 Task: Find connections with filter location Bayamo with filter topic #entrepreneurwith filter profile language Potuguese with filter current company Hindustan Times with filter school NIT Jalandhar with filter industry Photography with filter service category Financial Planning with filter keywords title Plumber
Action: Mouse moved to (612, 84)
Screenshot: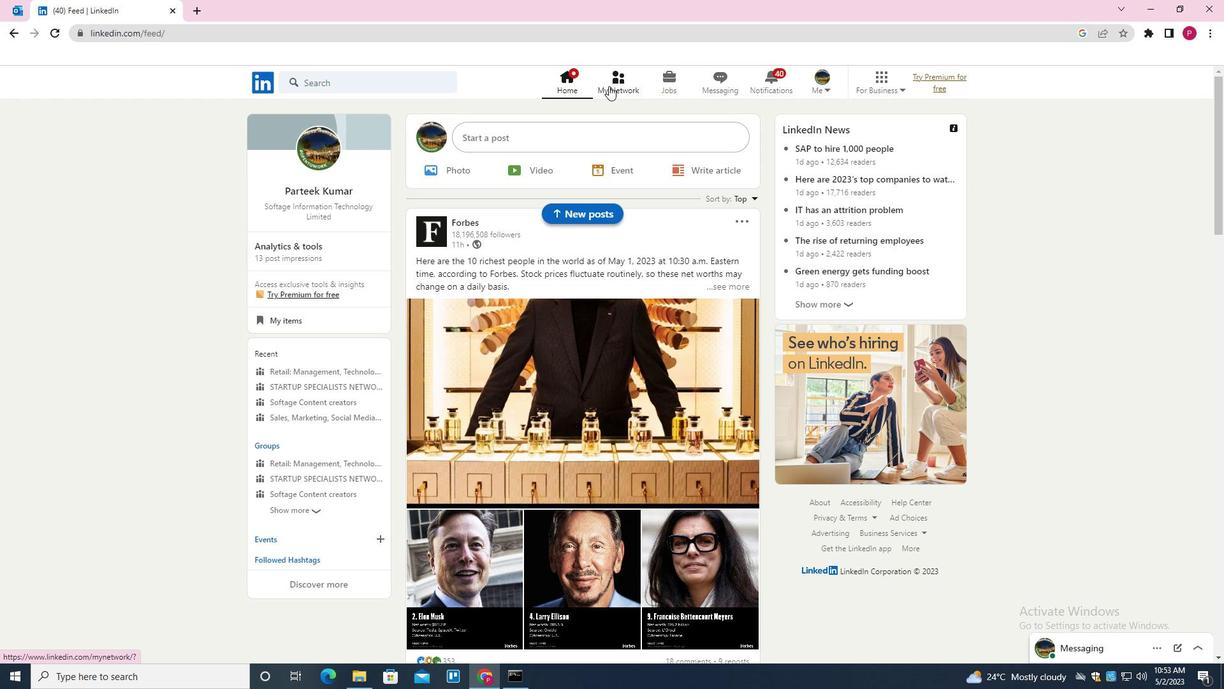 
Action: Mouse pressed left at (612, 84)
Screenshot: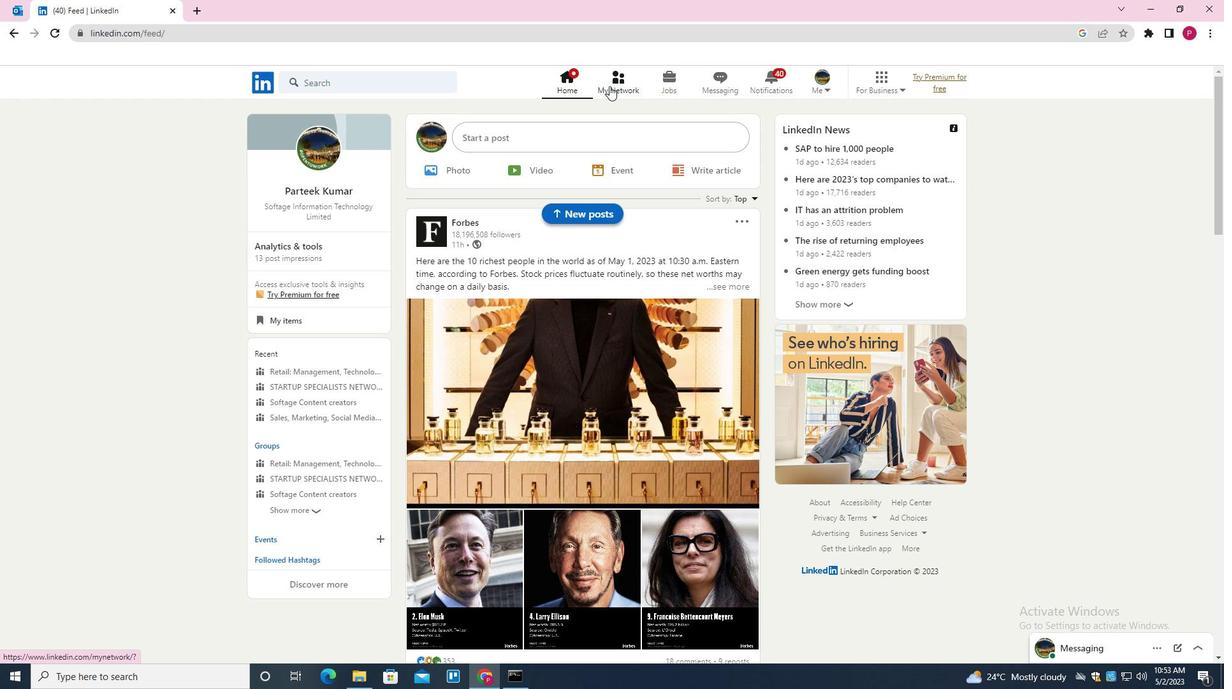 
Action: Mouse moved to (378, 151)
Screenshot: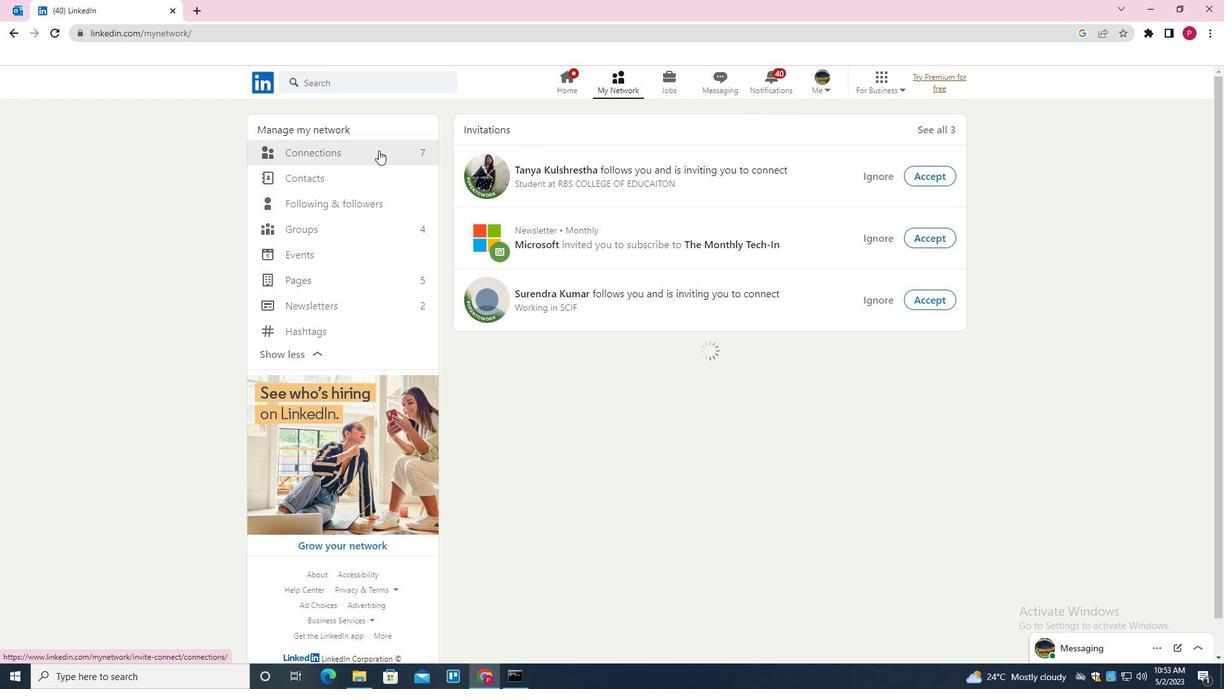 
Action: Mouse pressed left at (378, 151)
Screenshot: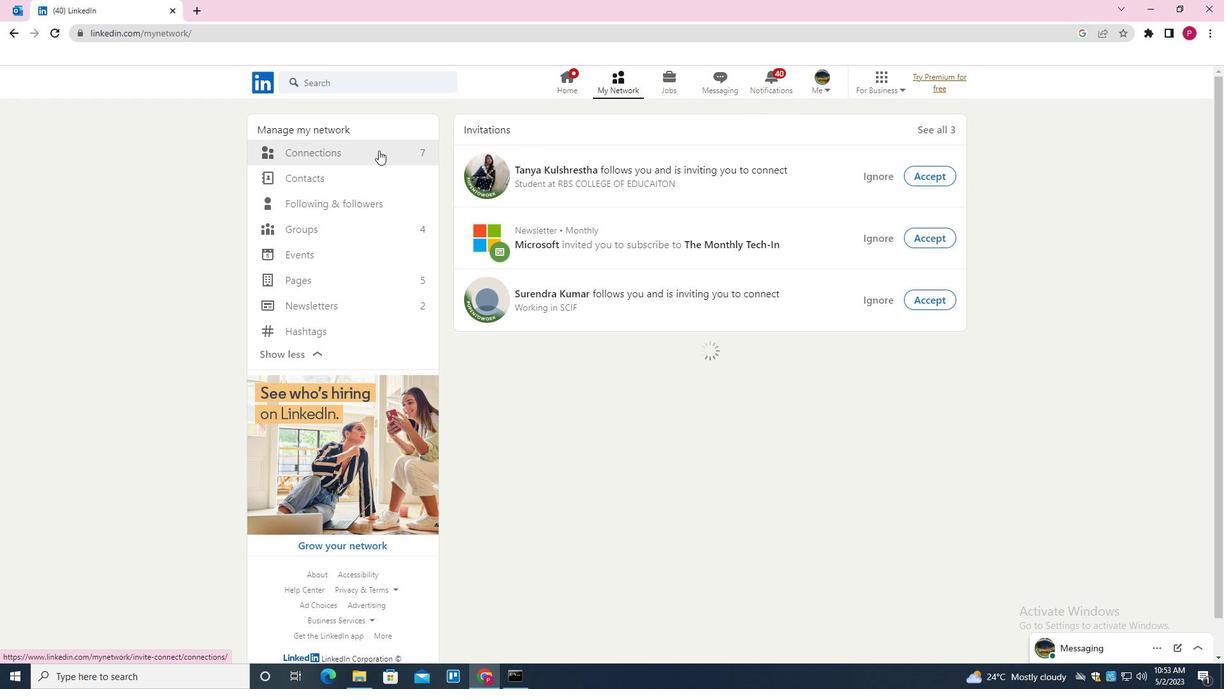 
Action: Mouse moved to (690, 156)
Screenshot: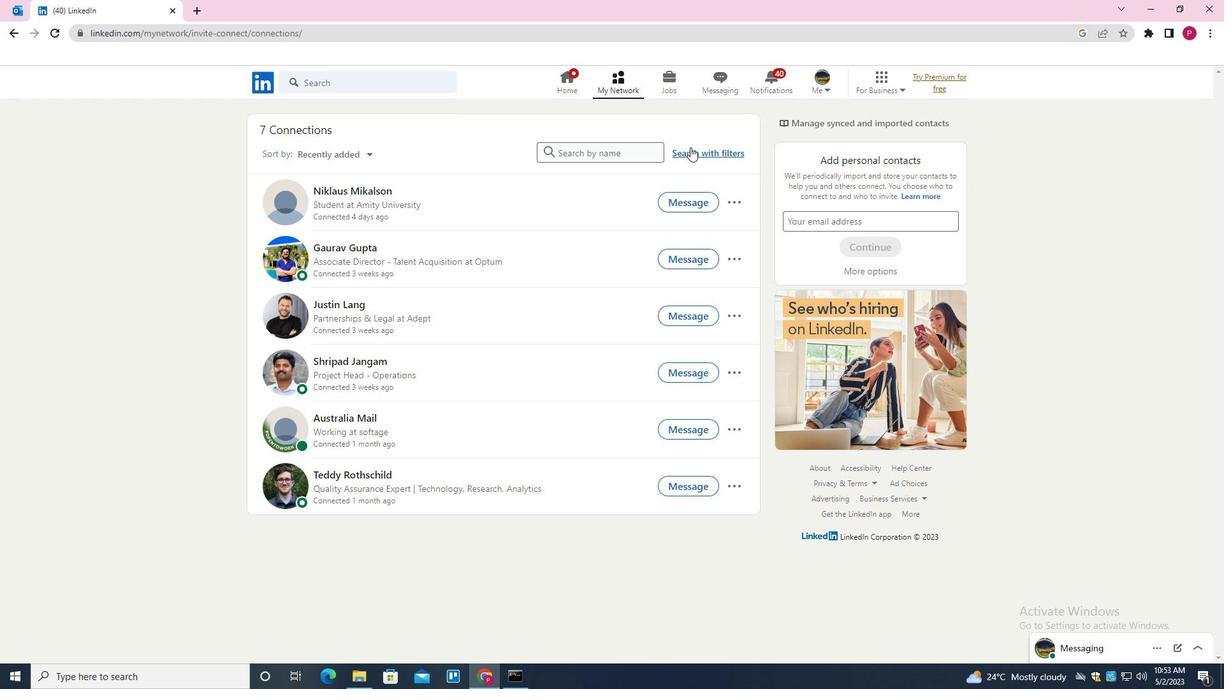 
Action: Mouse pressed left at (690, 156)
Screenshot: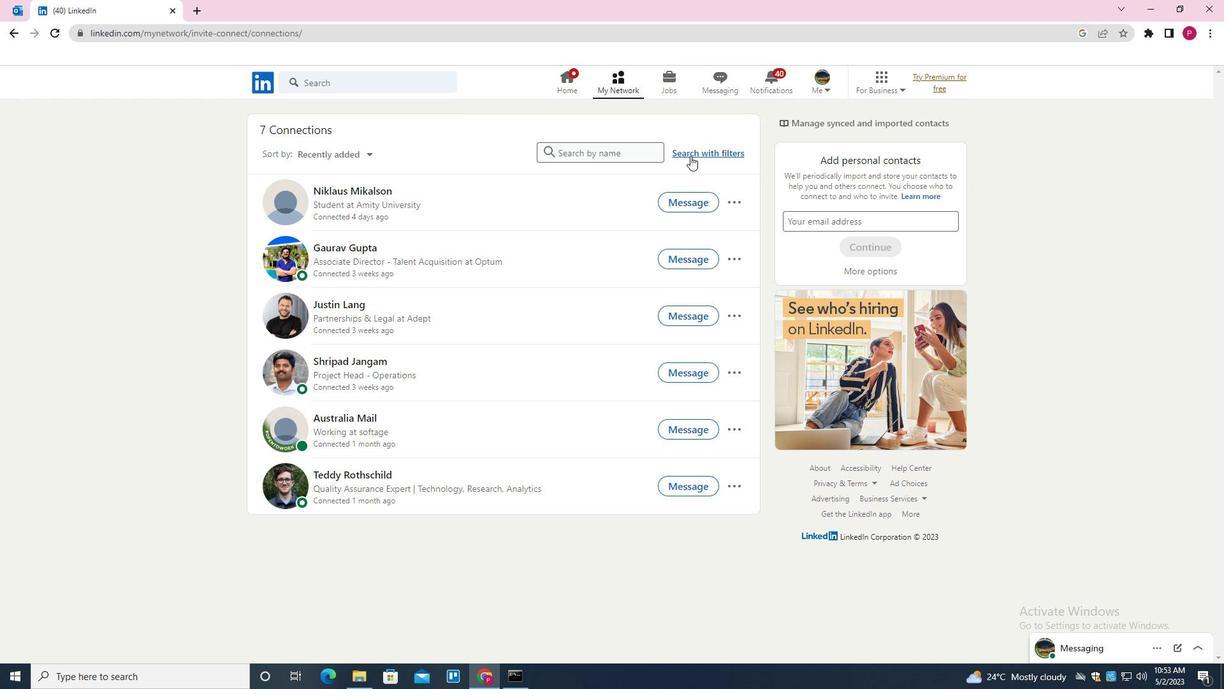 
Action: Mouse moved to (660, 118)
Screenshot: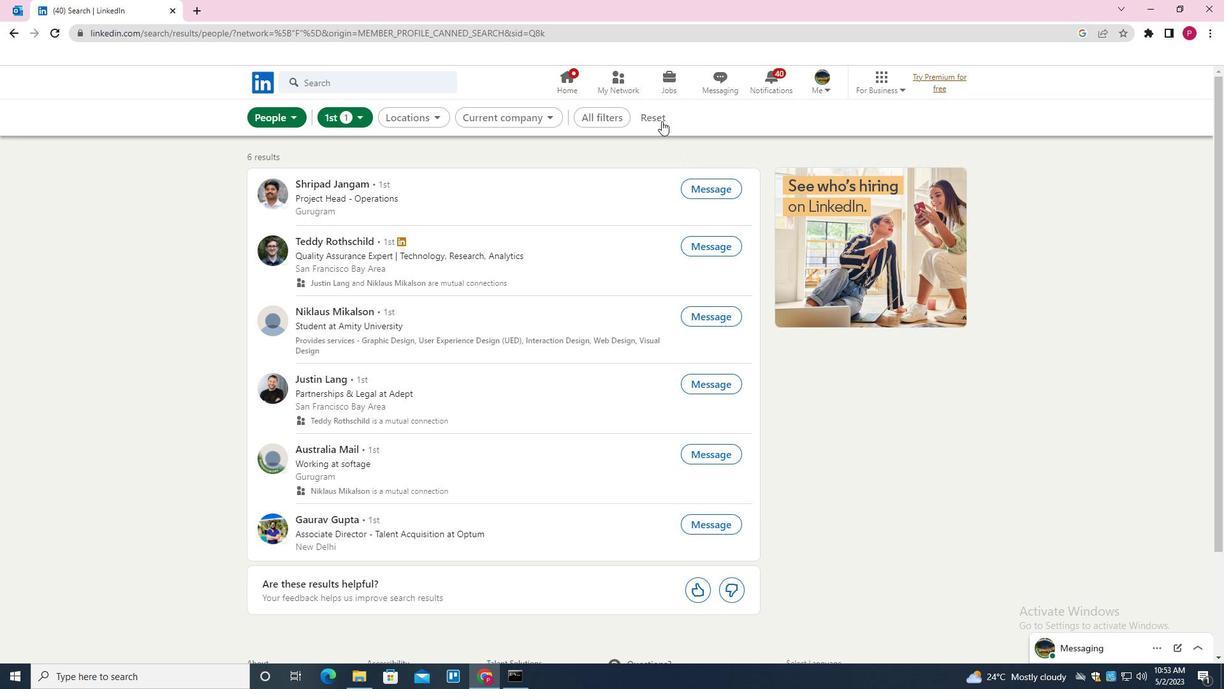 
Action: Mouse pressed left at (660, 118)
Screenshot: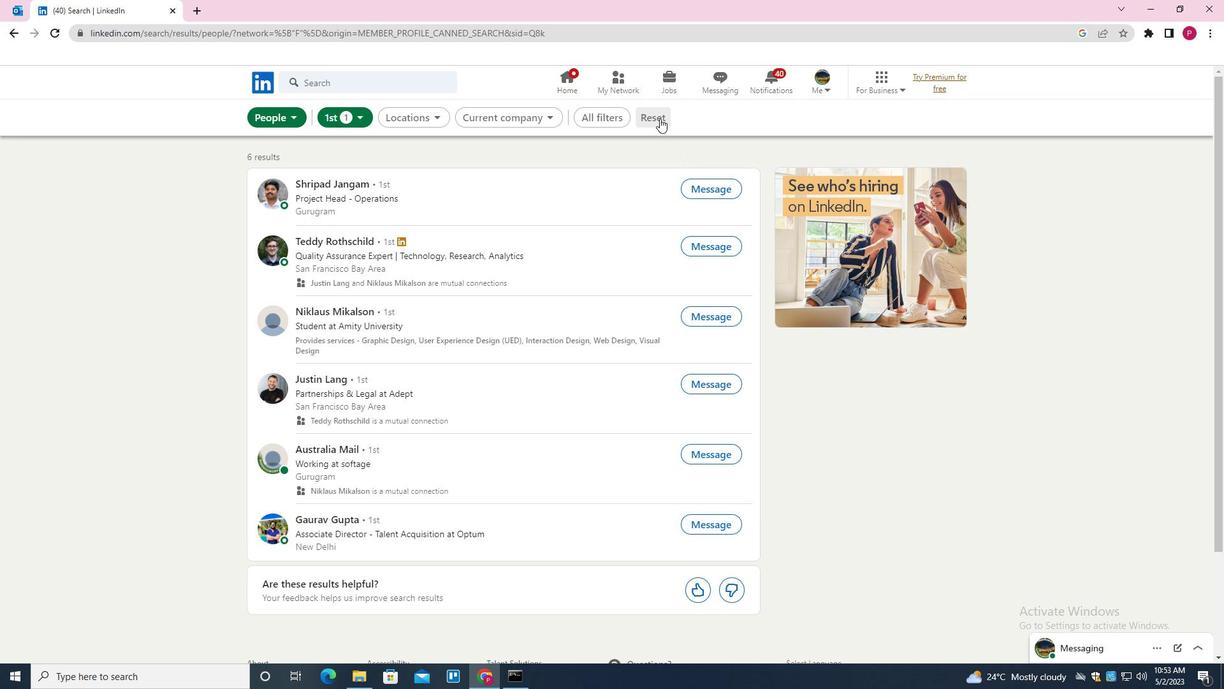 
Action: Mouse moved to (637, 119)
Screenshot: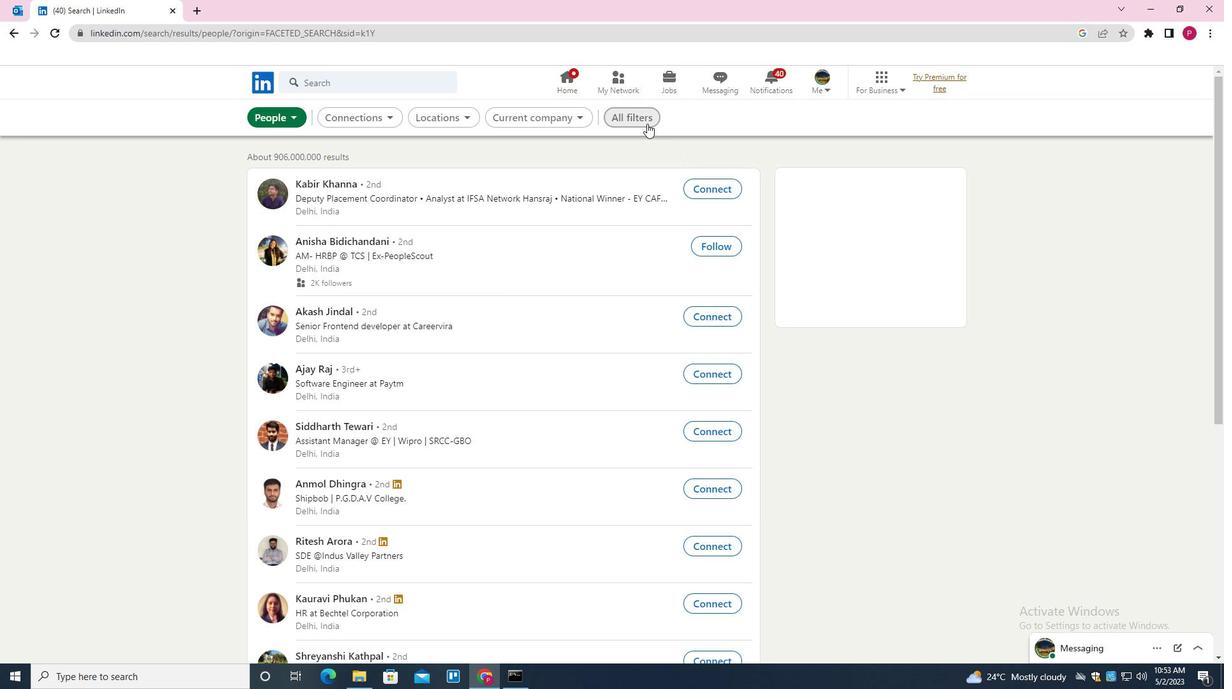 
Action: Mouse pressed left at (637, 119)
Screenshot: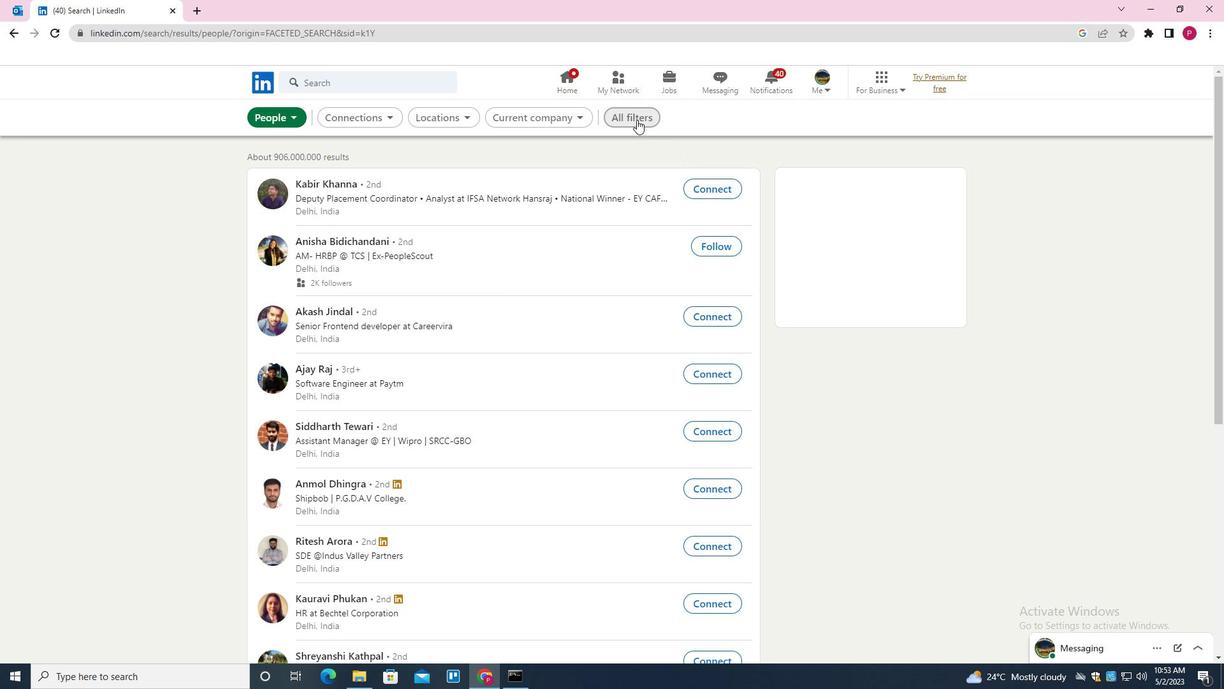 
Action: Mouse moved to (933, 359)
Screenshot: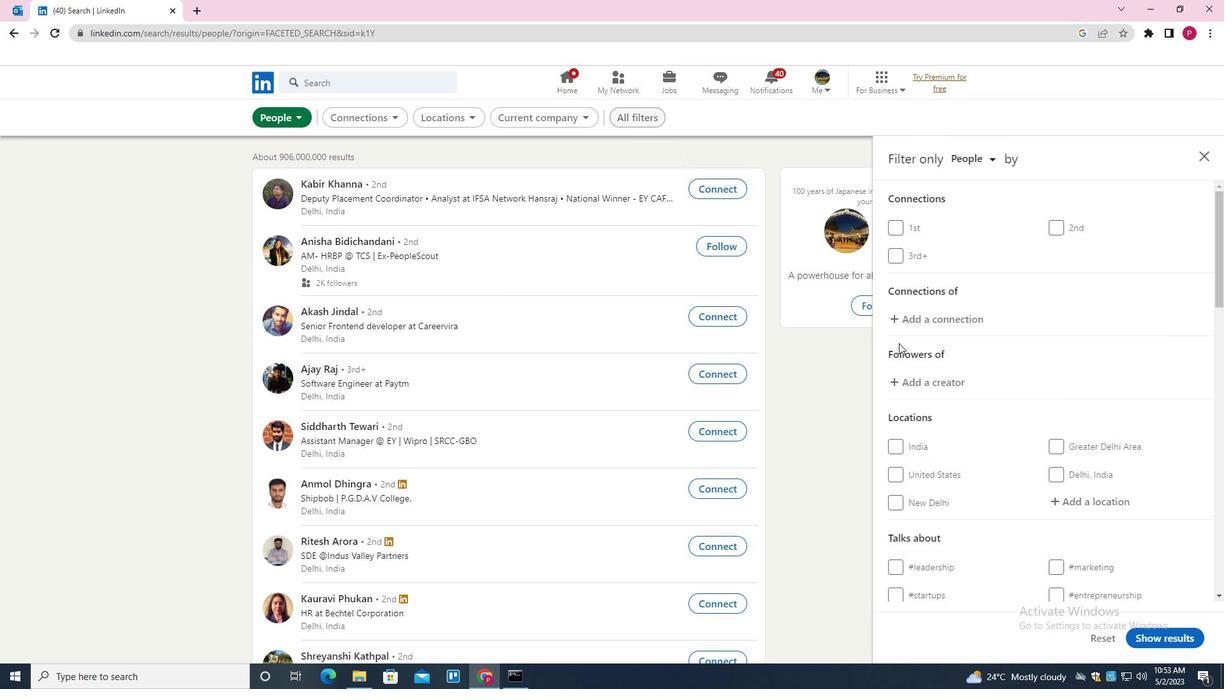 
Action: Mouse scrolled (933, 359) with delta (0, 0)
Screenshot: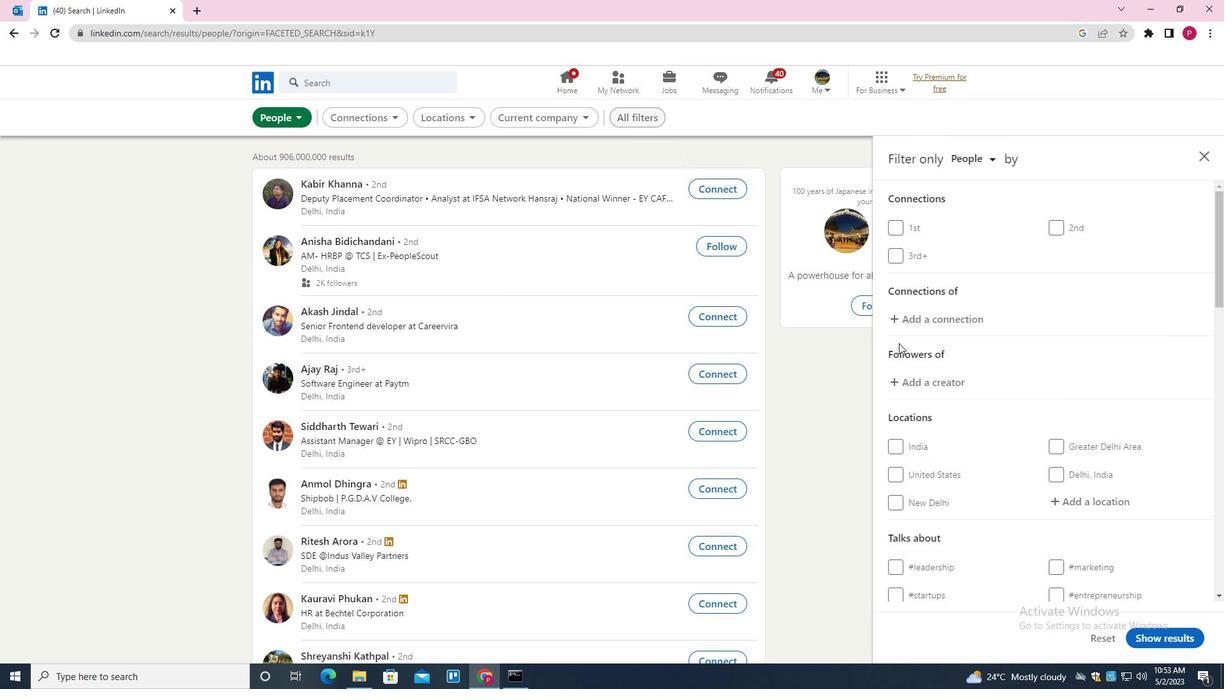 
Action: Mouse moved to (945, 366)
Screenshot: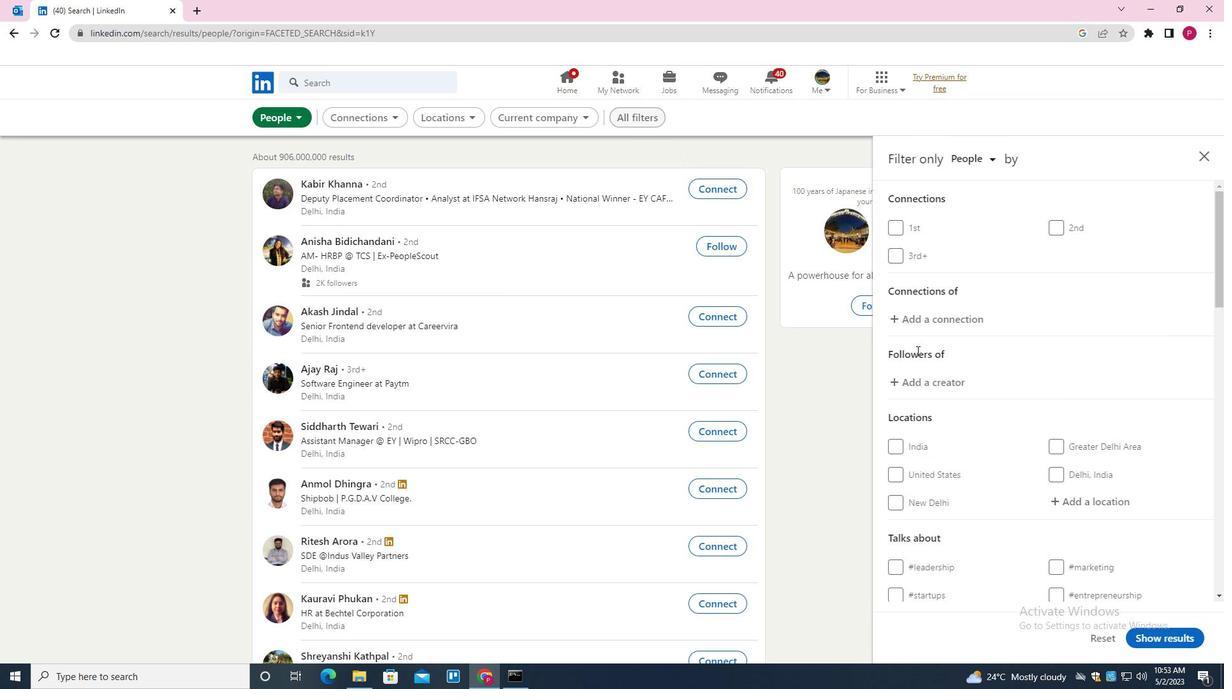 
Action: Mouse scrolled (945, 366) with delta (0, 0)
Screenshot: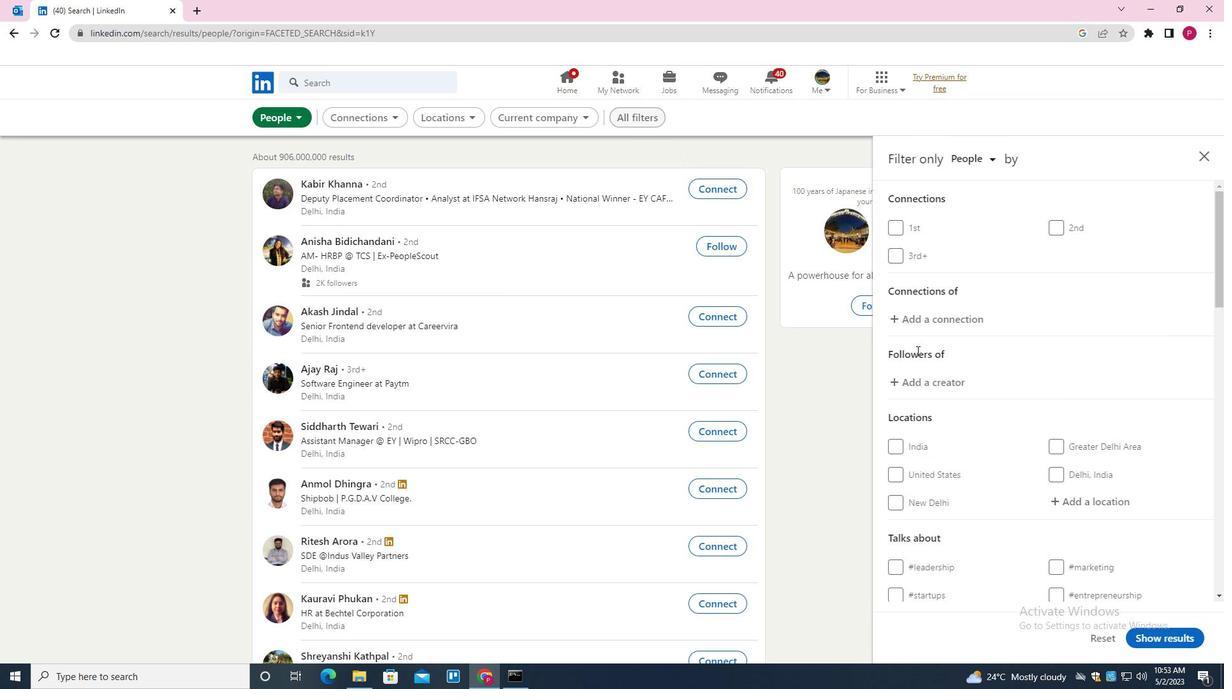 
Action: Mouse moved to (1069, 378)
Screenshot: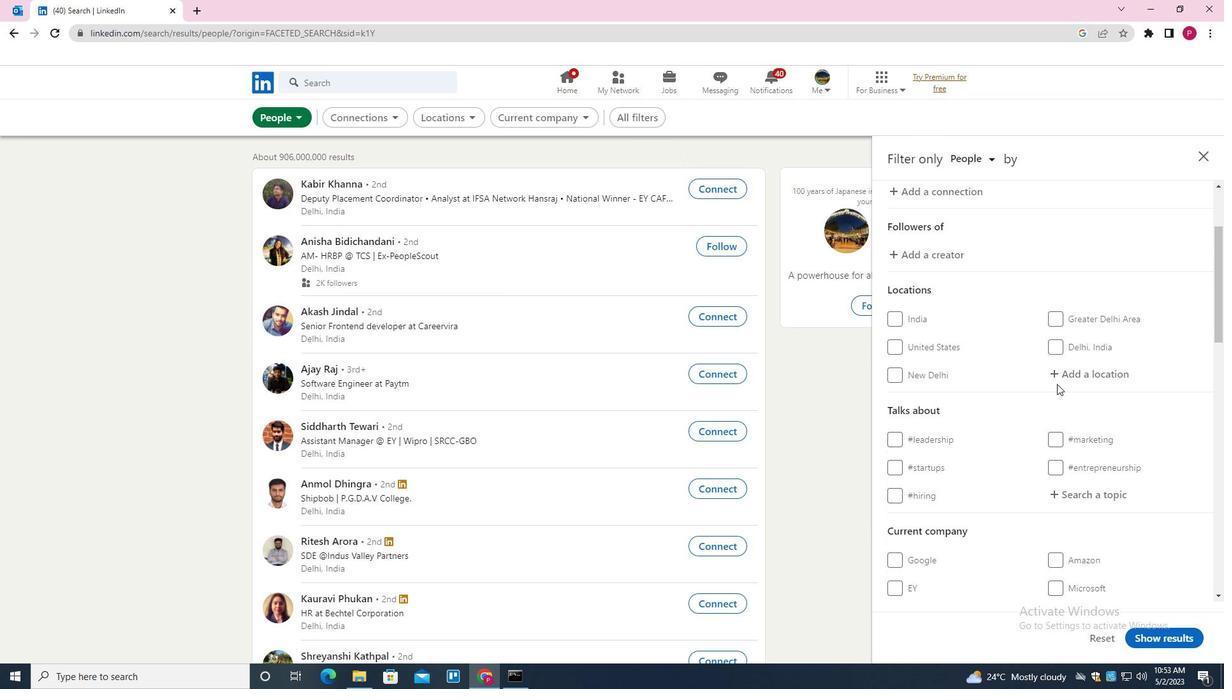 
Action: Mouse pressed left at (1069, 378)
Screenshot: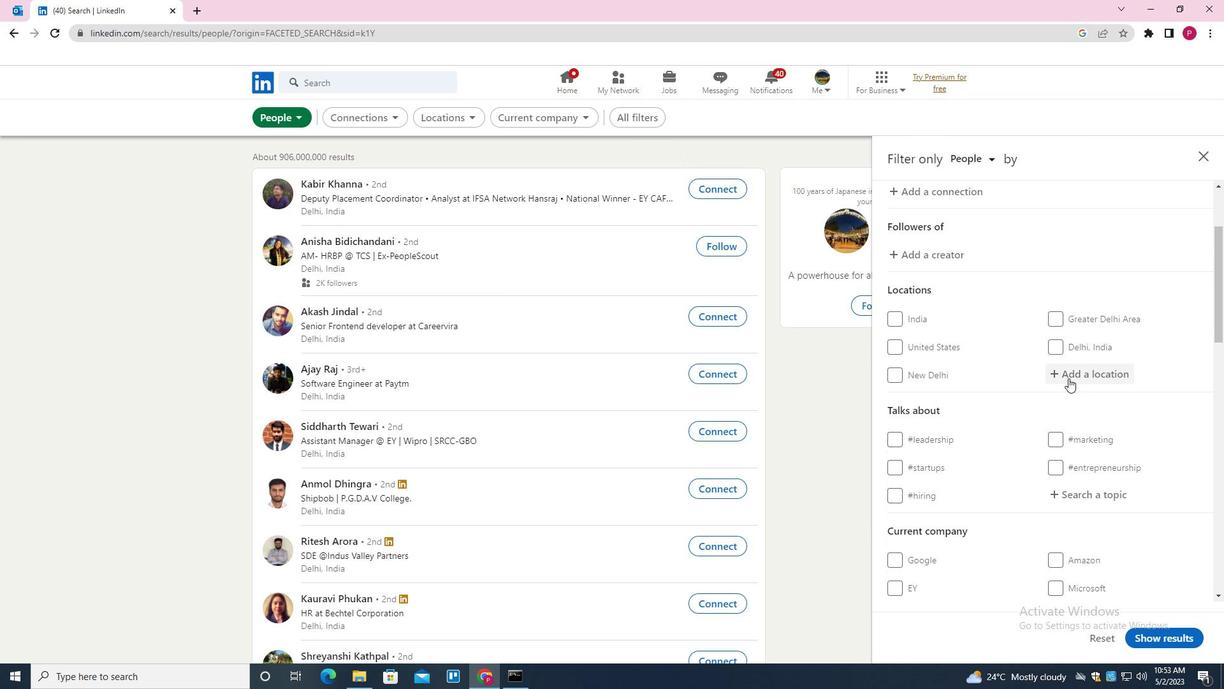 
Action: Mouse moved to (828, 424)
Screenshot: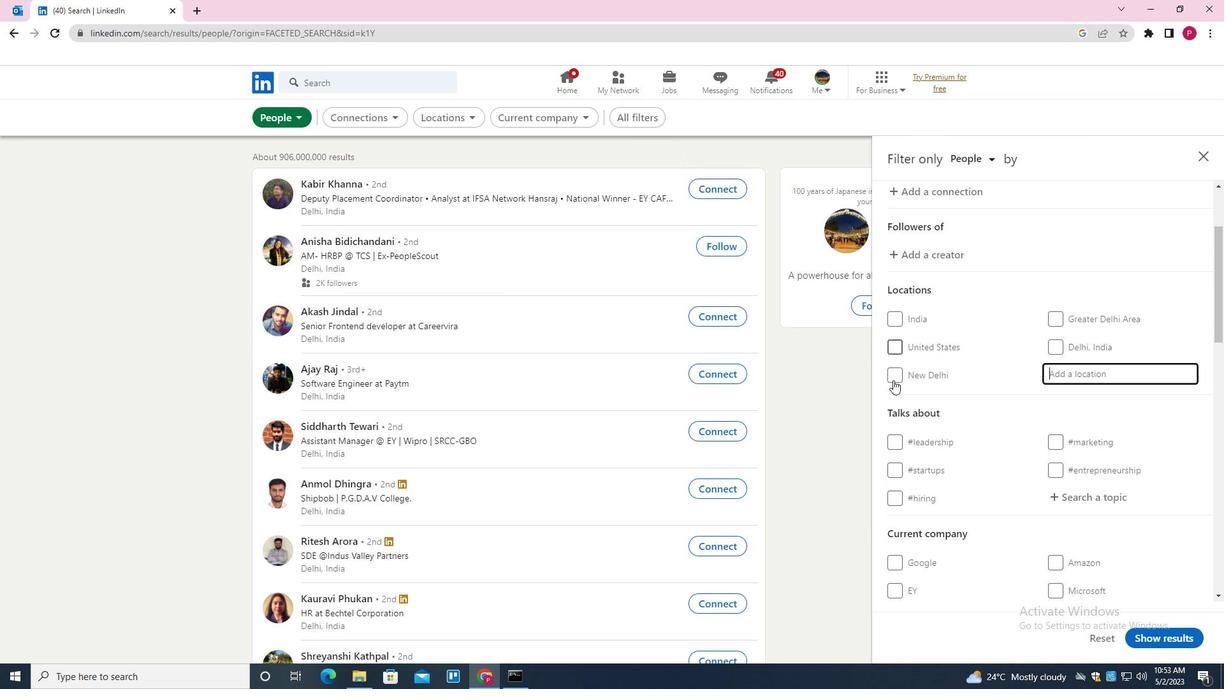 
Action: Key pressed <Key.shift>BAYAMO<Key.down><Key.down><Key.enter>
Screenshot: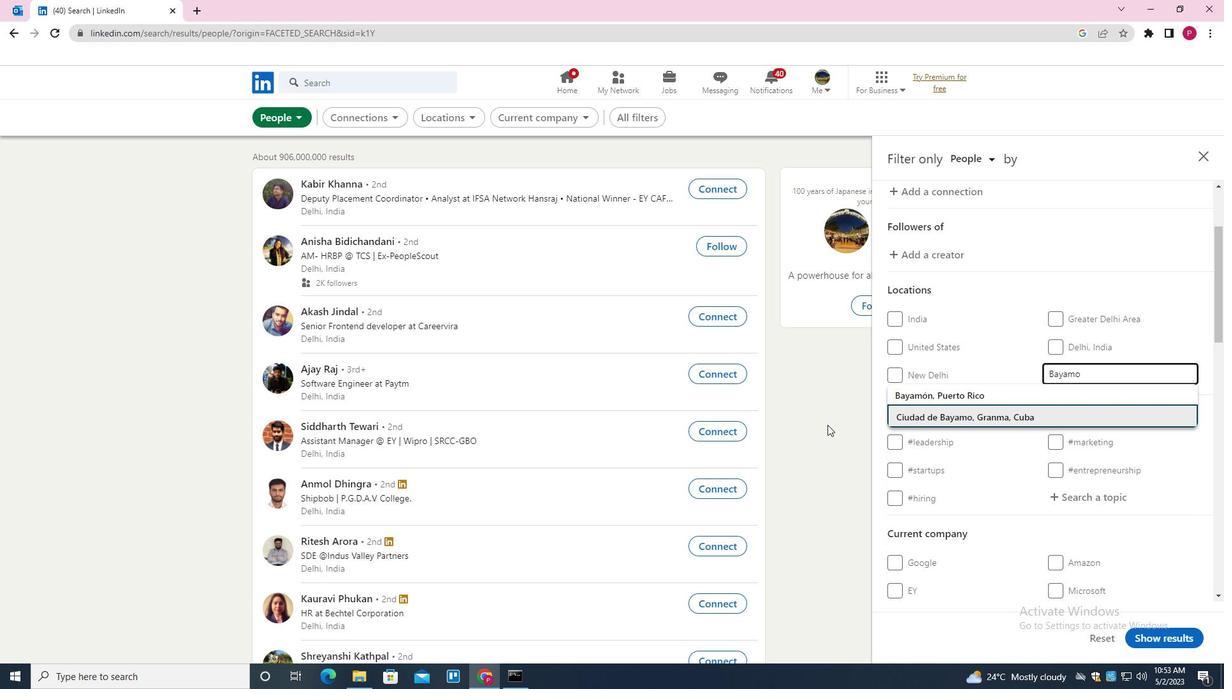 
Action: Mouse moved to (826, 426)
Screenshot: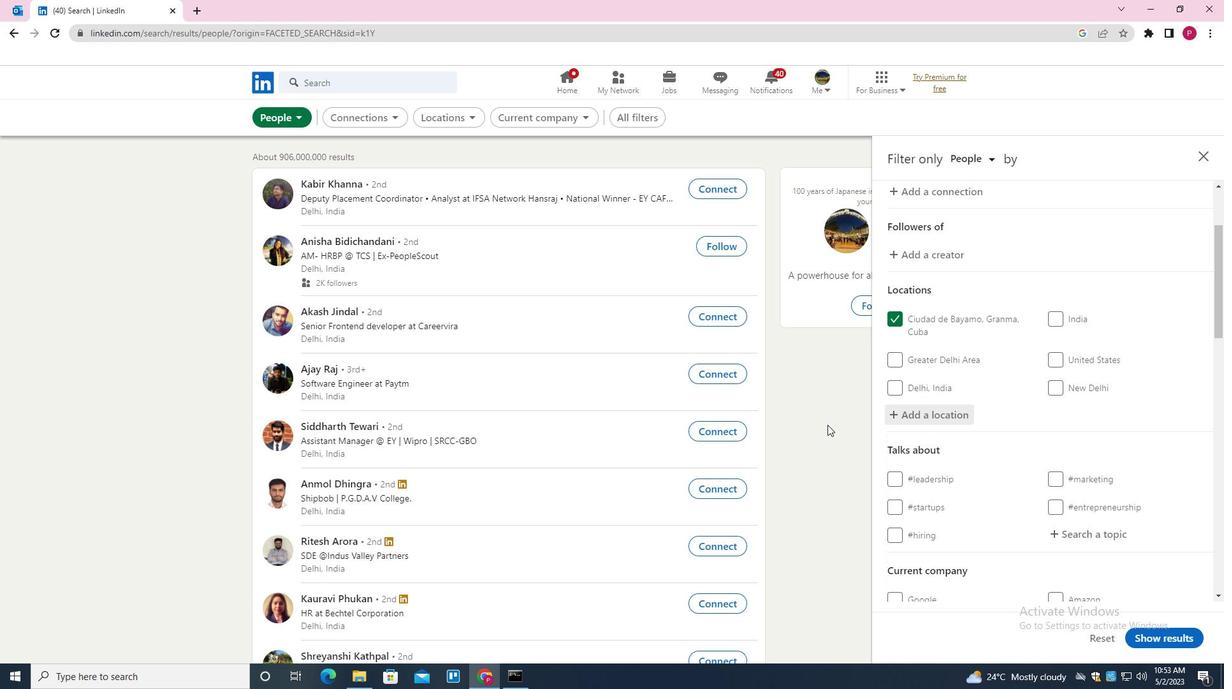 
Action: Mouse scrolled (826, 426) with delta (0, 0)
Screenshot: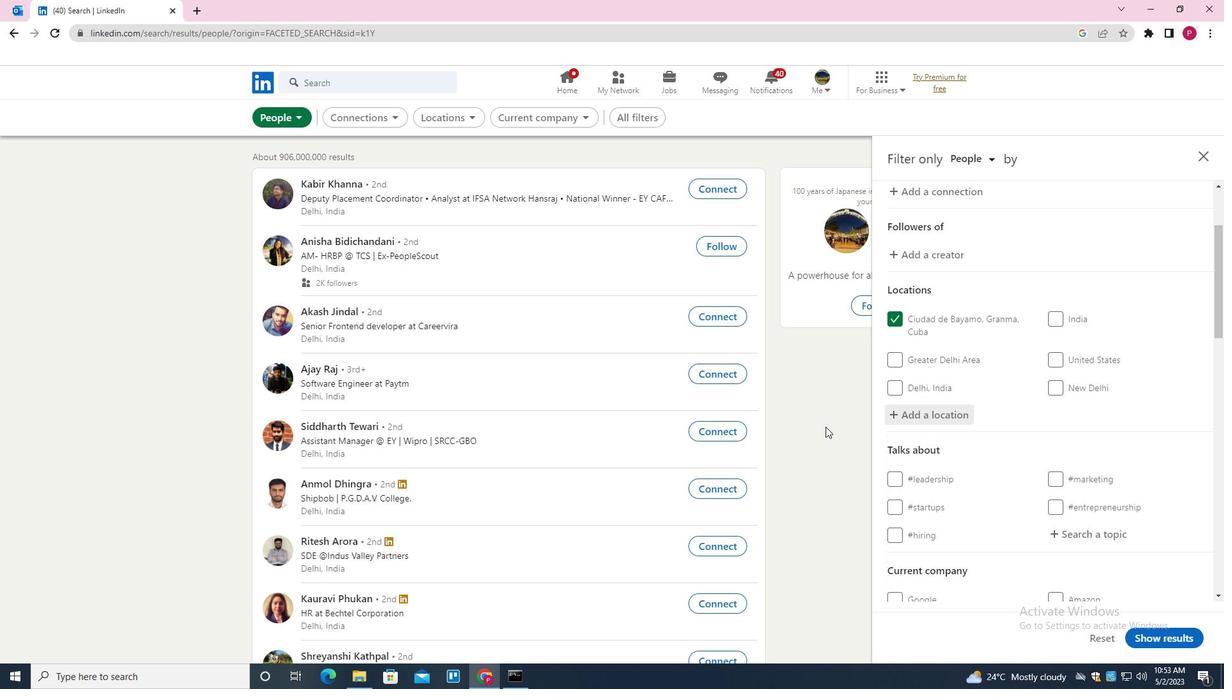 
Action: Mouse moved to (827, 426)
Screenshot: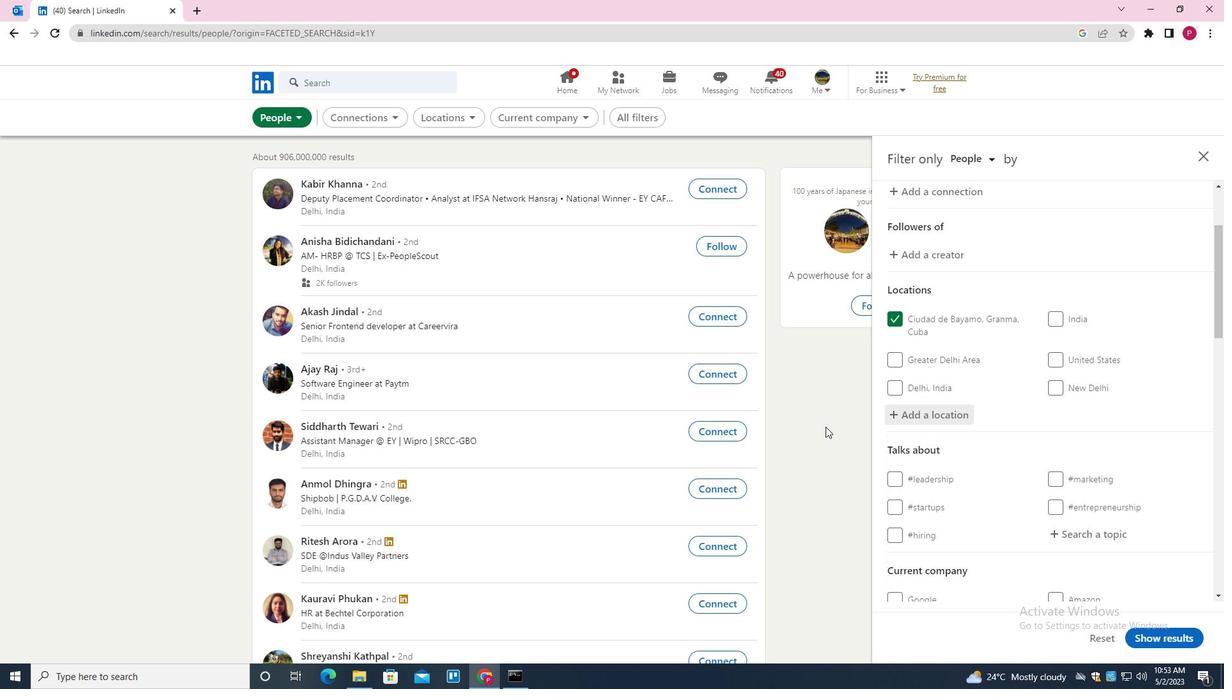 
Action: Mouse scrolled (827, 425) with delta (0, 0)
Screenshot: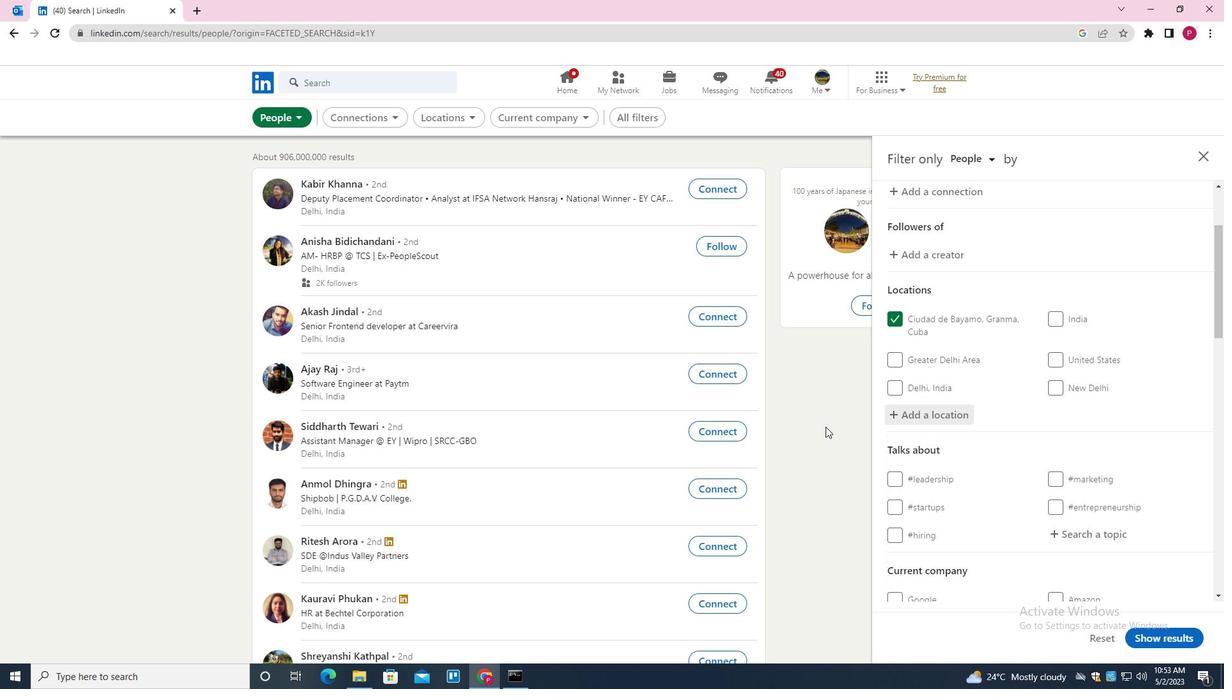 
Action: Mouse moved to (863, 422)
Screenshot: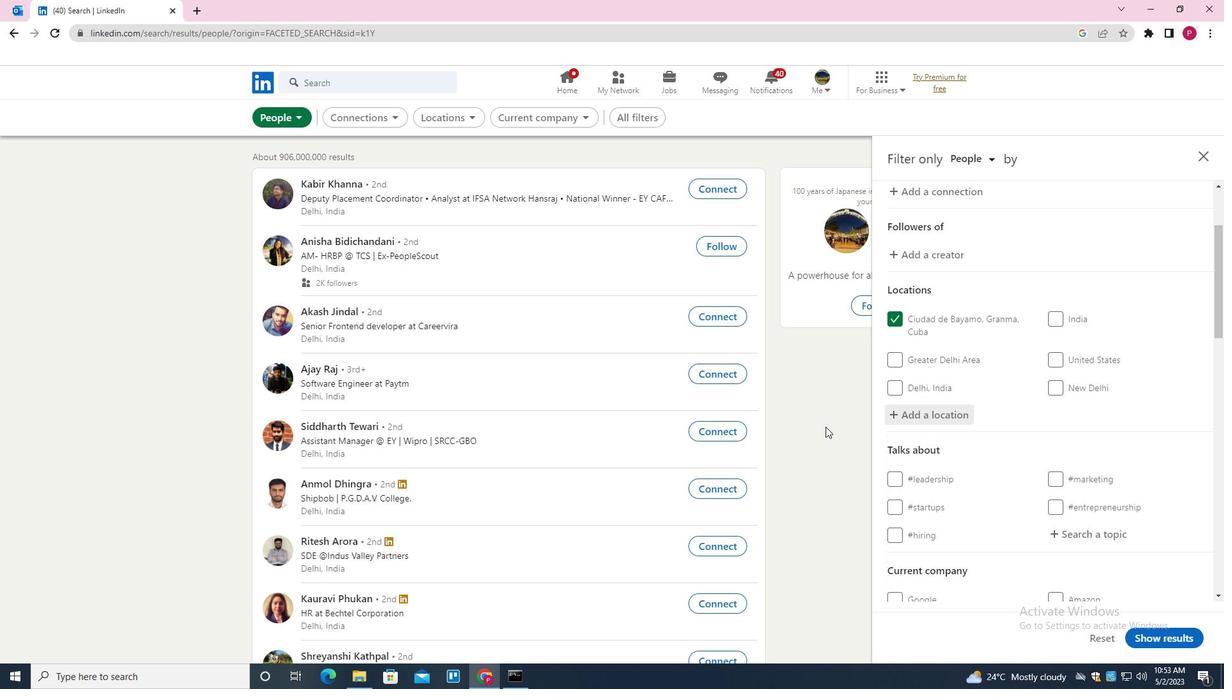 
Action: Mouse scrolled (863, 421) with delta (0, 0)
Screenshot: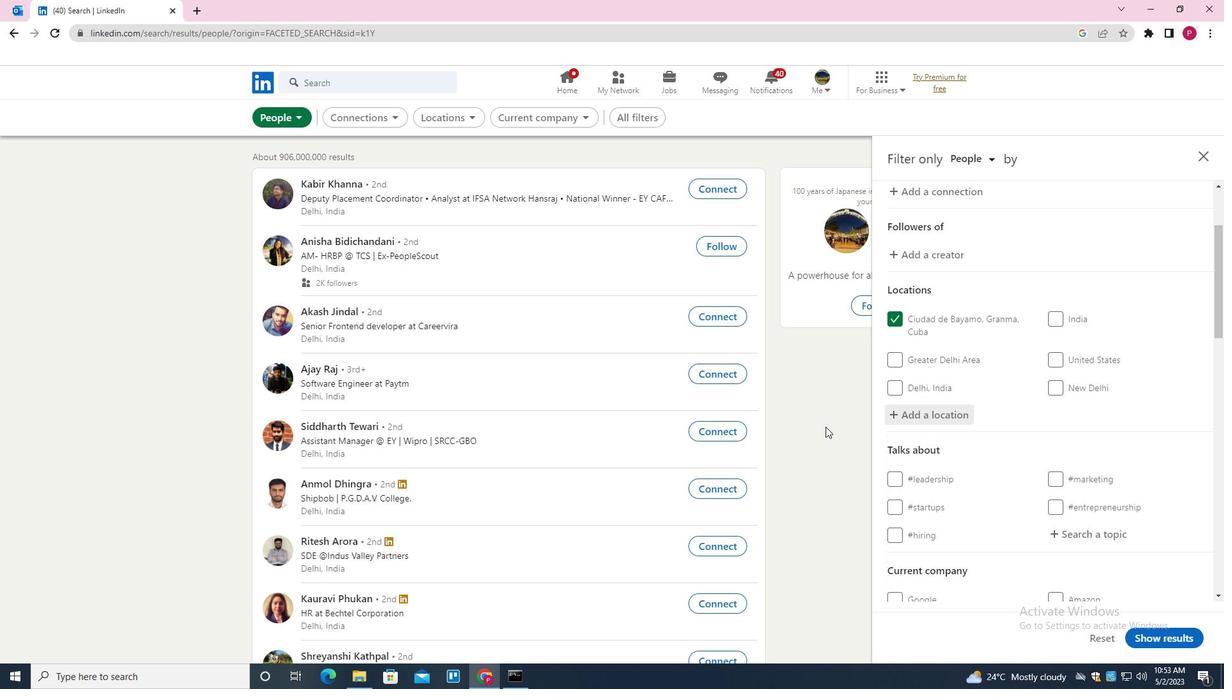 
Action: Mouse moved to (881, 425)
Screenshot: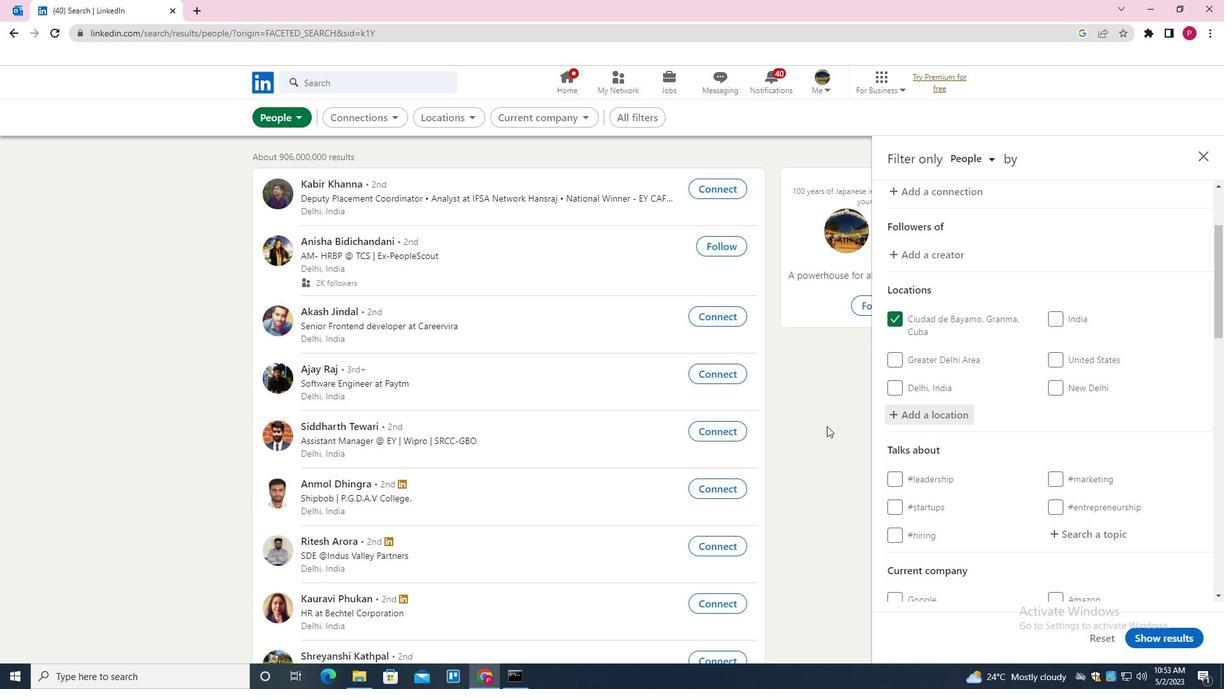 
Action: Mouse scrolled (881, 424) with delta (0, 0)
Screenshot: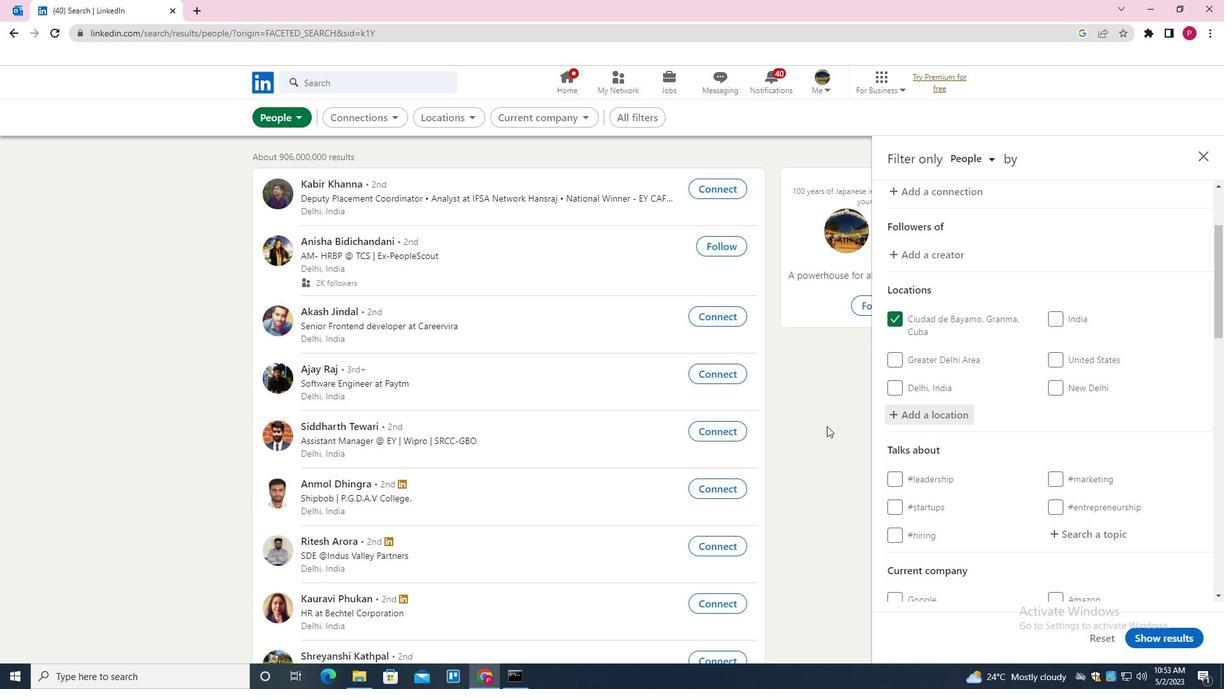 
Action: Mouse moved to (1072, 469)
Screenshot: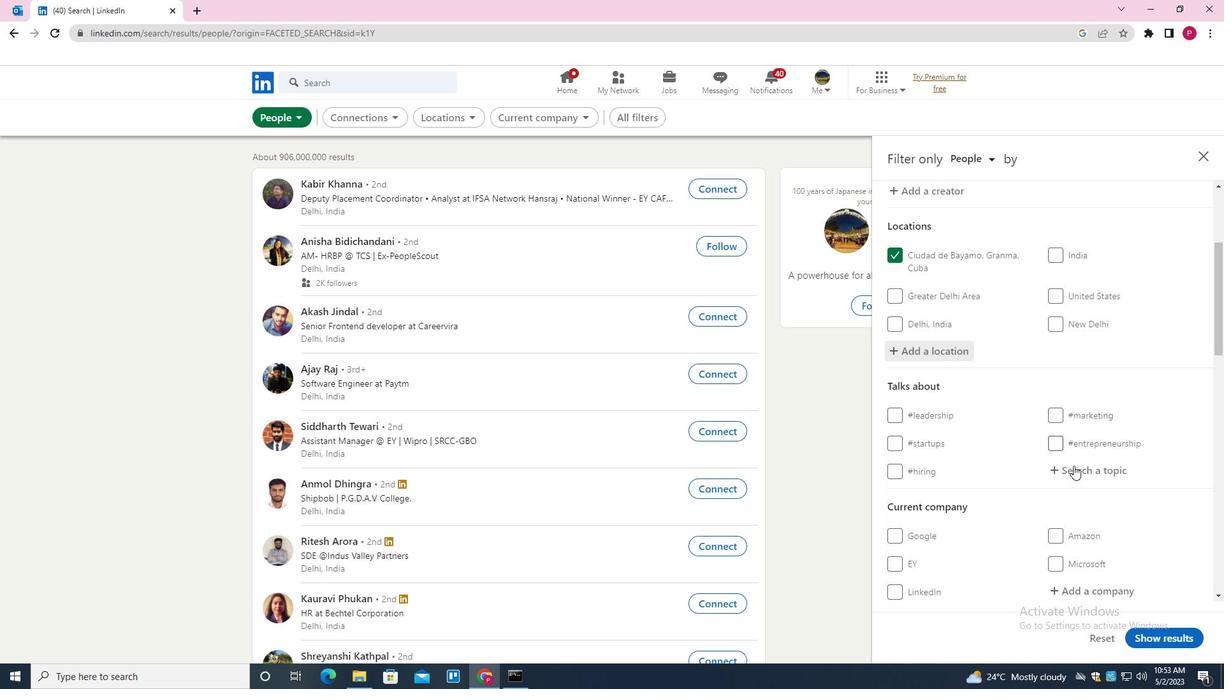 
Action: Mouse pressed left at (1072, 469)
Screenshot: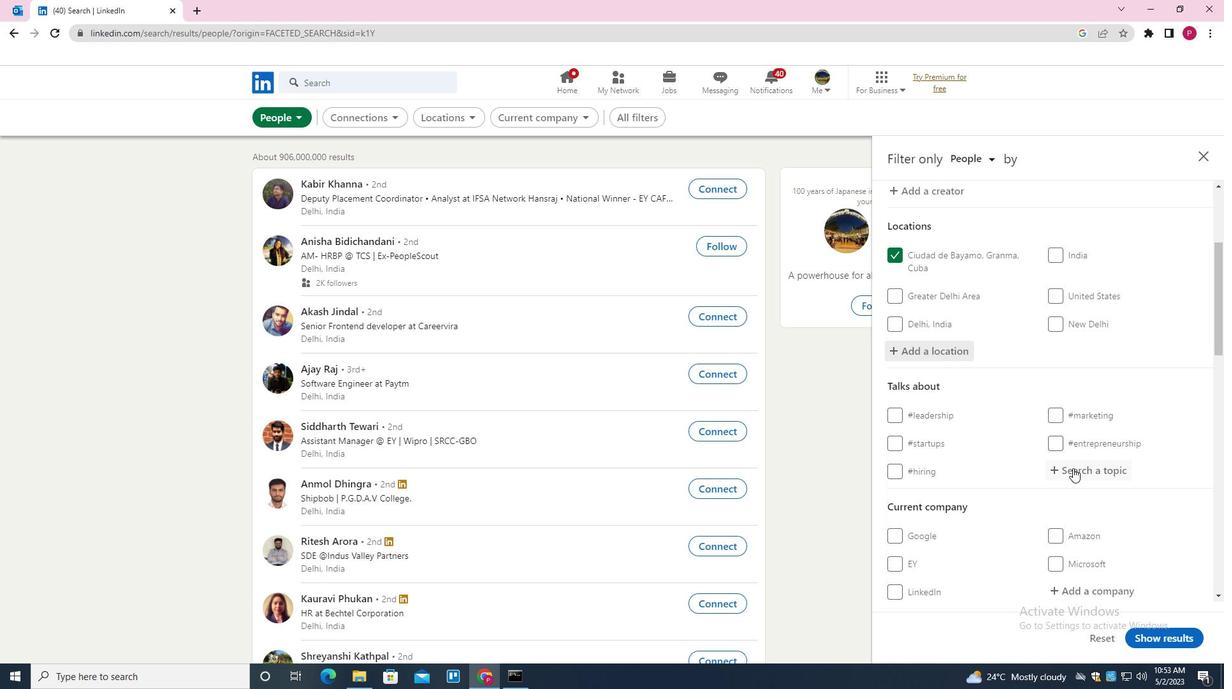 
Action: Mouse moved to (1053, 463)
Screenshot: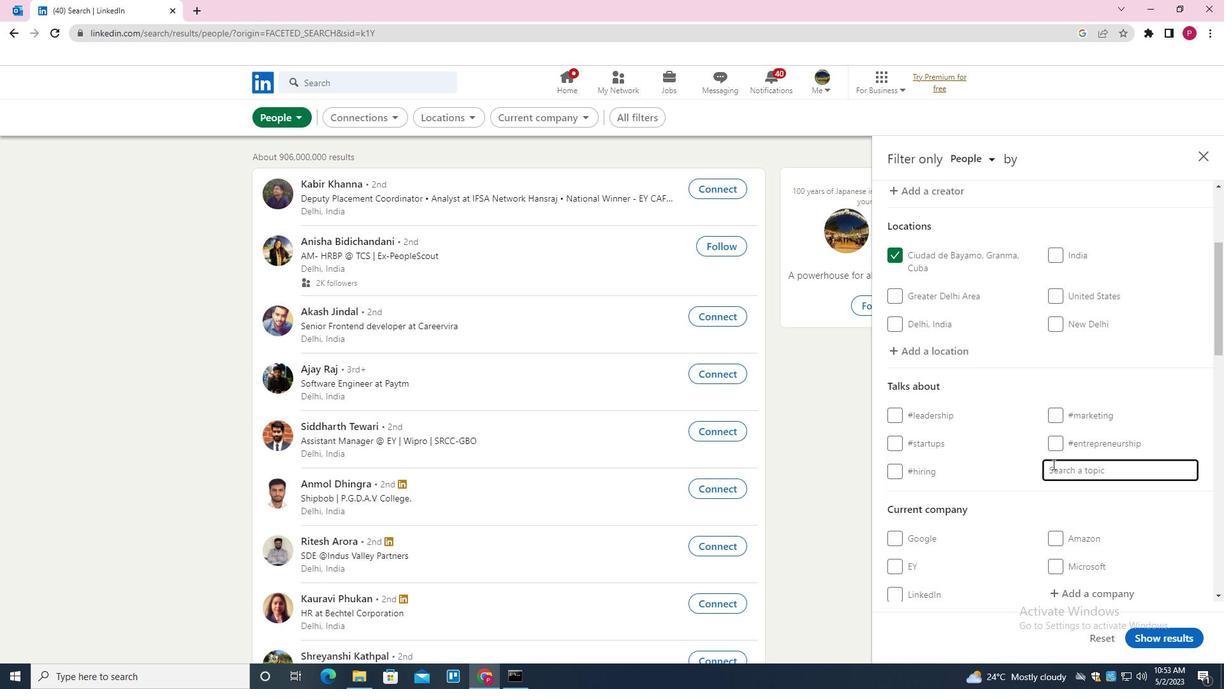 
Action: Key pressed ENTRE<Key.backspace><Key.backspace>ERPRENEUR<Key.down><Key.down><Key.enter>
Screenshot: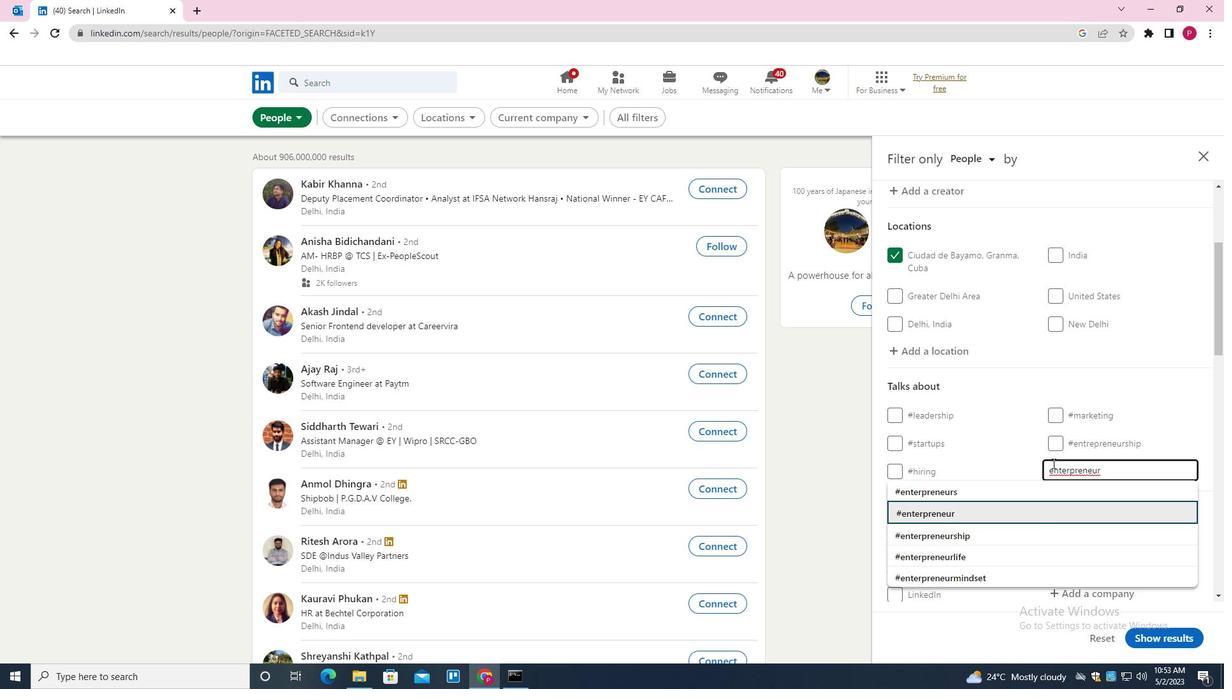 
Action: Mouse moved to (1044, 479)
Screenshot: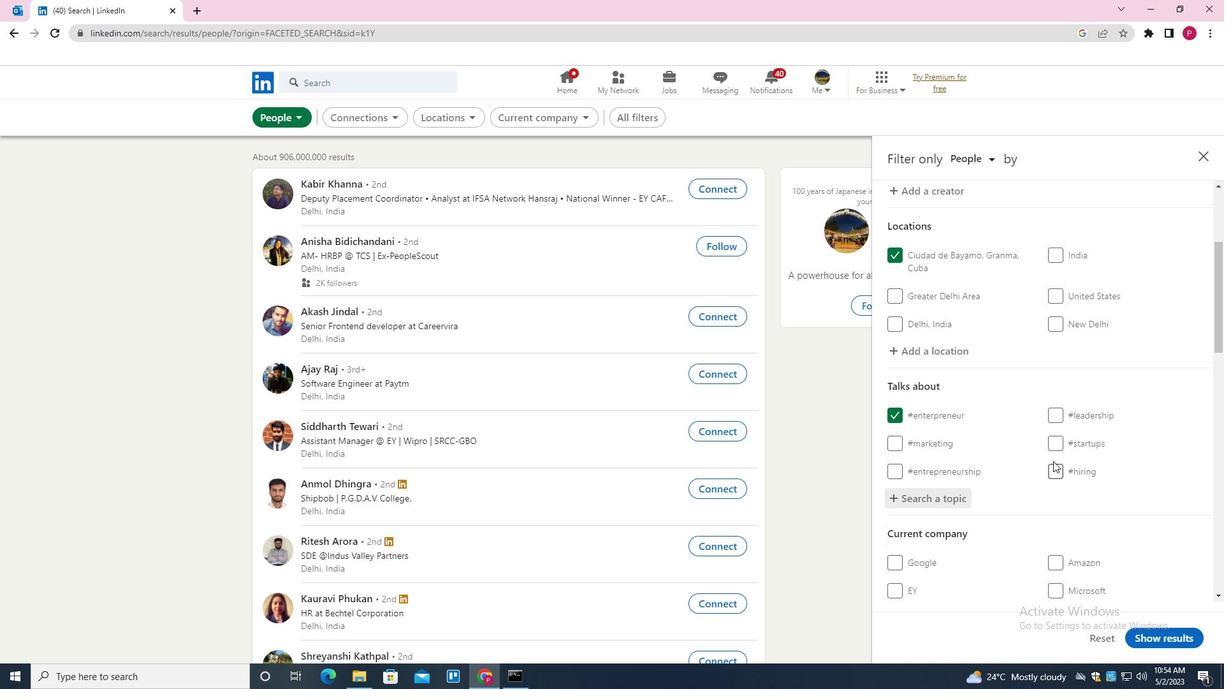 
Action: Mouse scrolled (1044, 479) with delta (0, 0)
Screenshot: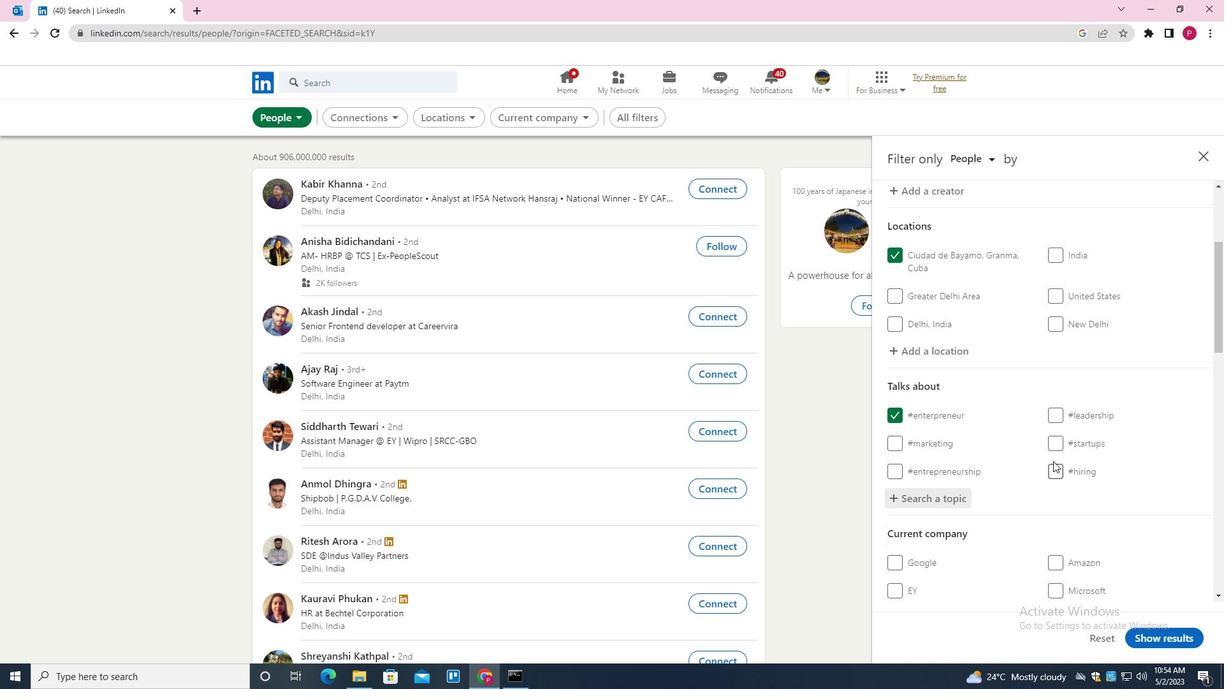 
Action: Mouse moved to (1041, 480)
Screenshot: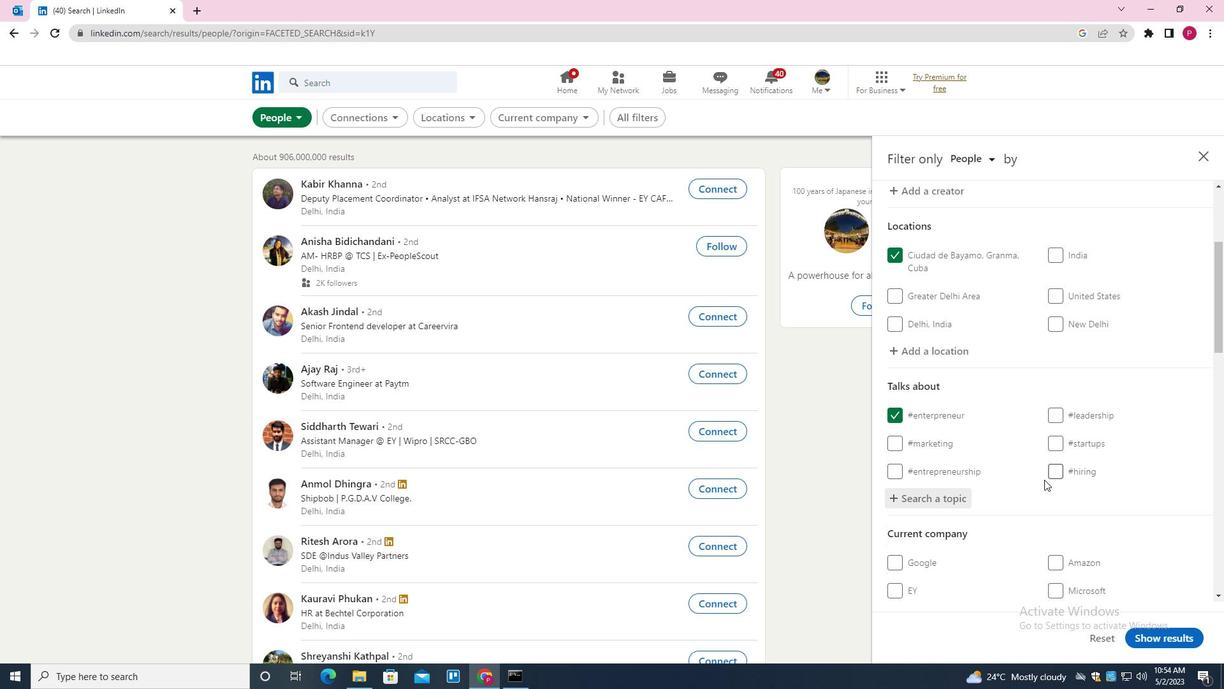 
Action: Mouse scrolled (1041, 479) with delta (0, 0)
Screenshot: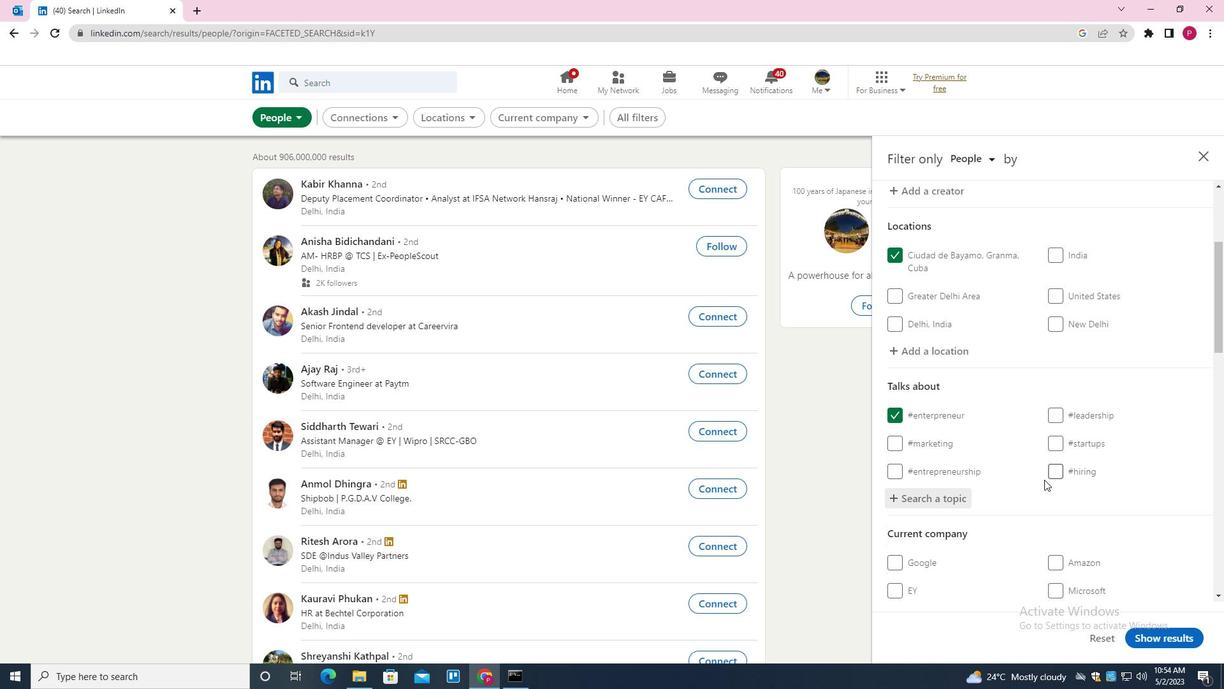 
Action: Mouse moved to (1040, 480)
Screenshot: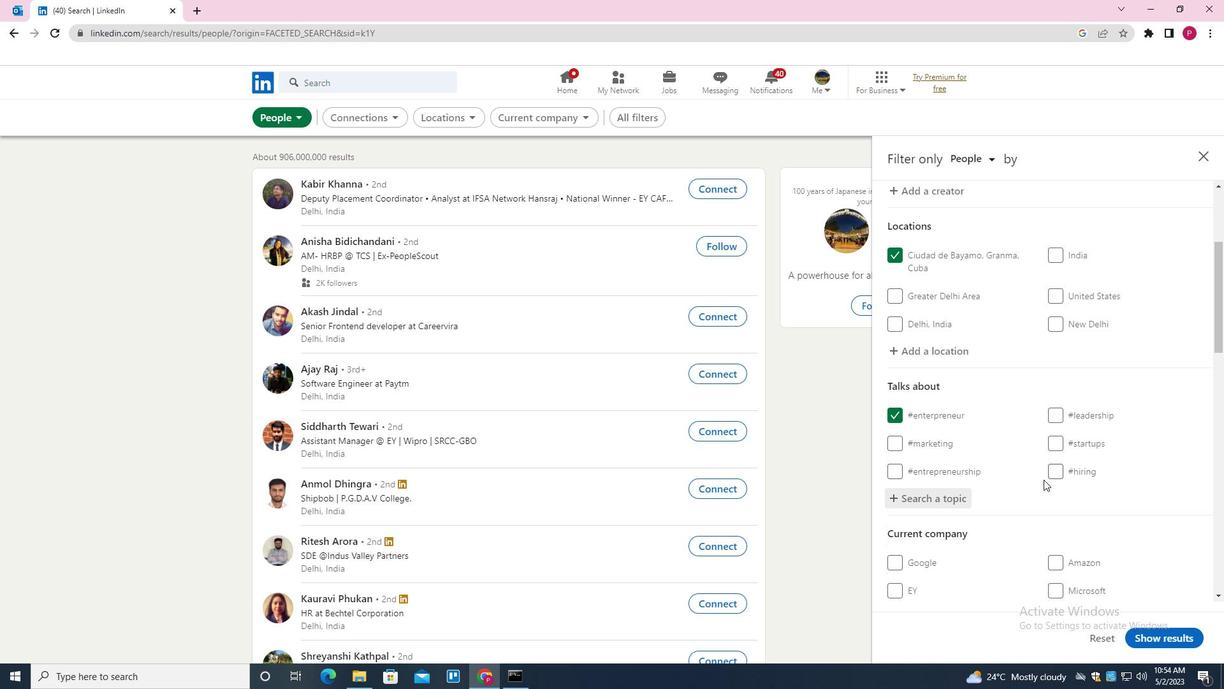 
Action: Mouse scrolled (1040, 479) with delta (0, 0)
Screenshot: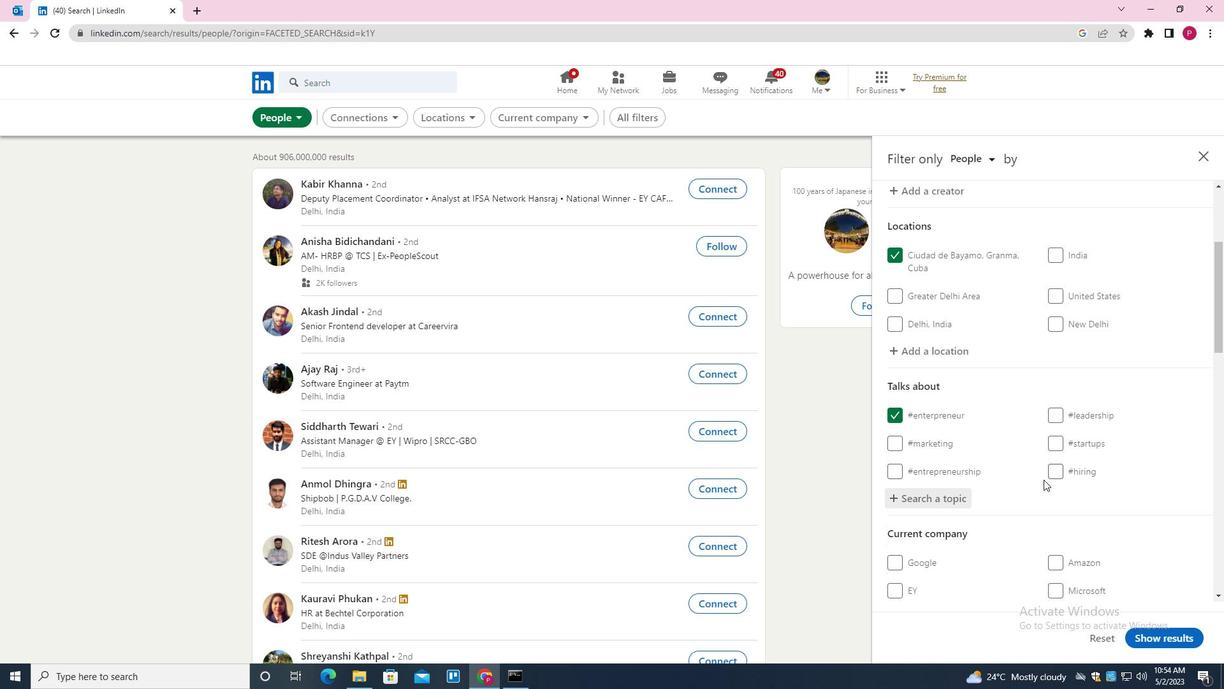 
Action: Mouse moved to (1032, 479)
Screenshot: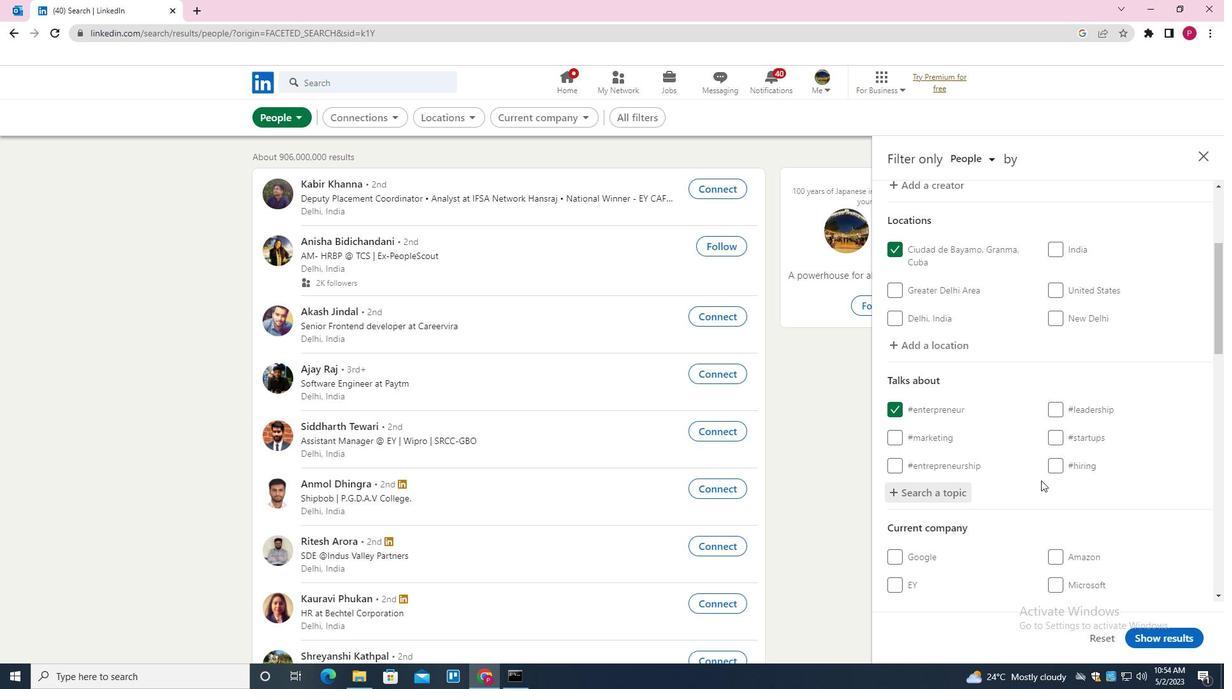 
Action: Mouse scrolled (1032, 479) with delta (0, 0)
Screenshot: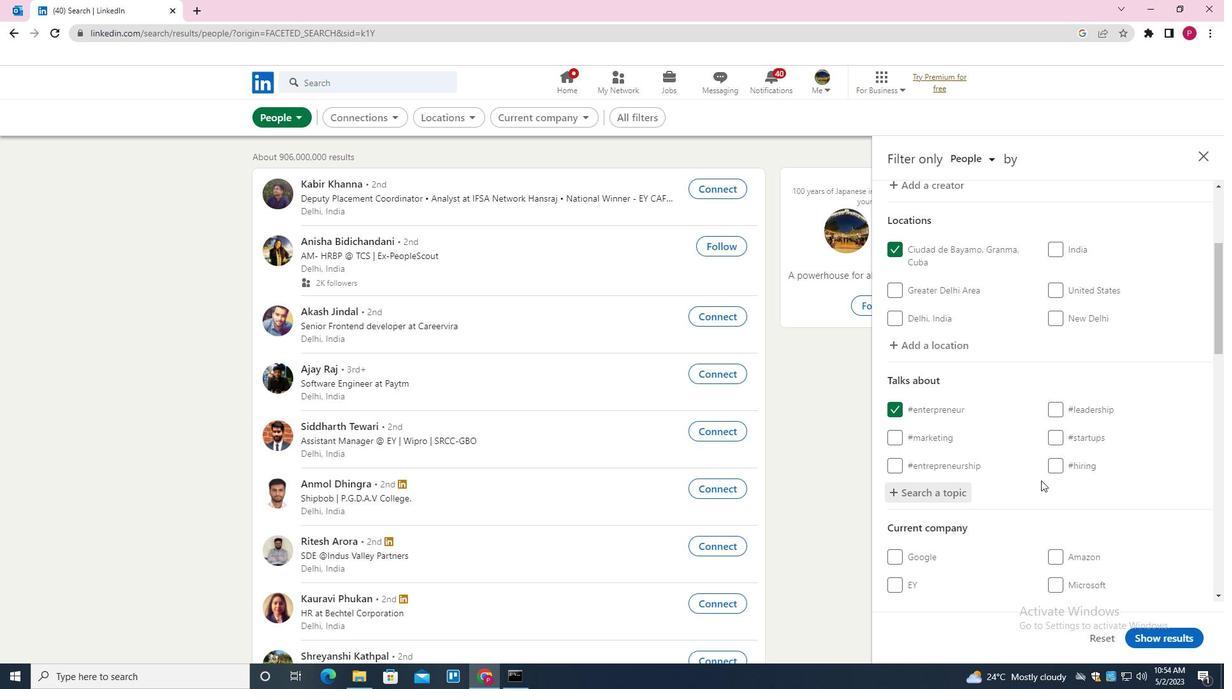 
Action: Mouse moved to (992, 461)
Screenshot: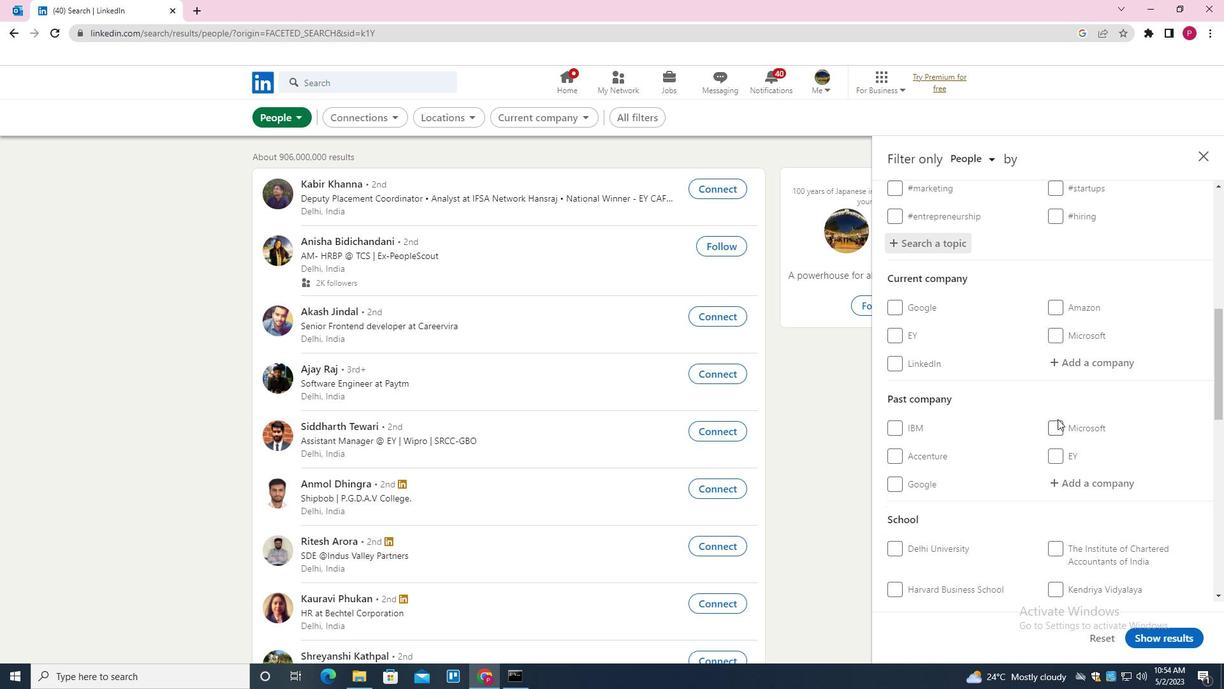 
Action: Mouse scrolled (992, 461) with delta (0, 0)
Screenshot: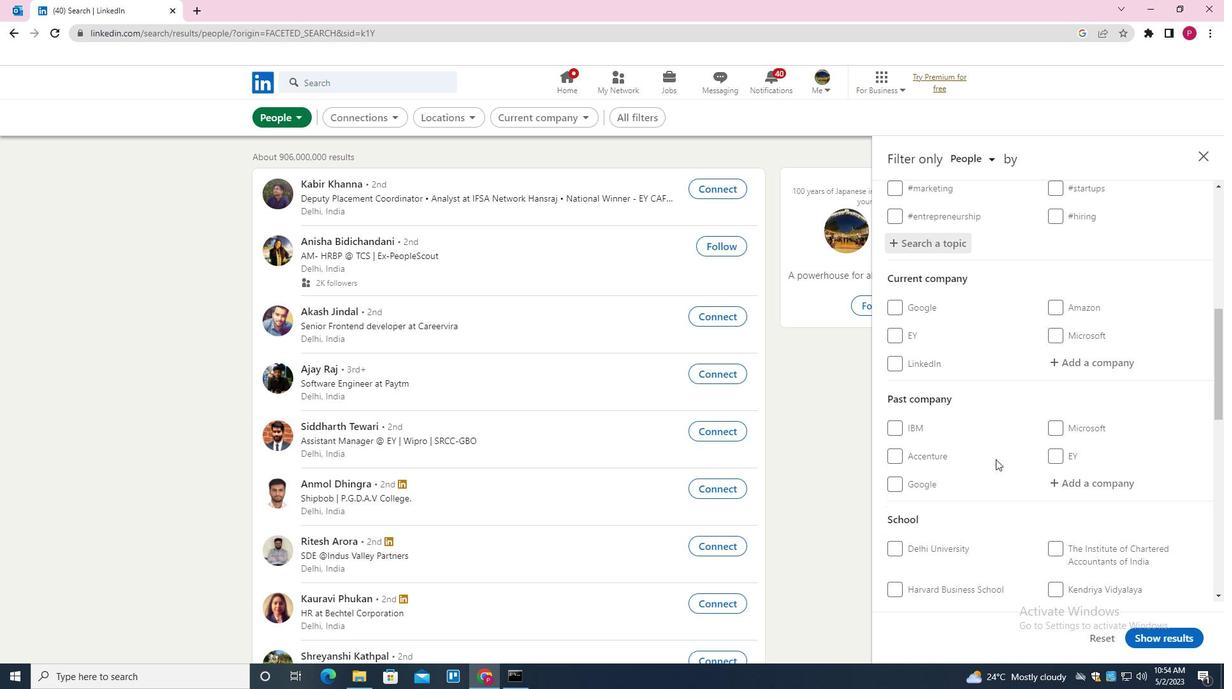 
Action: Mouse scrolled (992, 461) with delta (0, 0)
Screenshot: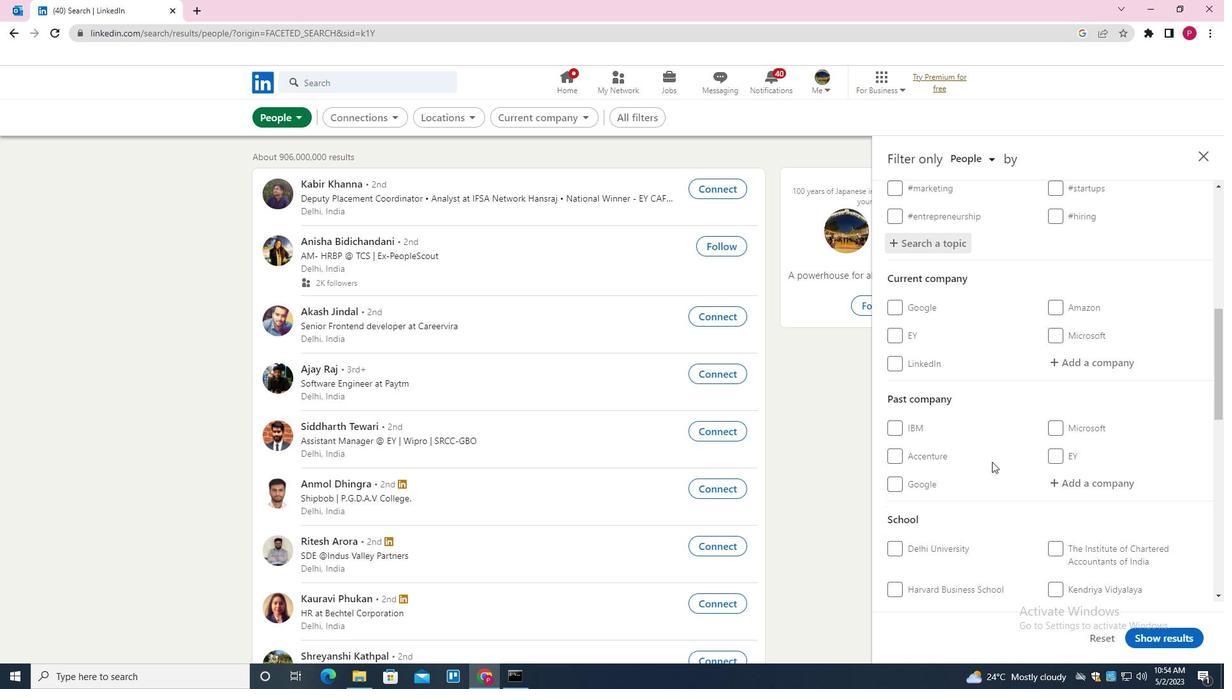 
Action: Mouse scrolled (992, 461) with delta (0, 0)
Screenshot: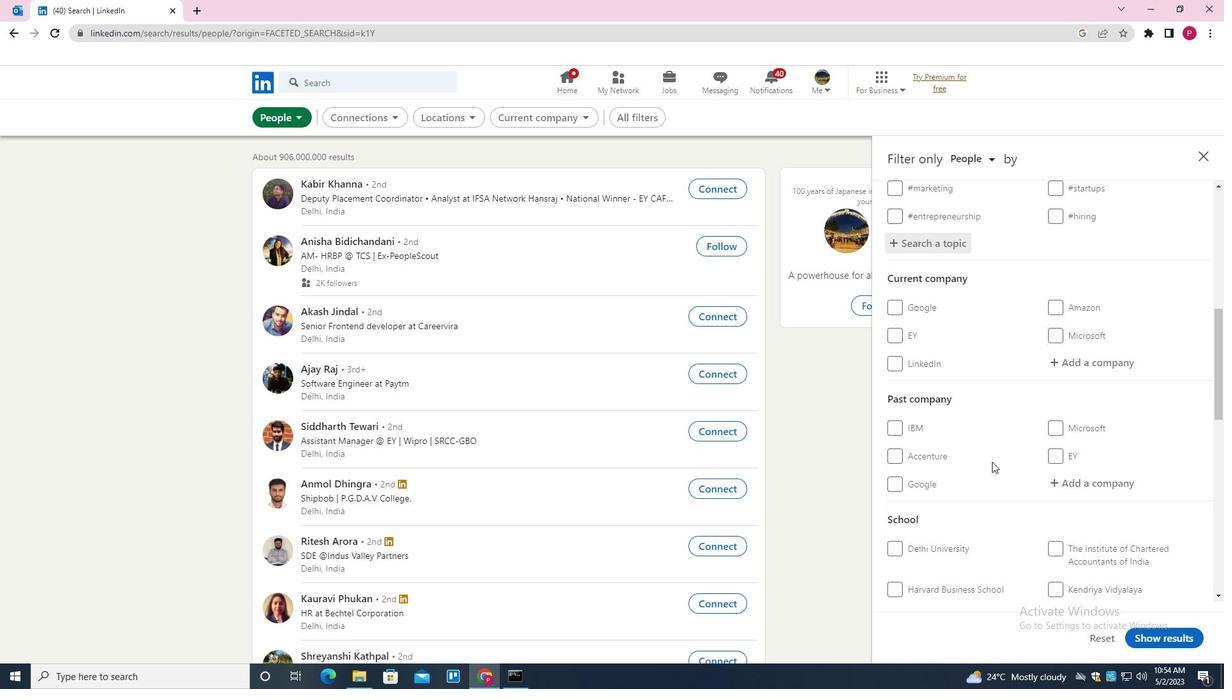 
Action: Mouse scrolled (992, 461) with delta (0, 0)
Screenshot: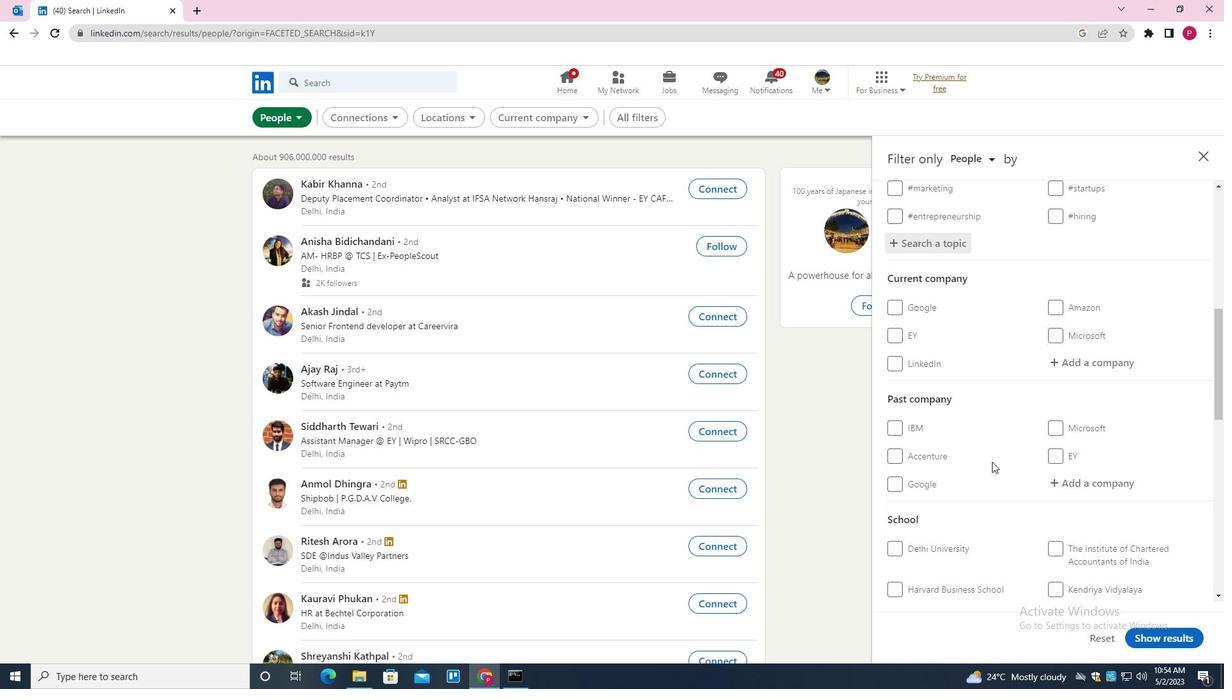 
Action: Mouse scrolled (992, 461) with delta (0, 0)
Screenshot: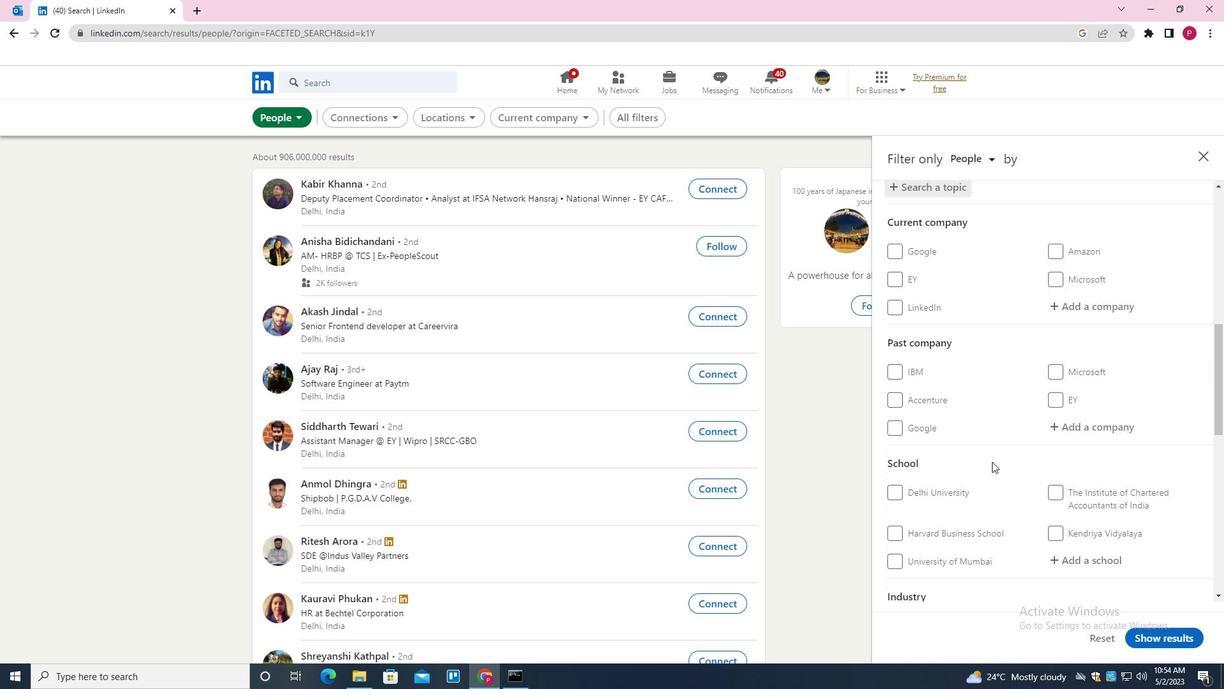 
Action: Mouse moved to (995, 461)
Screenshot: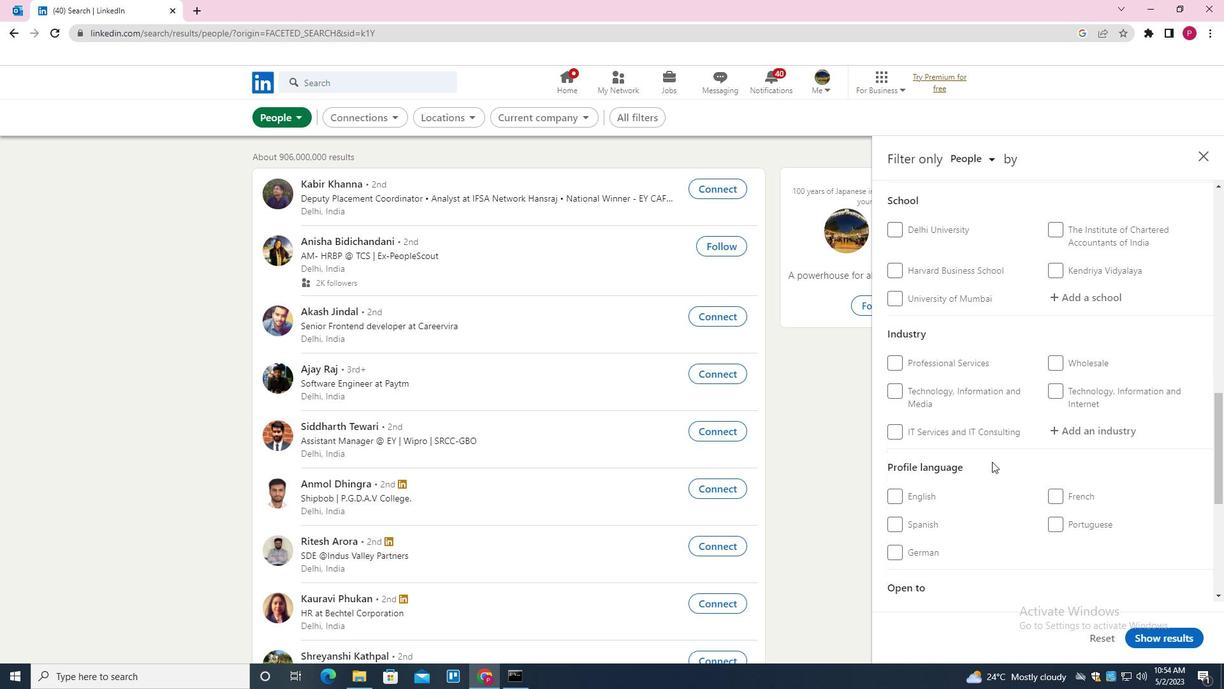 
Action: Mouse scrolled (995, 460) with delta (0, 0)
Screenshot: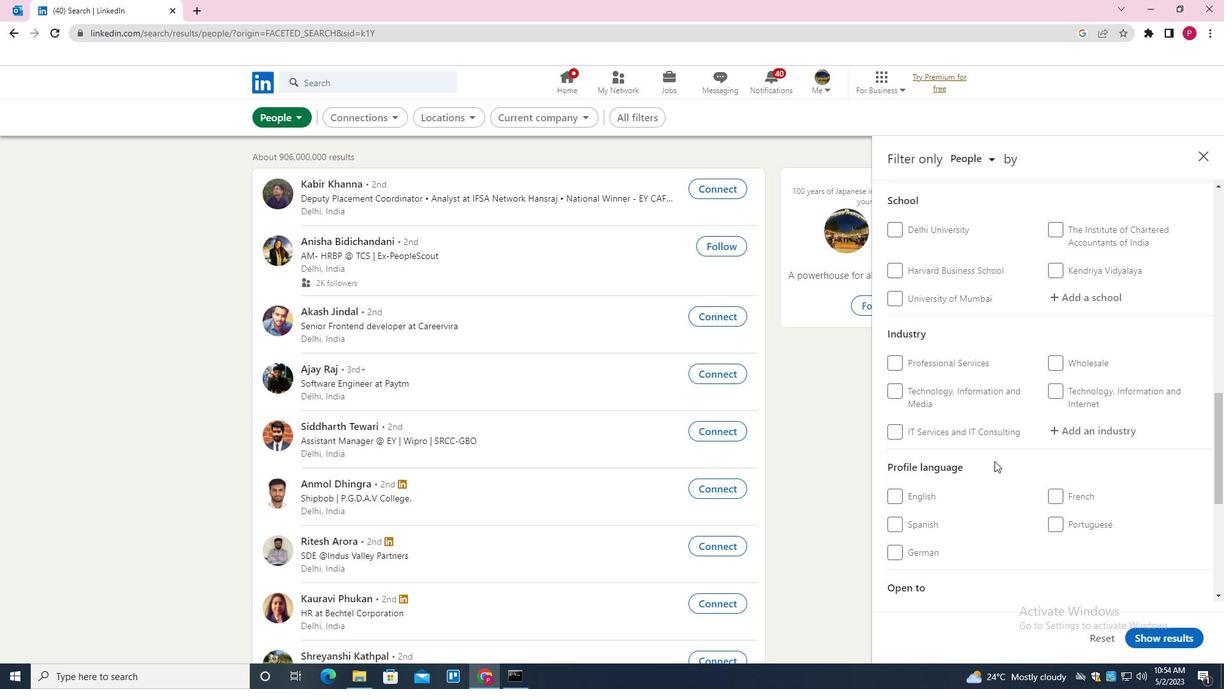 
Action: Mouse scrolled (995, 460) with delta (0, 0)
Screenshot: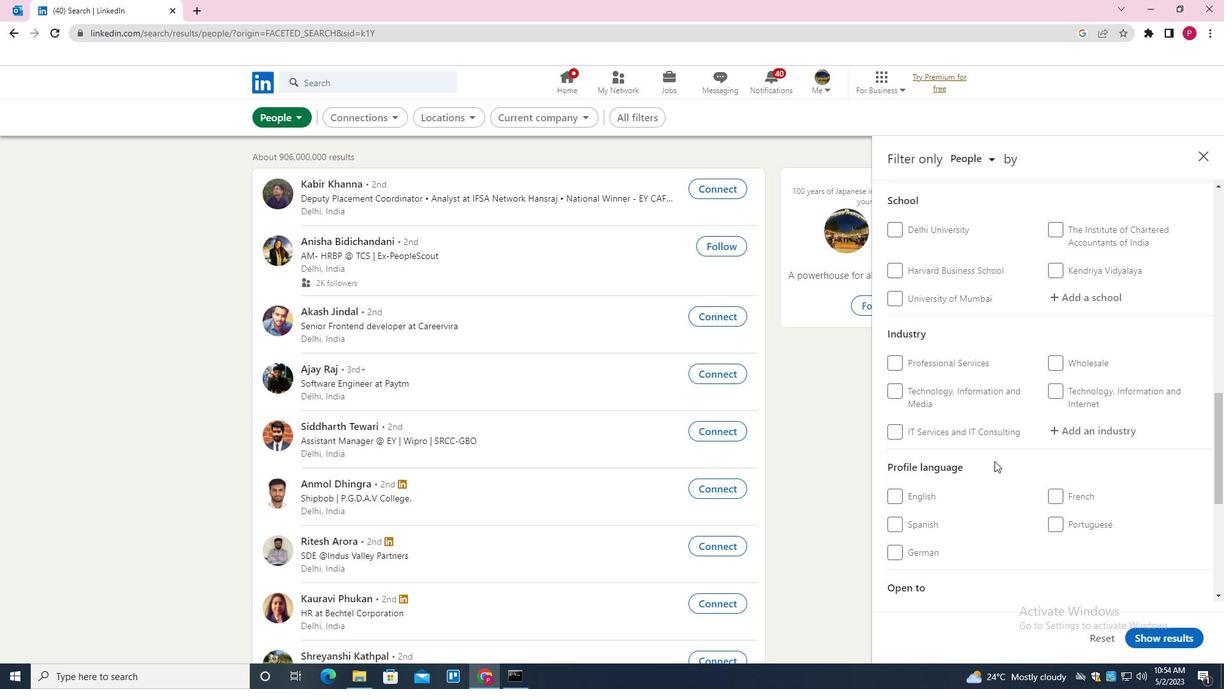 
Action: Mouse moved to (995, 461)
Screenshot: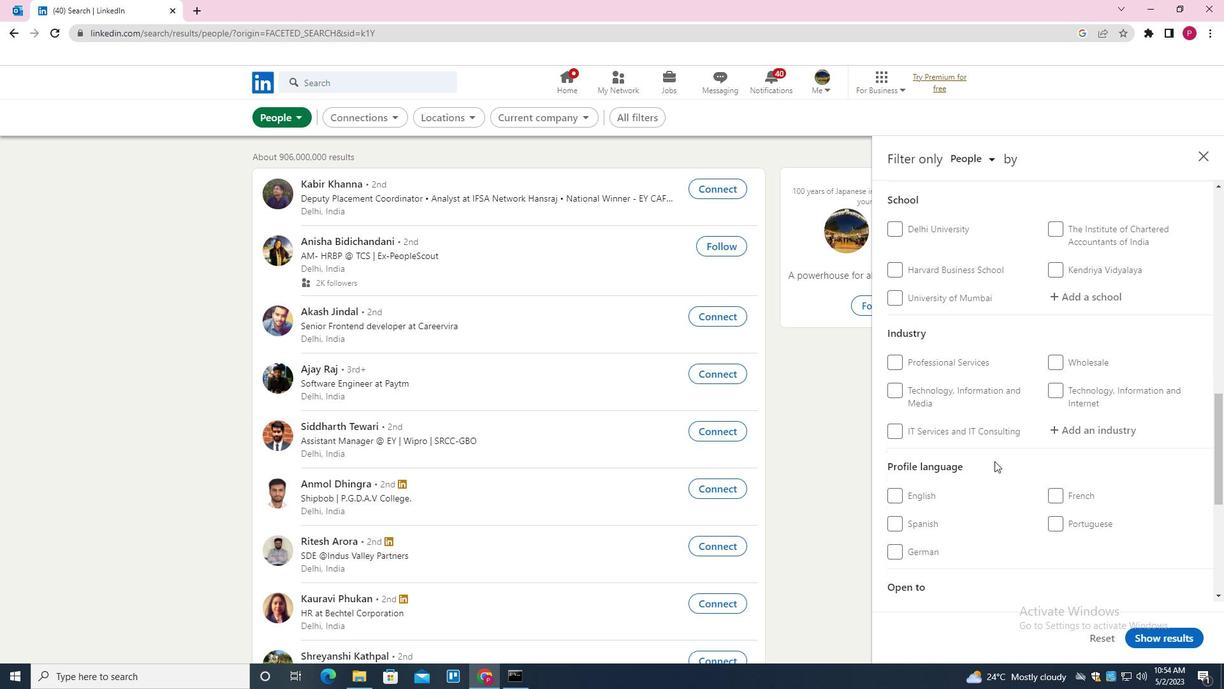 
Action: Mouse scrolled (995, 460) with delta (0, 0)
Screenshot: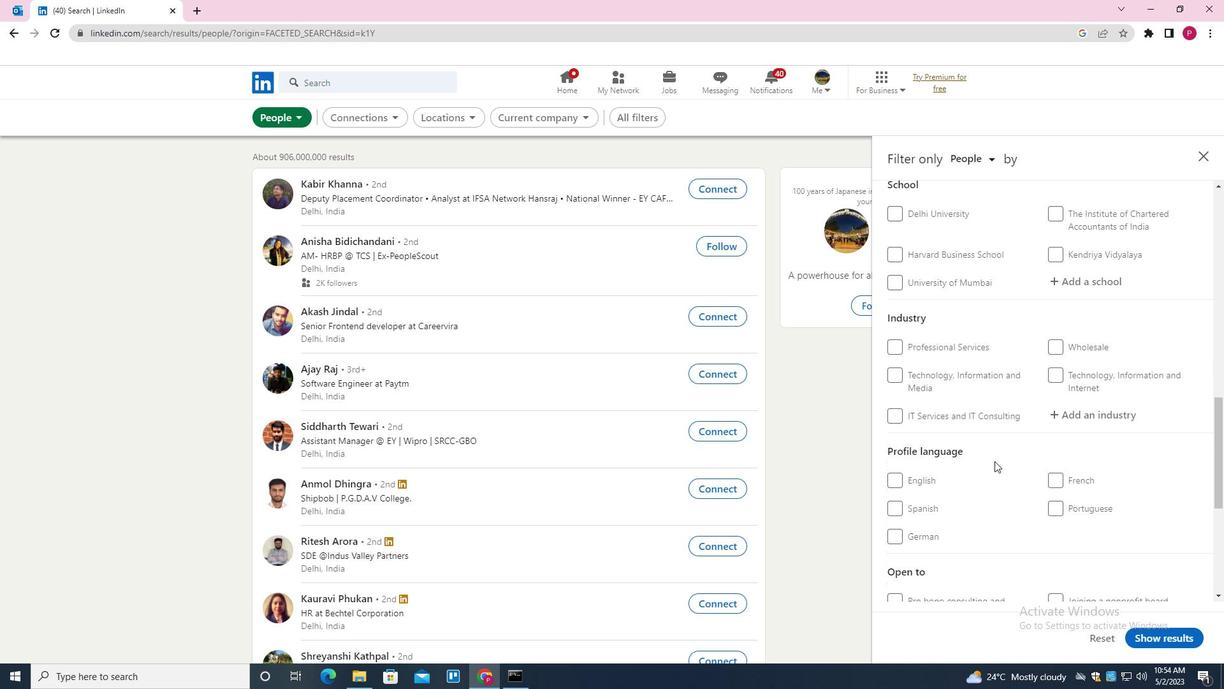 
Action: Mouse moved to (1056, 340)
Screenshot: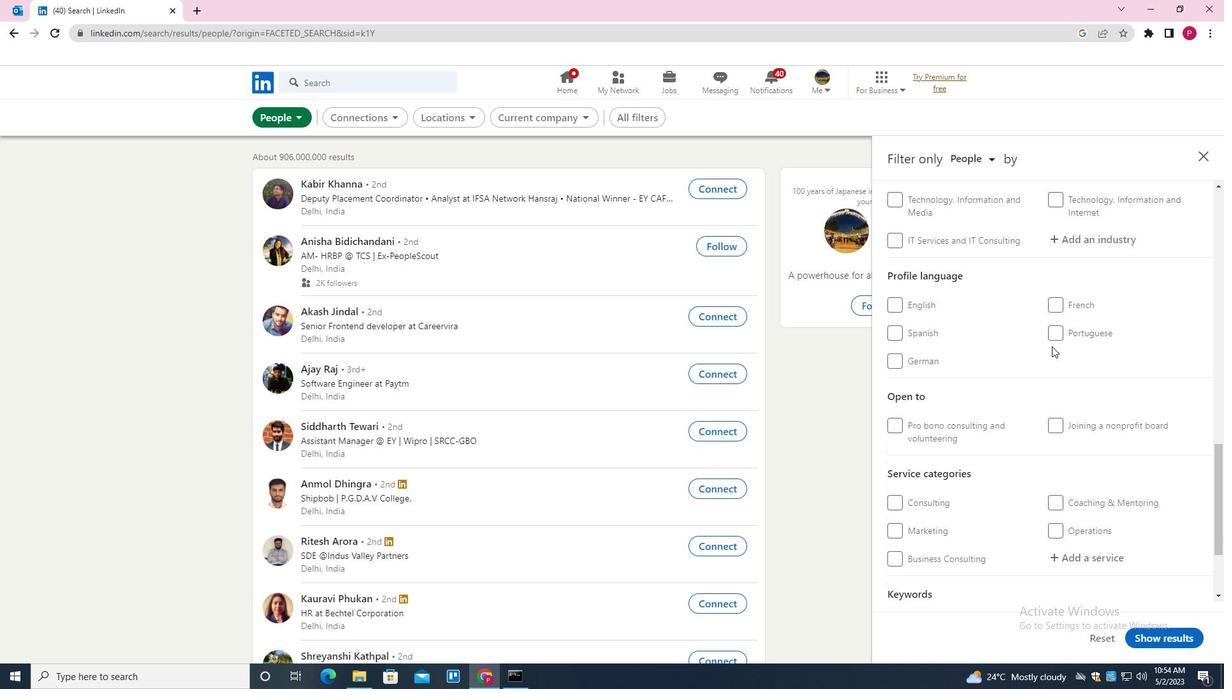 
Action: Mouse pressed left at (1056, 340)
Screenshot: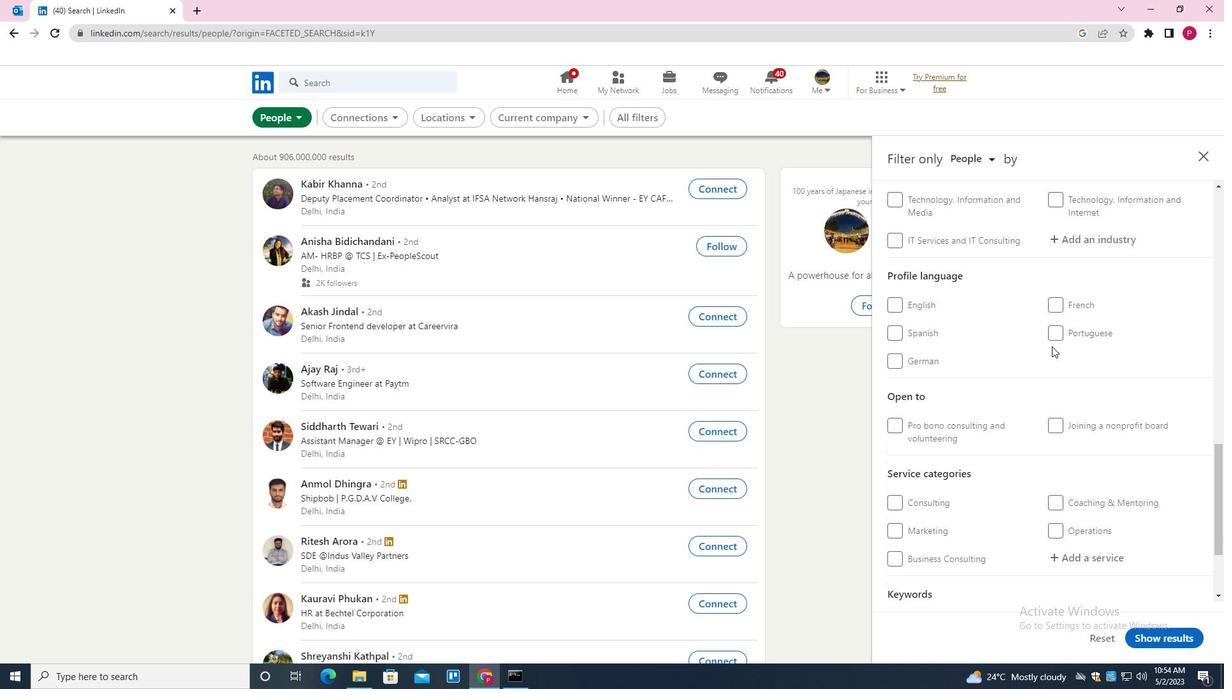 
Action: Mouse moved to (1052, 334)
Screenshot: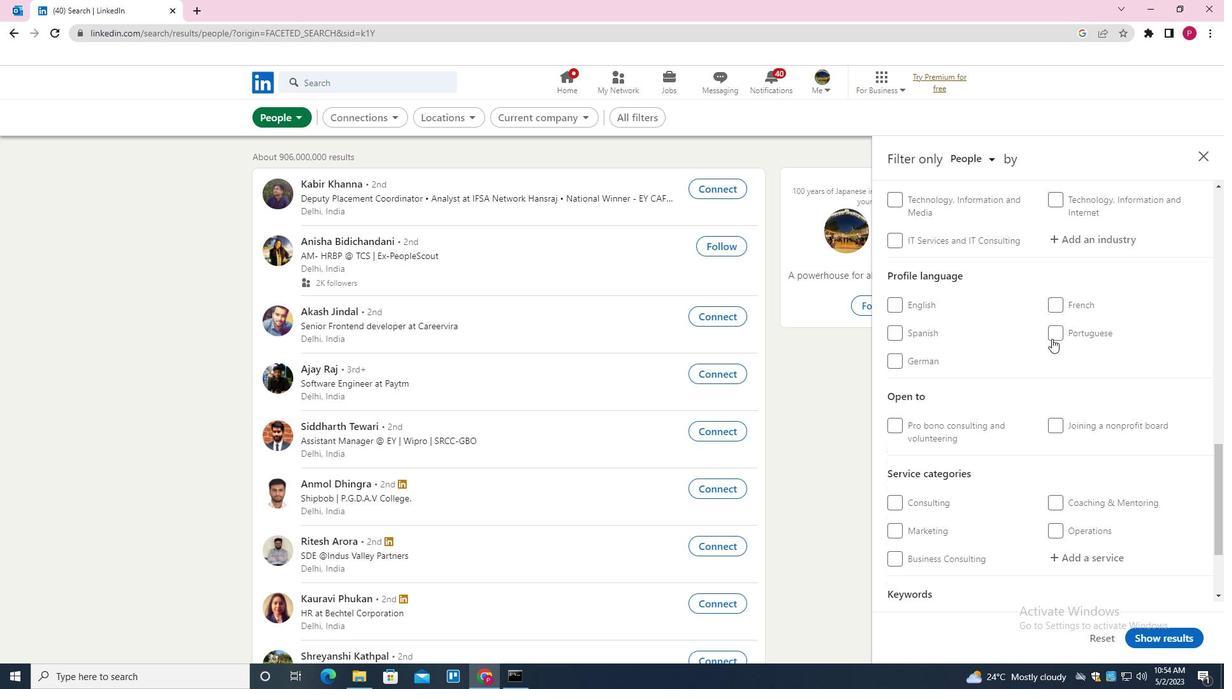 
Action: Mouse pressed left at (1052, 334)
Screenshot: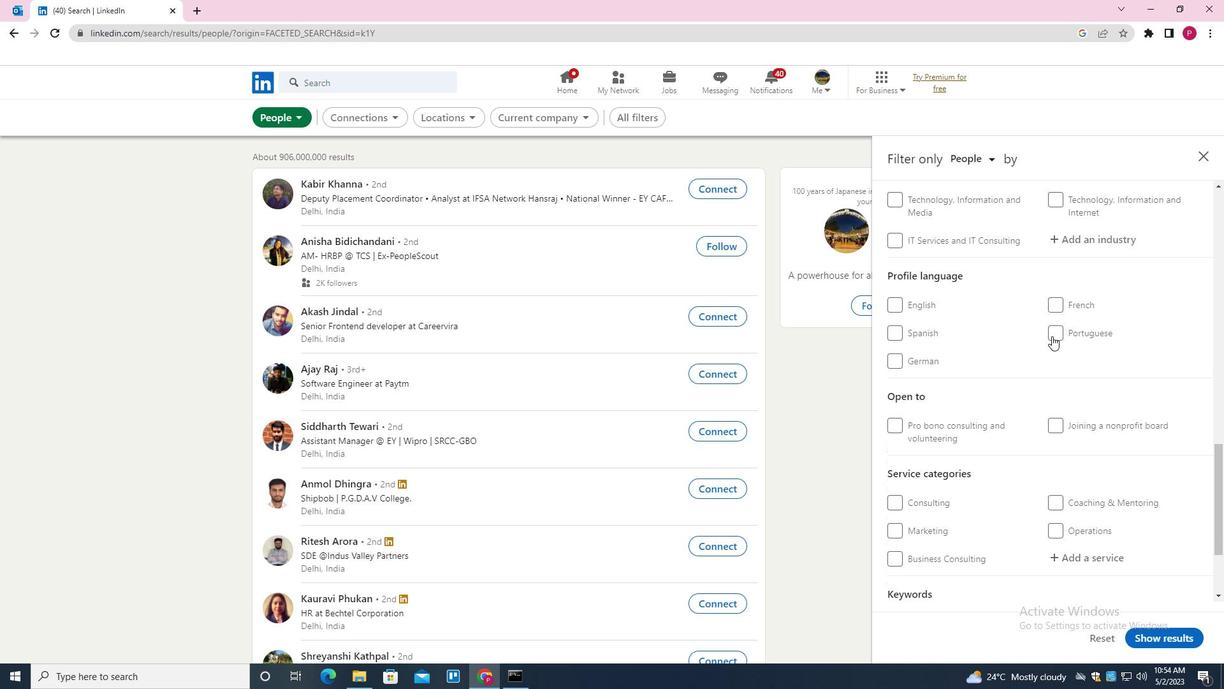 
Action: Mouse moved to (989, 405)
Screenshot: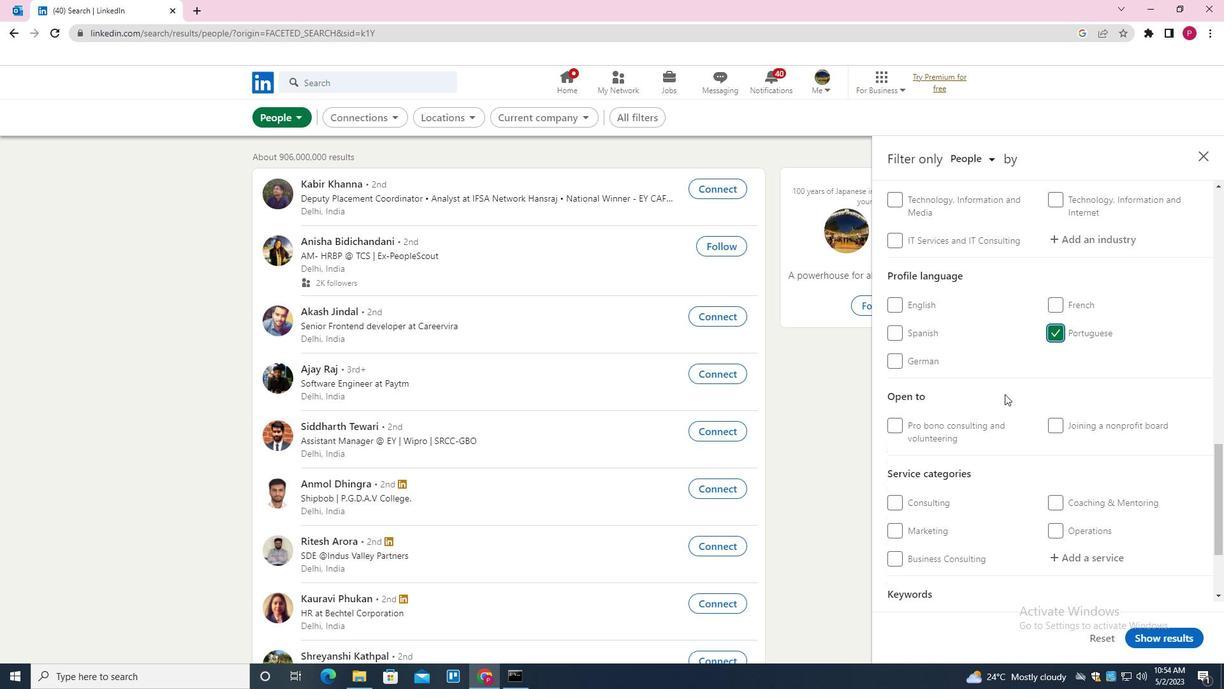 
Action: Mouse scrolled (989, 406) with delta (0, 0)
Screenshot: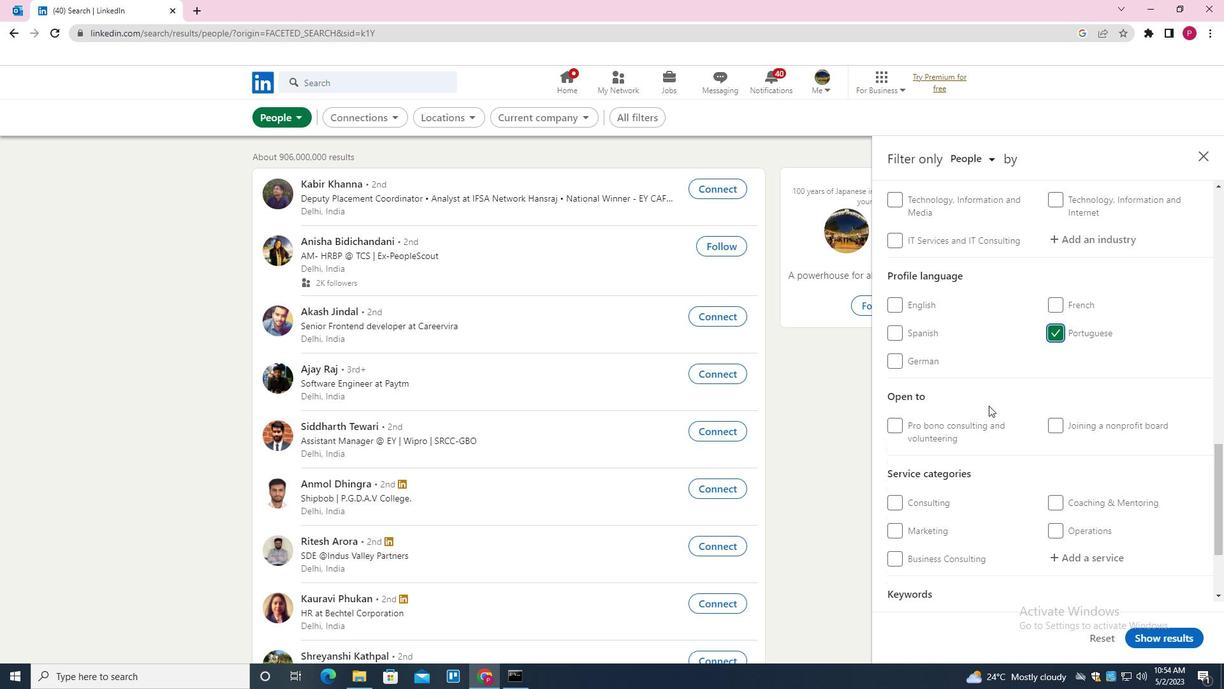
Action: Mouse scrolled (989, 406) with delta (0, 0)
Screenshot: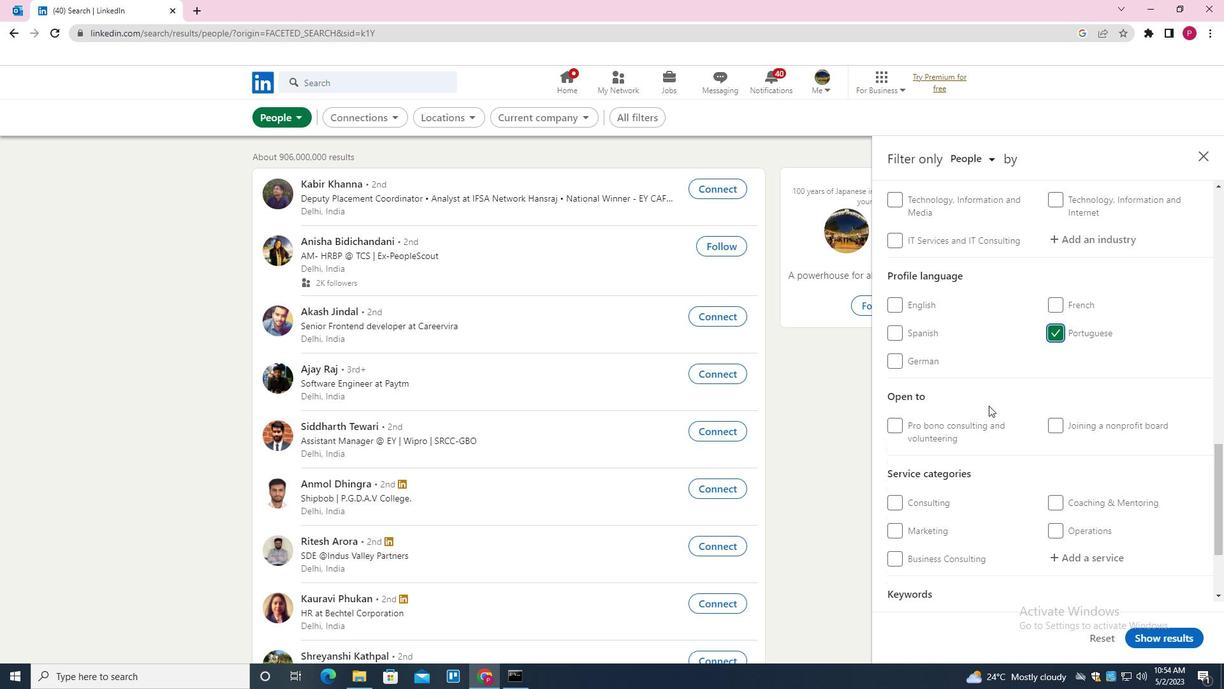 
Action: Mouse moved to (986, 407)
Screenshot: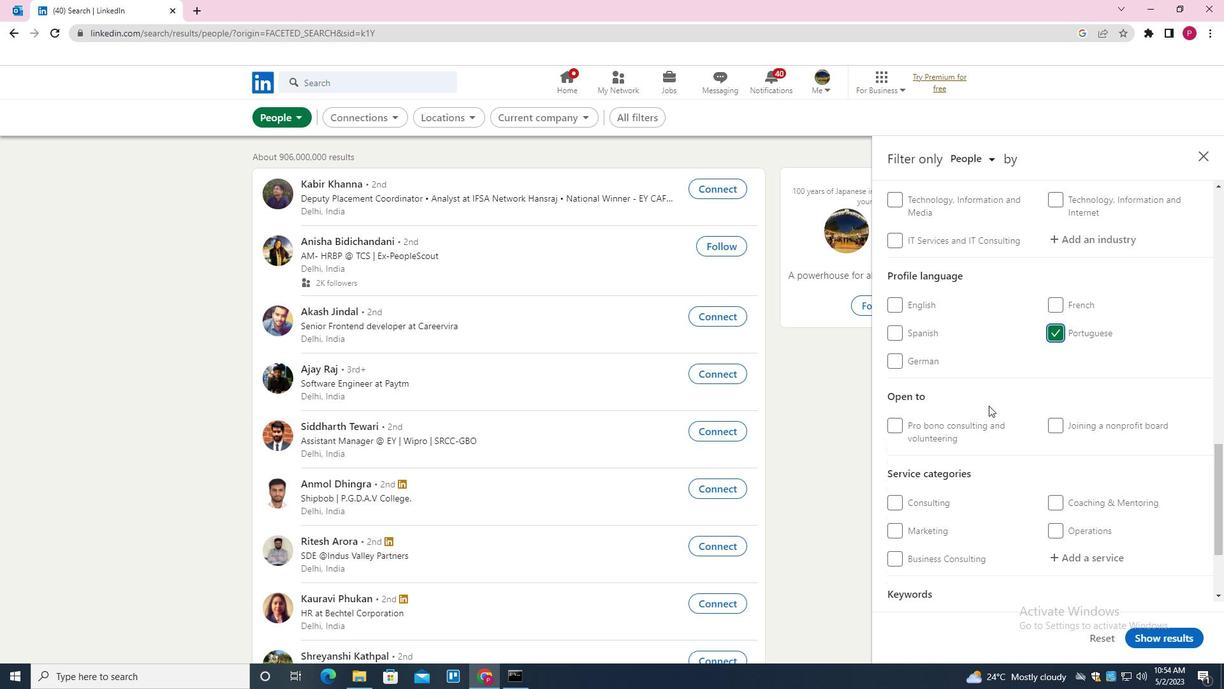 
Action: Mouse scrolled (986, 408) with delta (0, 0)
Screenshot: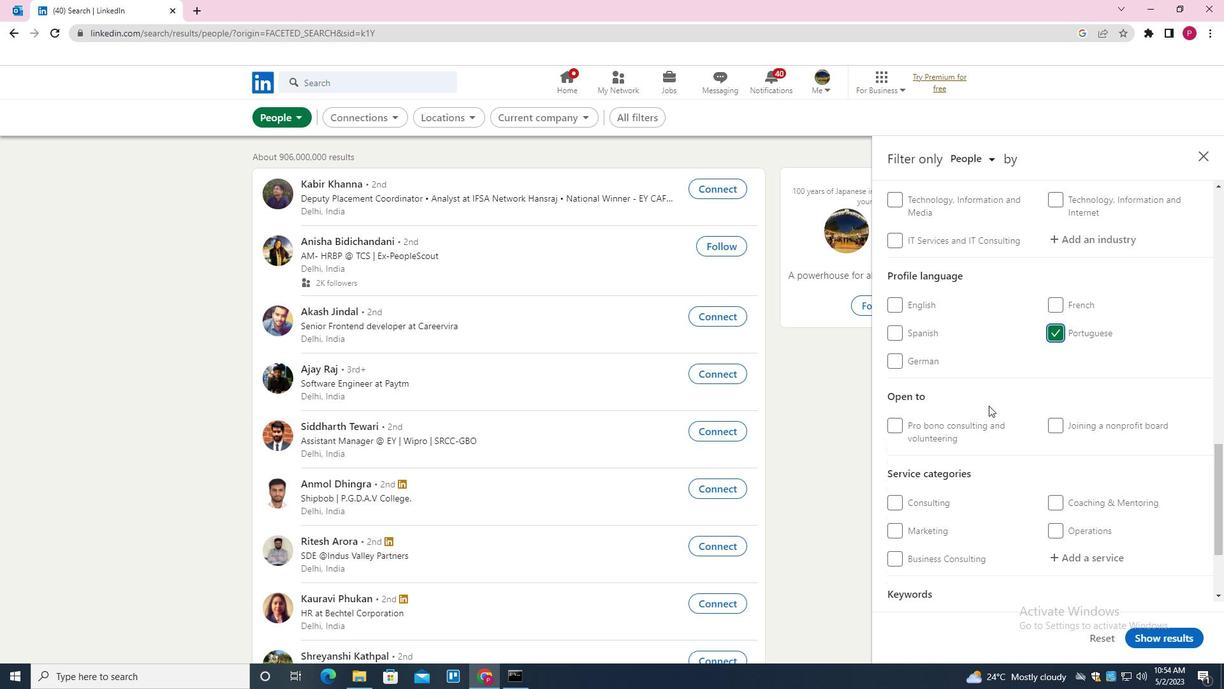 
Action: Mouse moved to (978, 413)
Screenshot: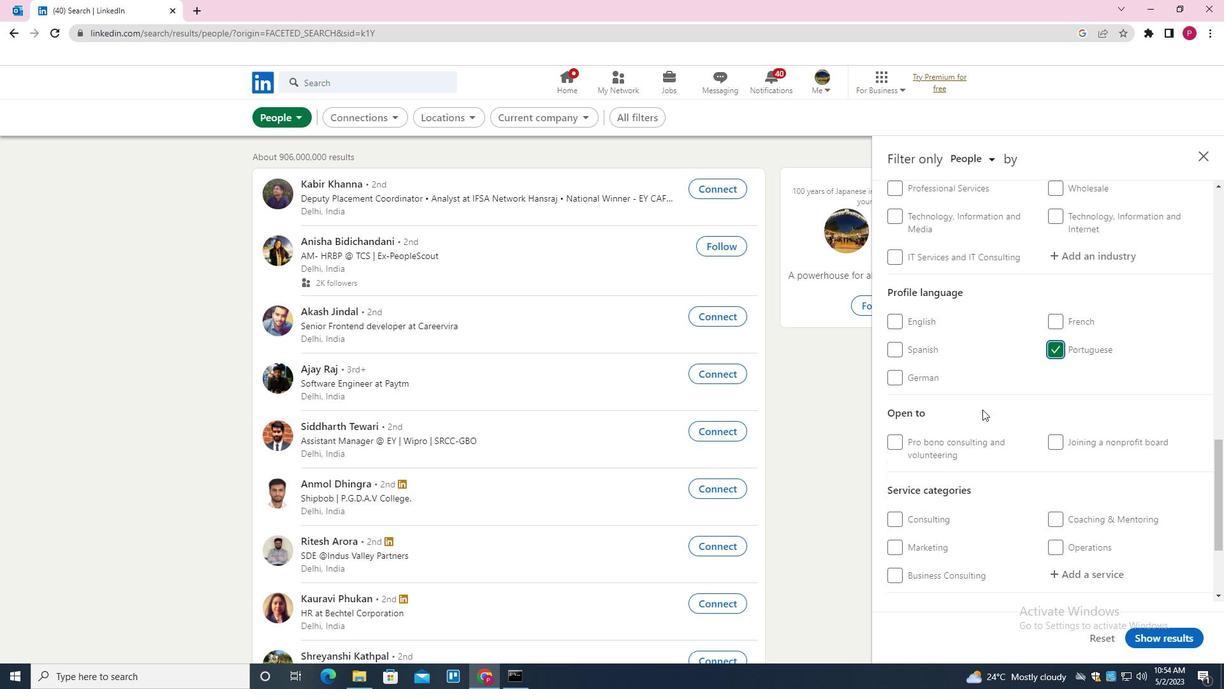 
Action: Mouse scrolled (978, 414) with delta (0, 0)
Screenshot: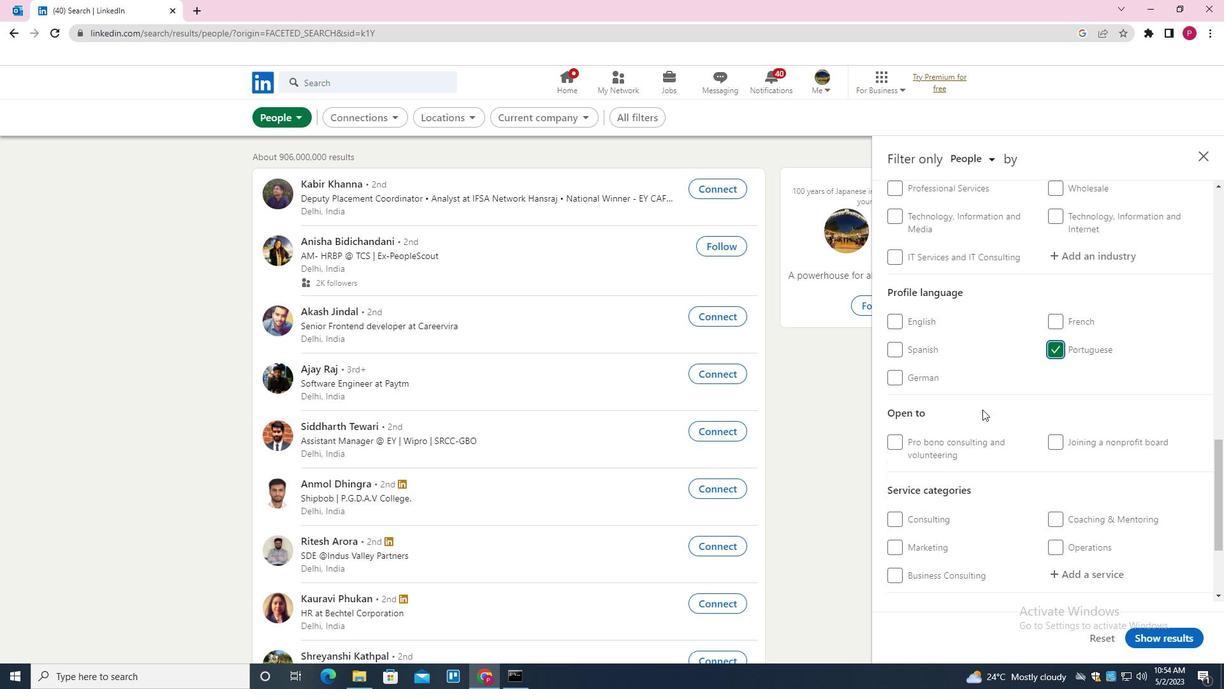 
Action: Mouse moved to (962, 424)
Screenshot: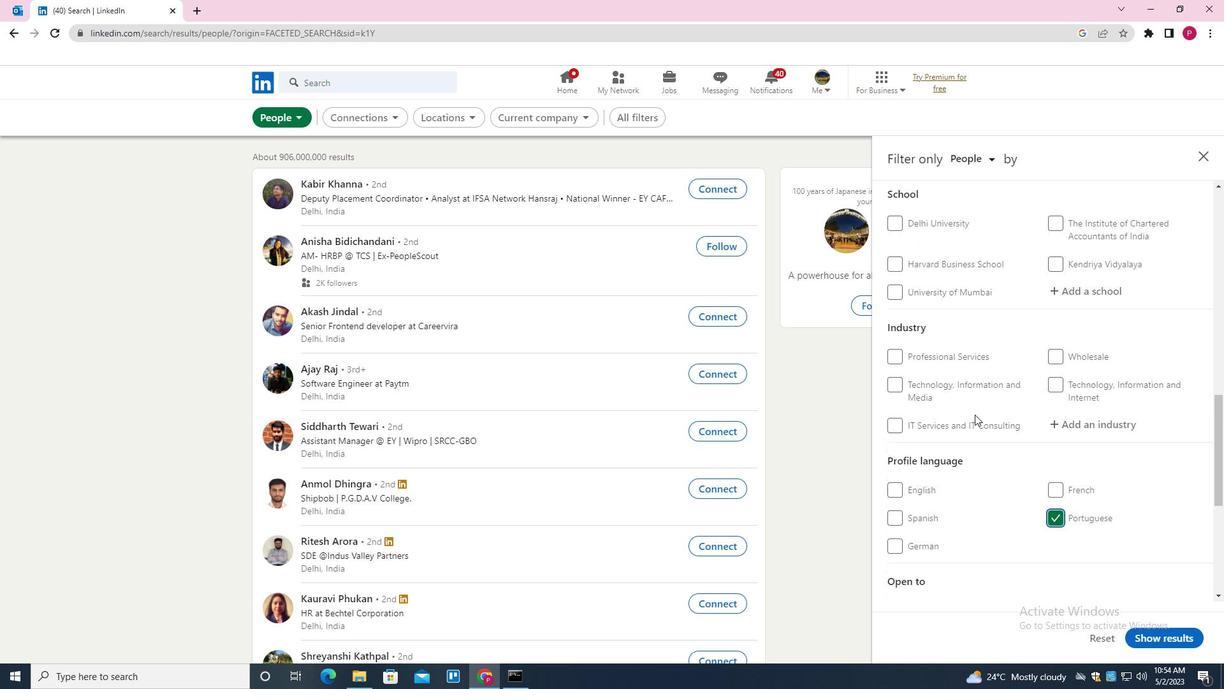 
Action: Mouse scrolled (962, 424) with delta (0, 0)
Screenshot: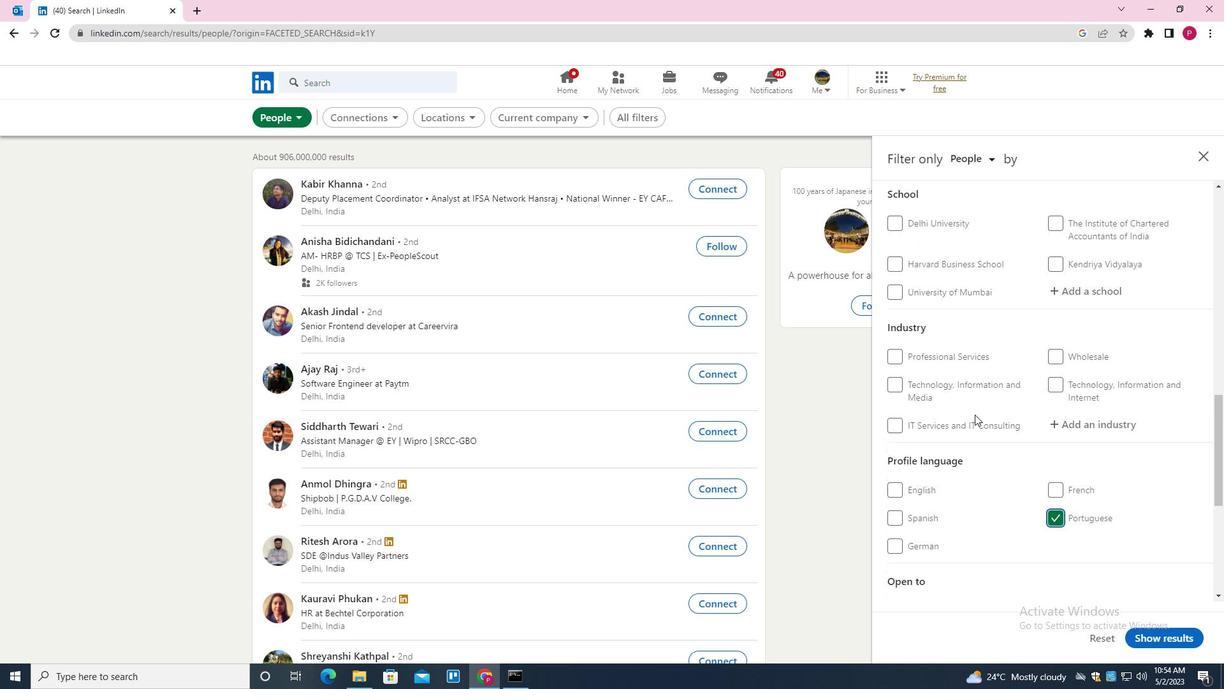 
Action: Mouse moved to (960, 425)
Screenshot: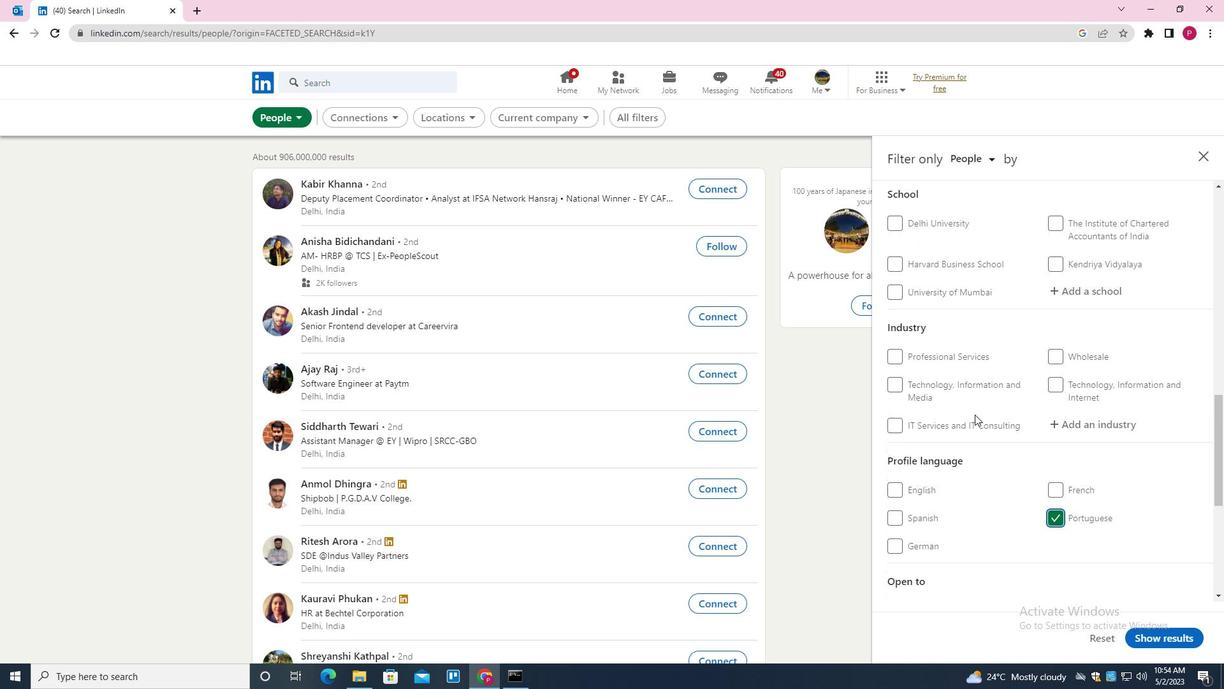 
Action: Mouse scrolled (960, 426) with delta (0, 0)
Screenshot: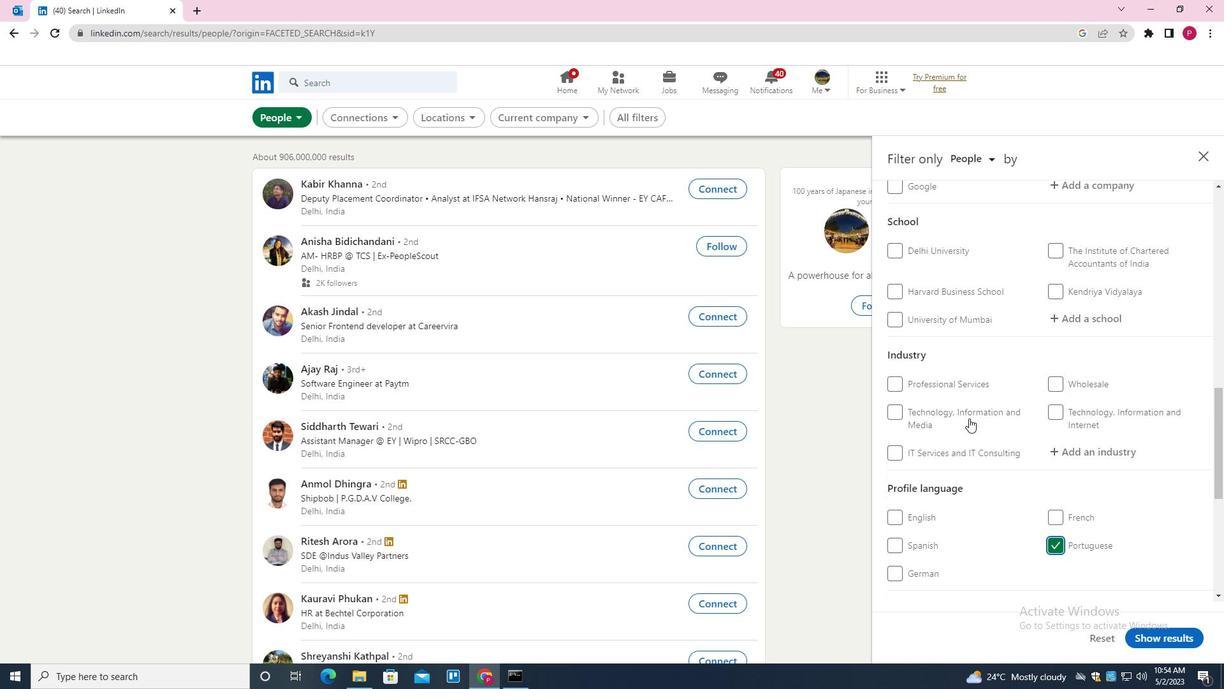 
Action: Mouse moved to (948, 433)
Screenshot: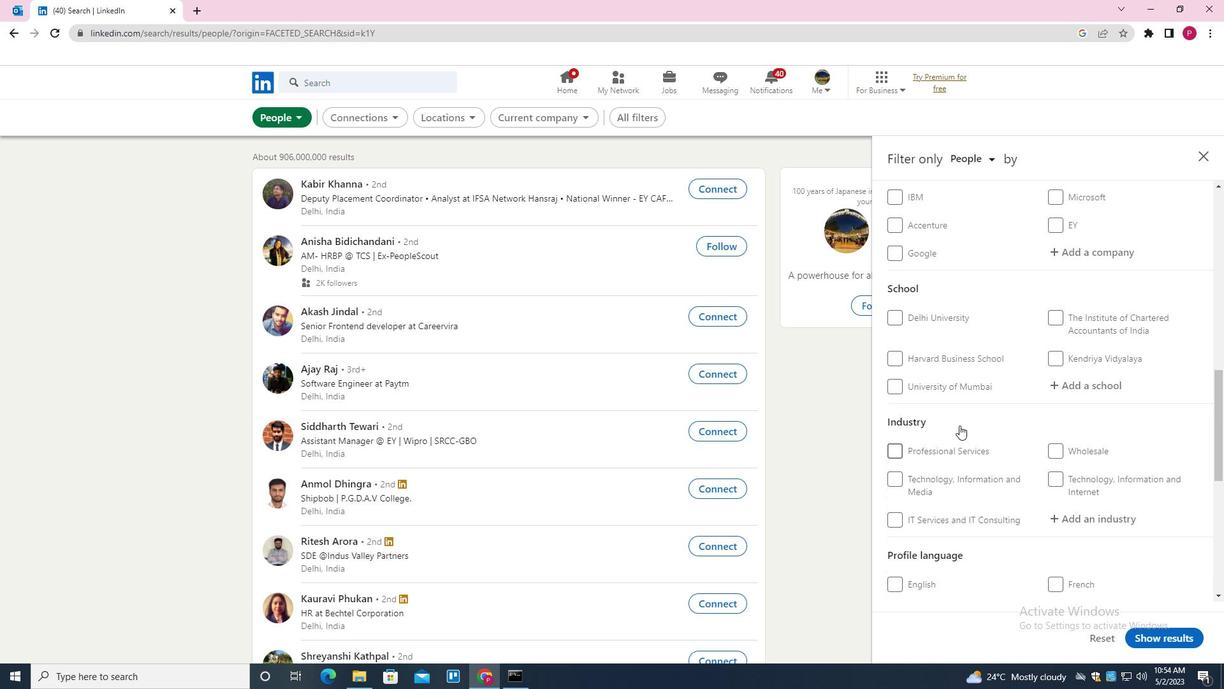 
Action: Mouse scrolled (948, 433) with delta (0, 0)
Screenshot: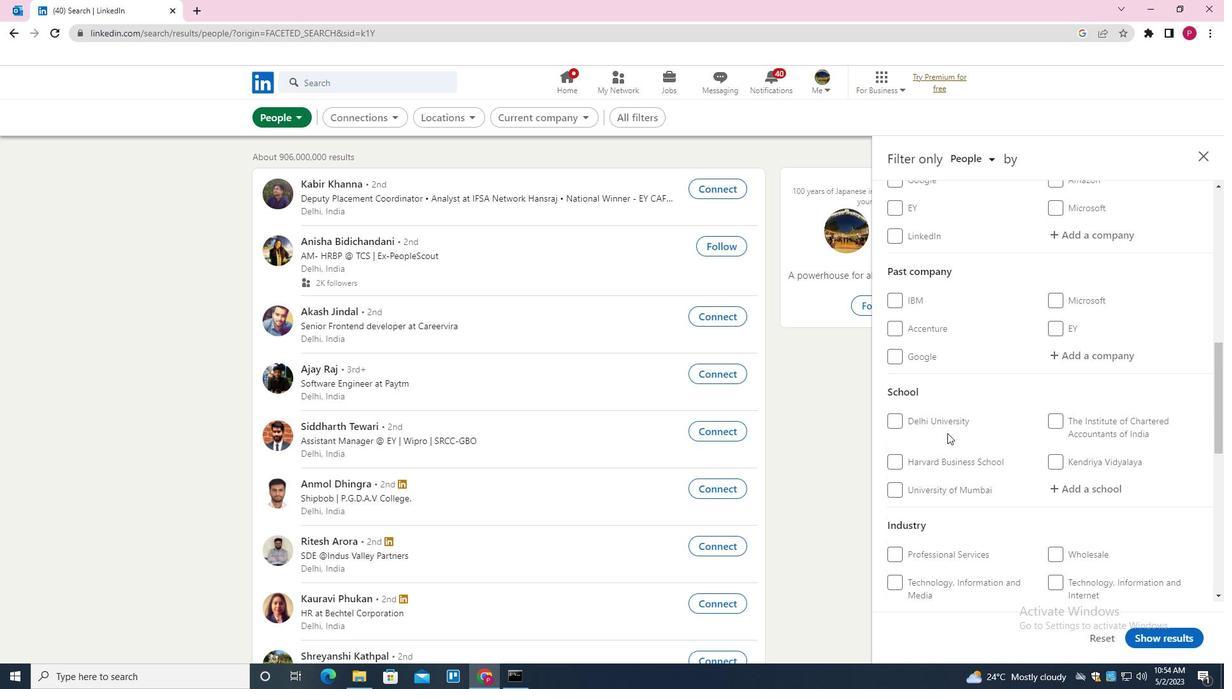 
Action: Mouse scrolled (948, 433) with delta (0, 0)
Screenshot: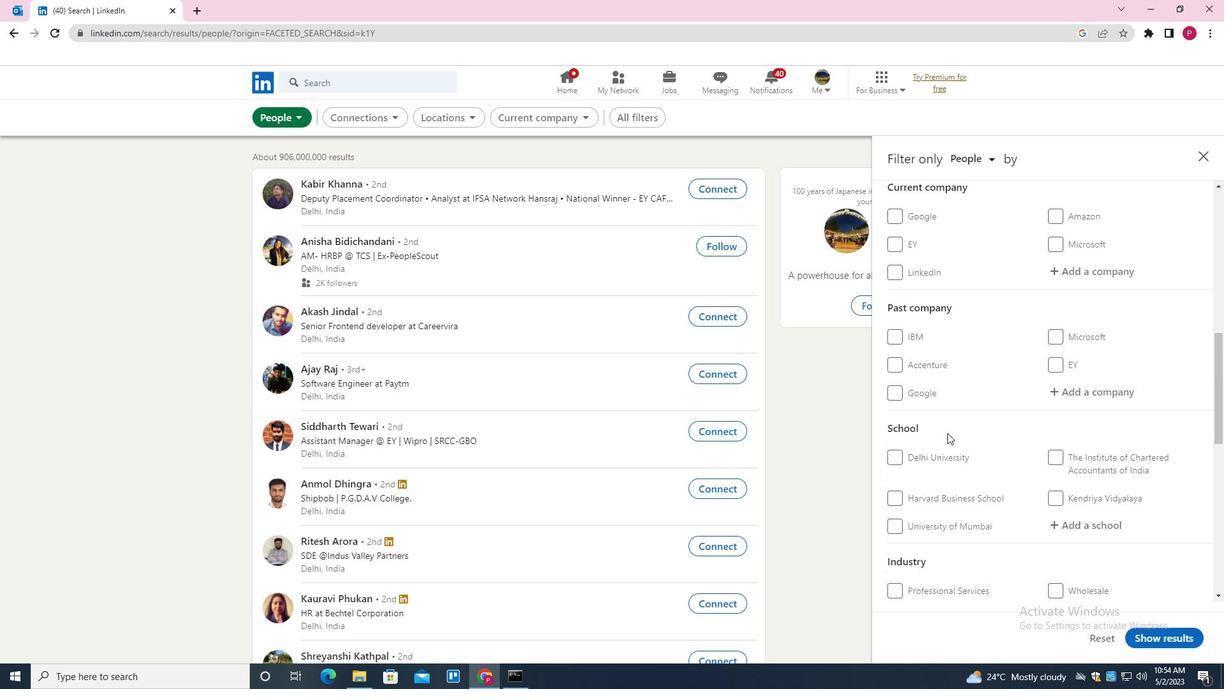 
Action: Mouse moved to (1085, 368)
Screenshot: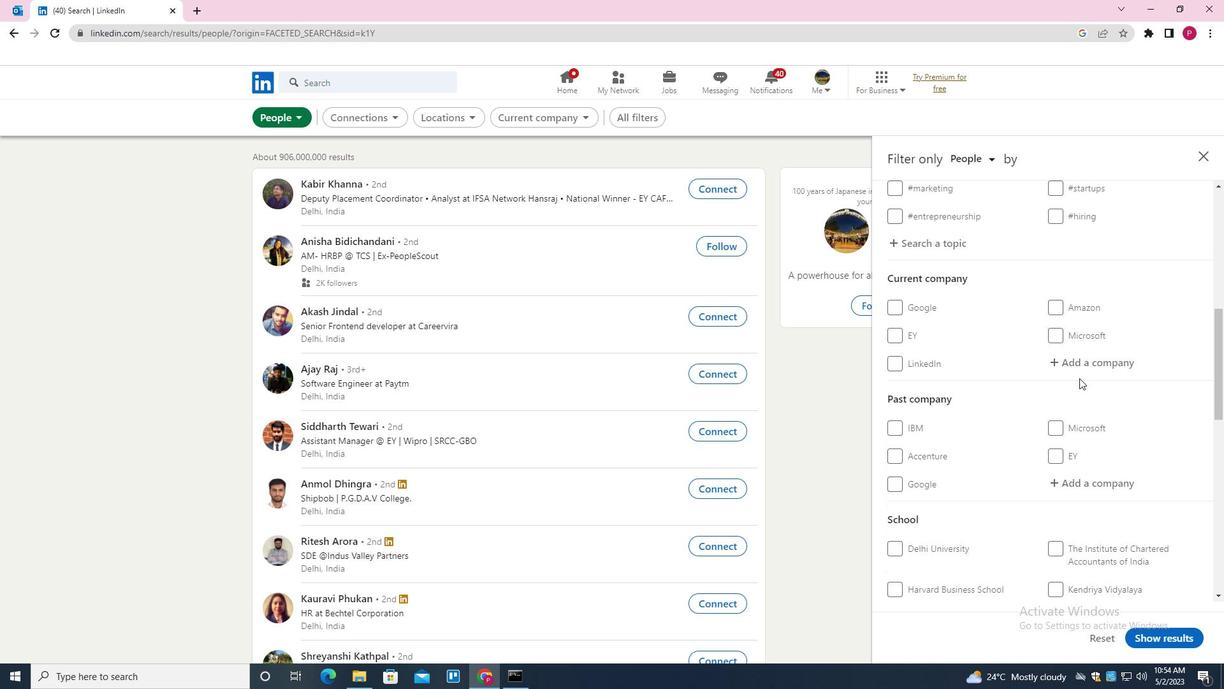
Action: Mouse pressed left at (1085, 368)
Screenshot: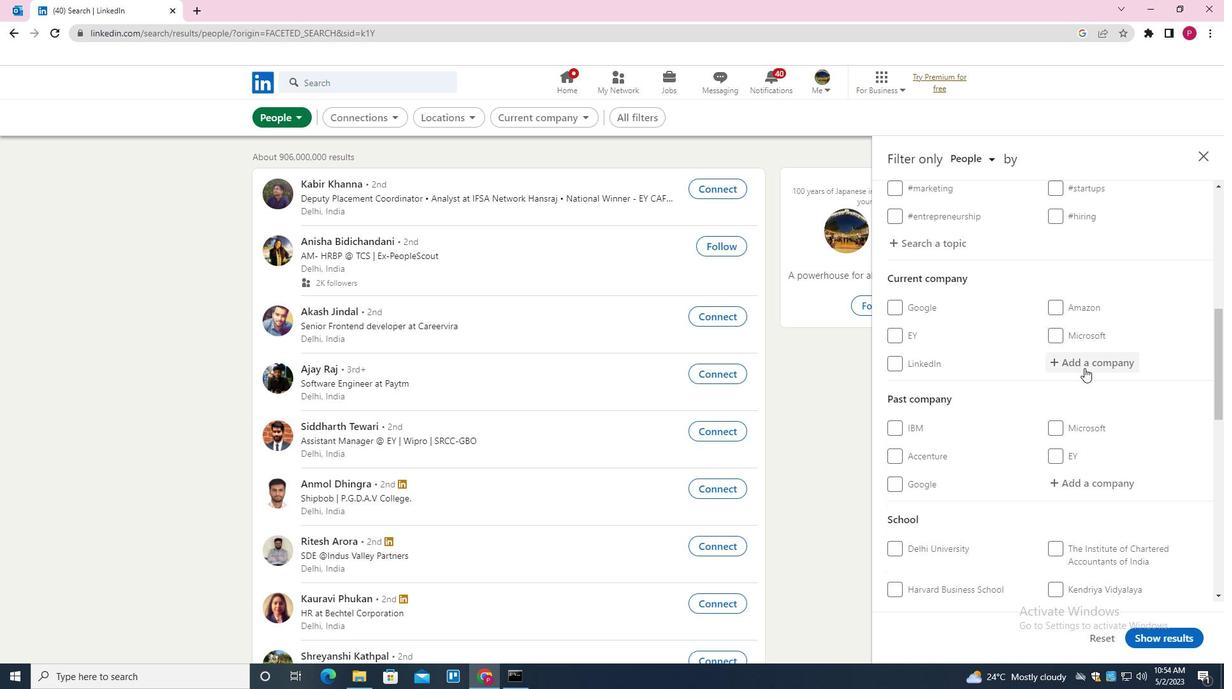 
Action: Key pressed <Key.shift>HINDUSTAN<Key.down><Key.enter>
Screenshot: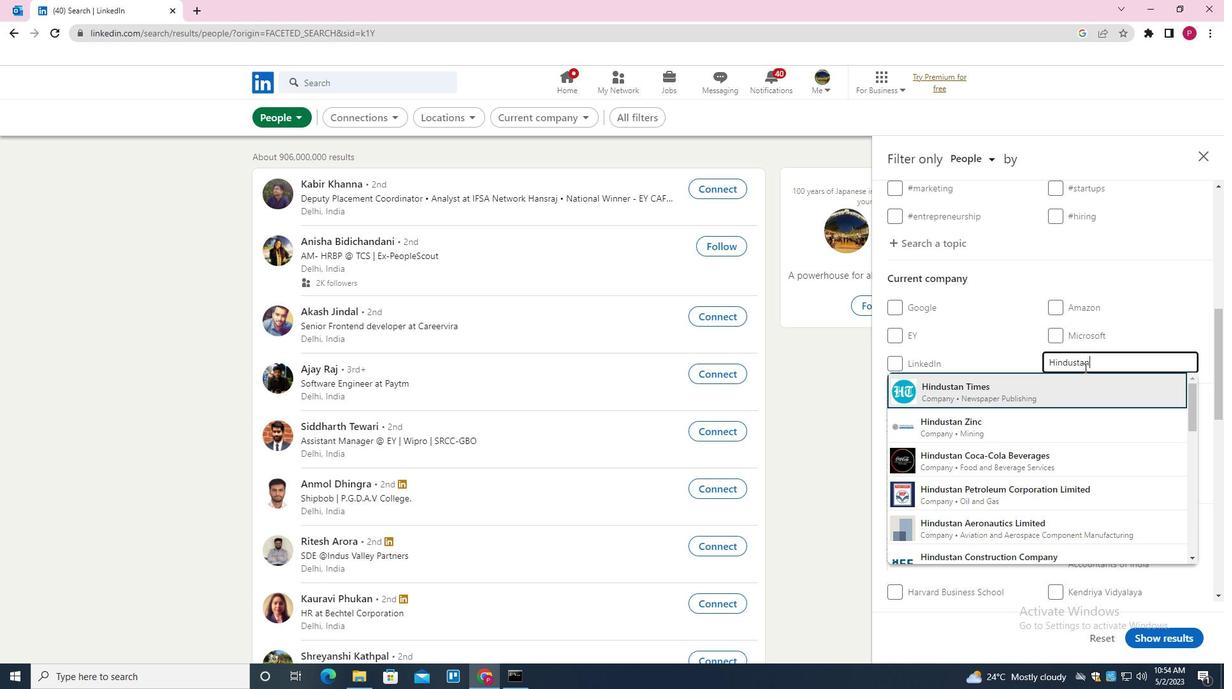 
Action: Mouse moved to (1020, 415)
Screenshot: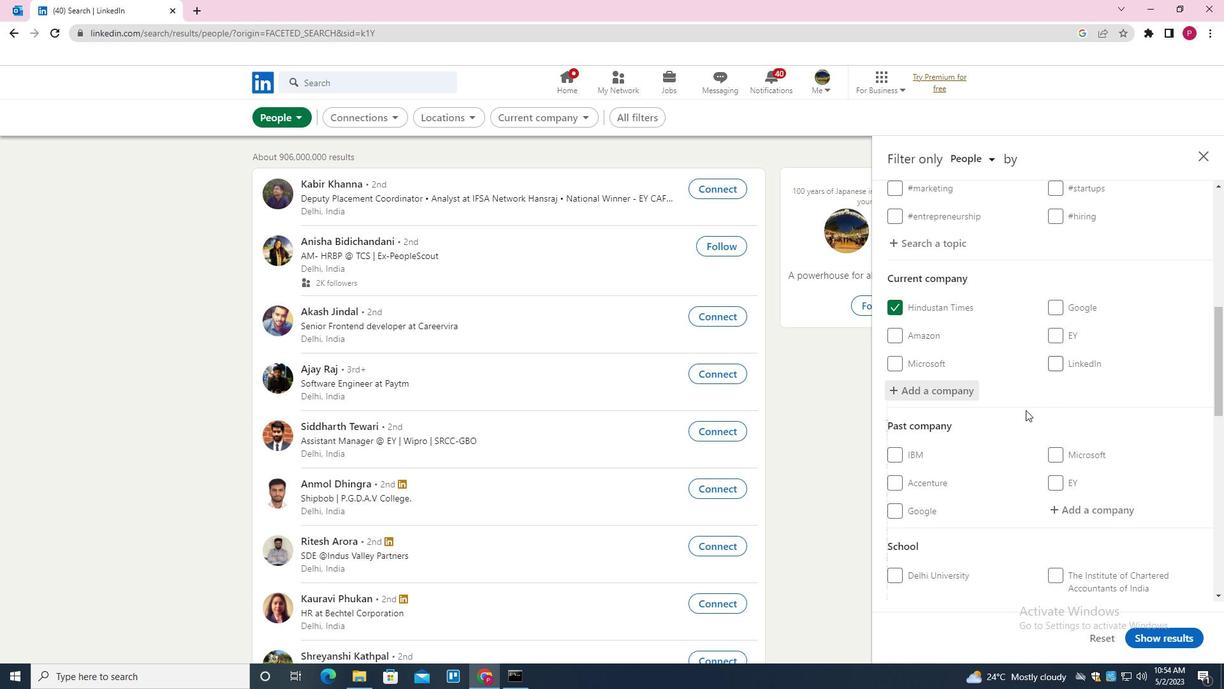 
Action: Mouse scrolled (1020, 414) with delta (0, 0)
Screenshot: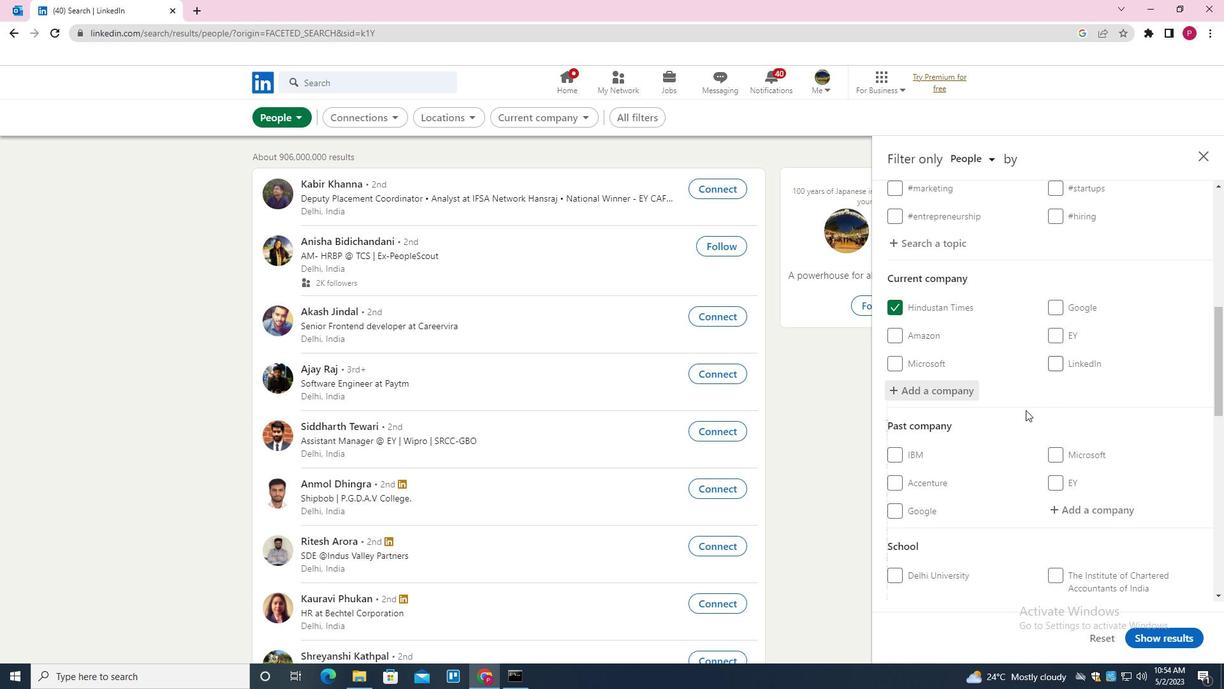 
Action: Mouse scrolled (1020, 414) with delta (0, 0)
Screenshot: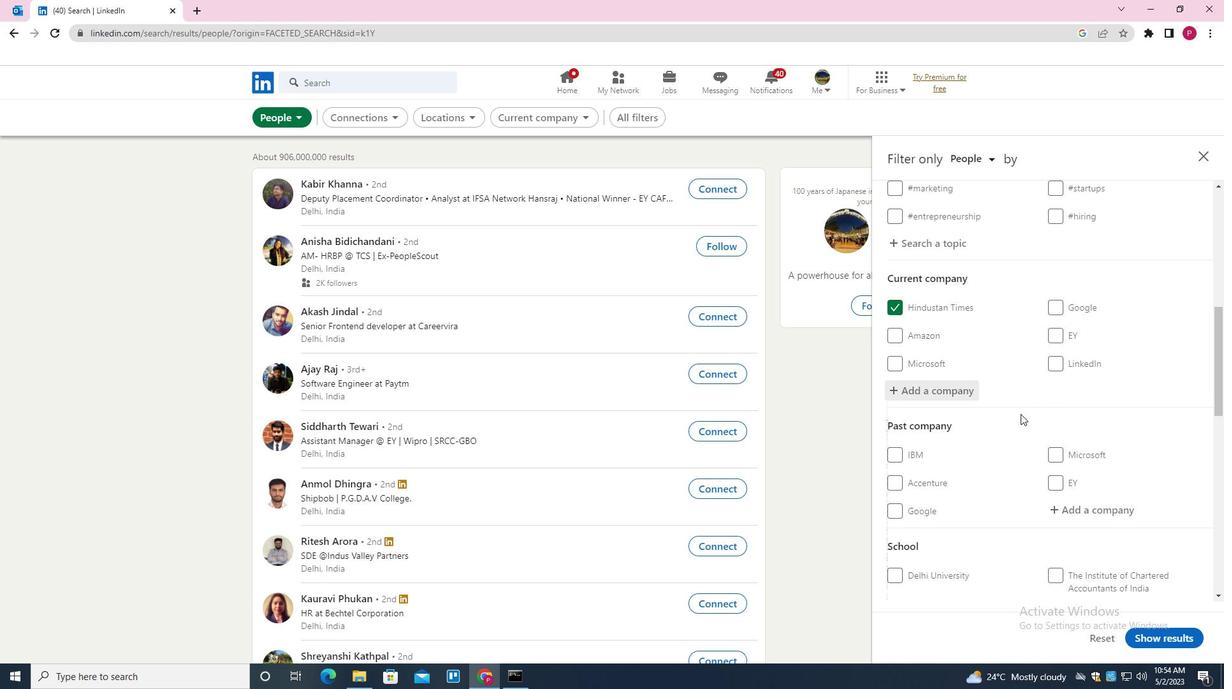 
Action: Mouse moved to (1020, 415)
Screenshot: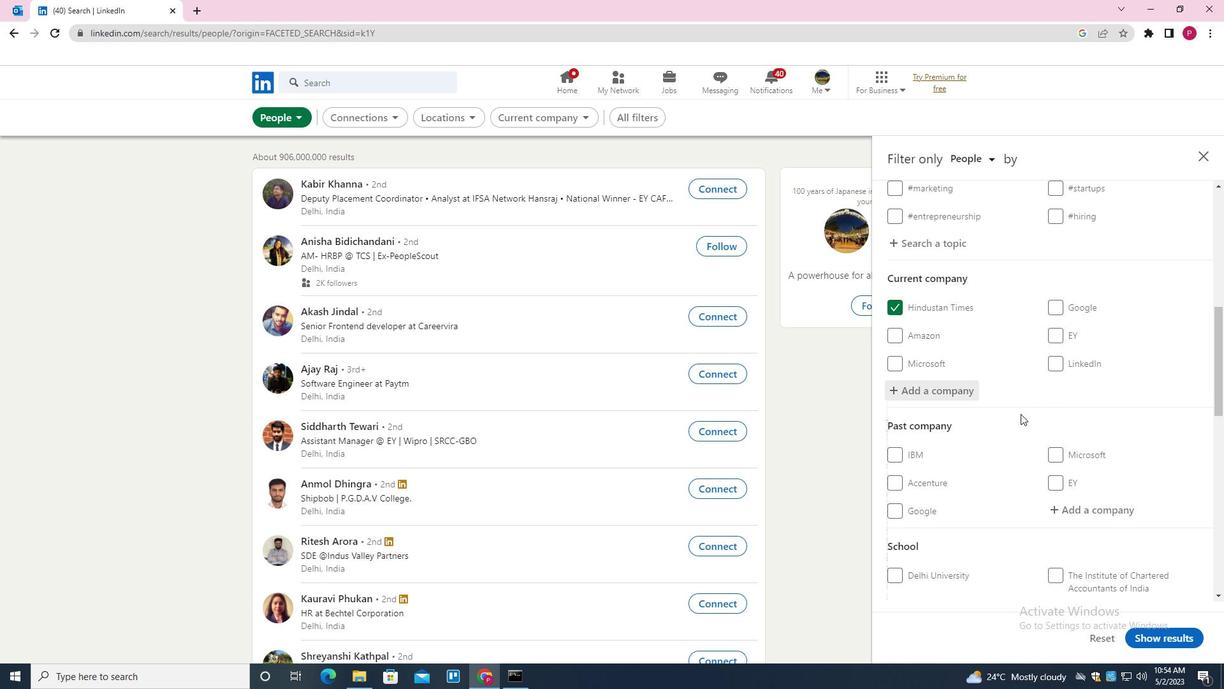 
Action: Mouse scrolled (1020, 415) with delta (0, 0)
Screenshot: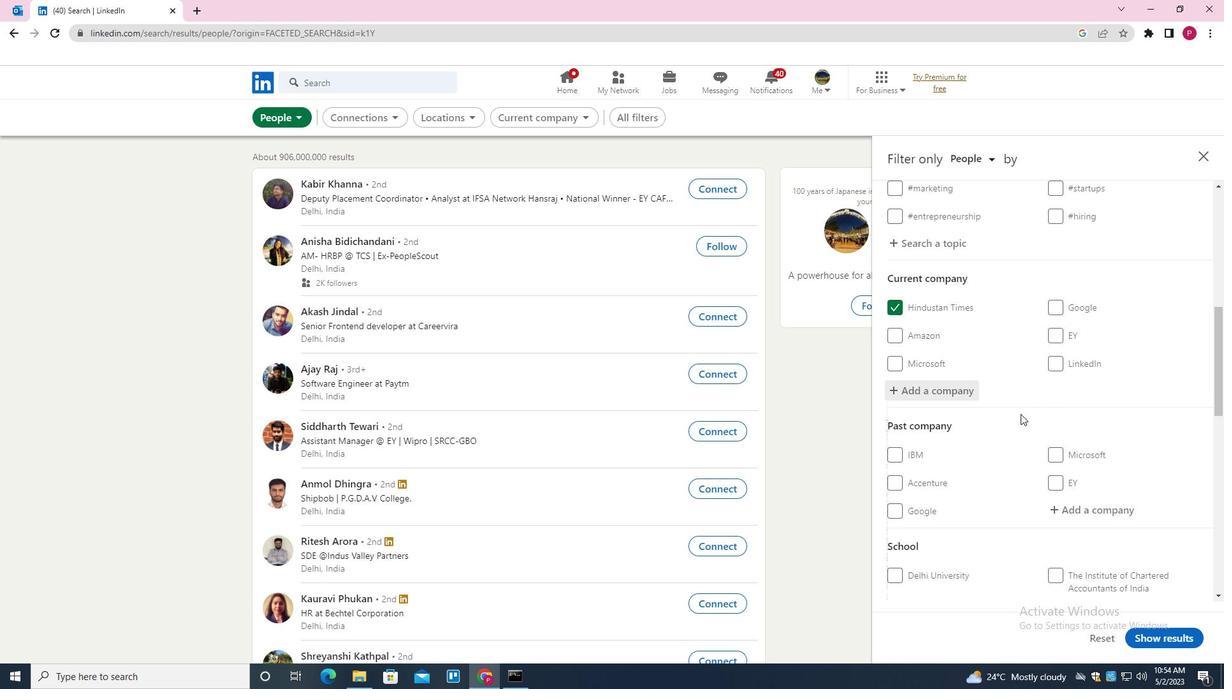 
Action: Mouse moved to (1102, 456)
Screenshot: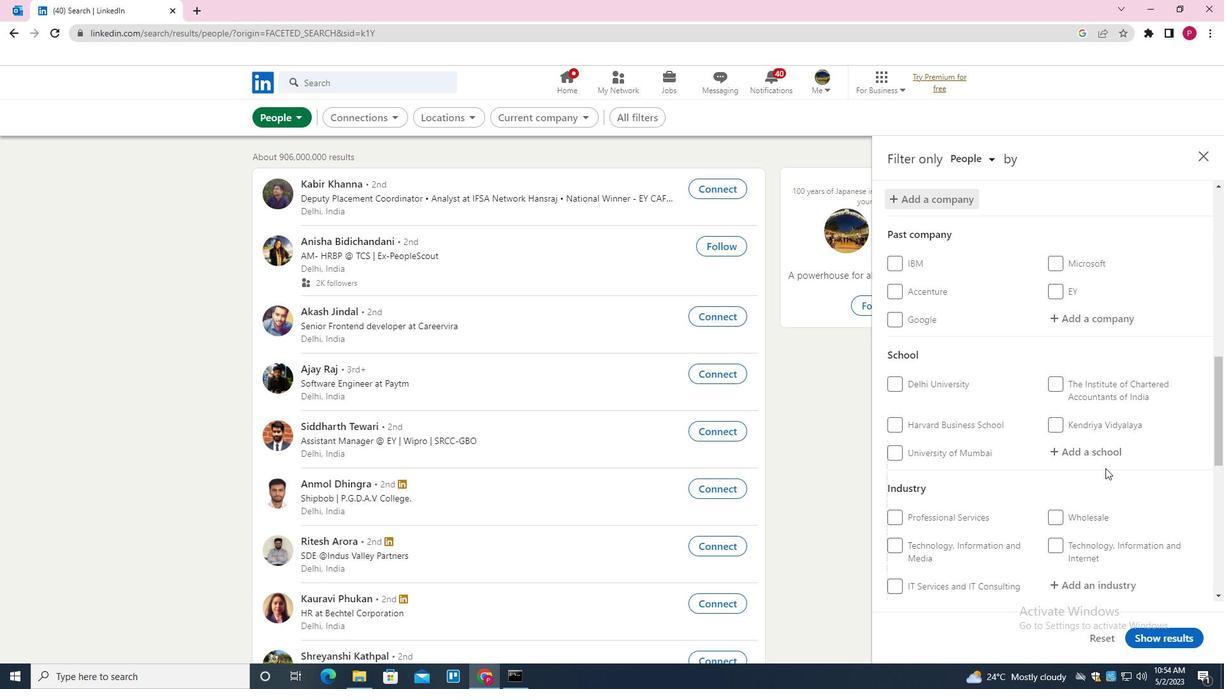 
Action: Mouse pressed left at (1102, 456)
Screenshot: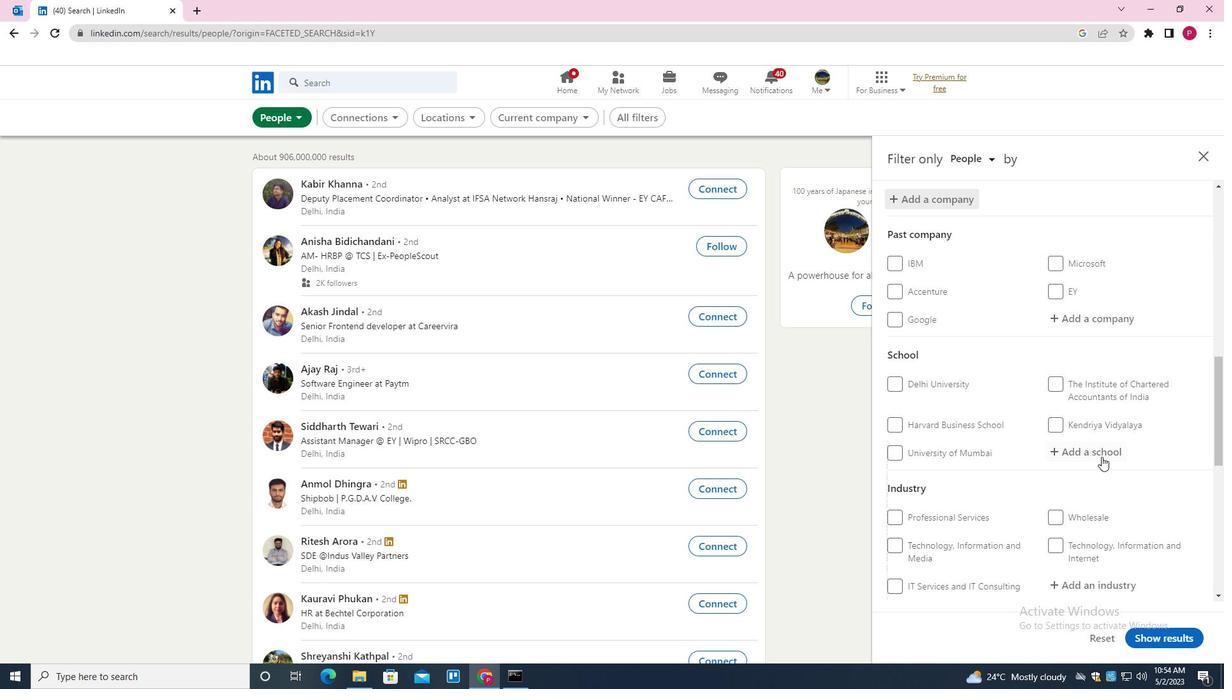 
Action: Mouse moved to (1101, 456)
Screenshot: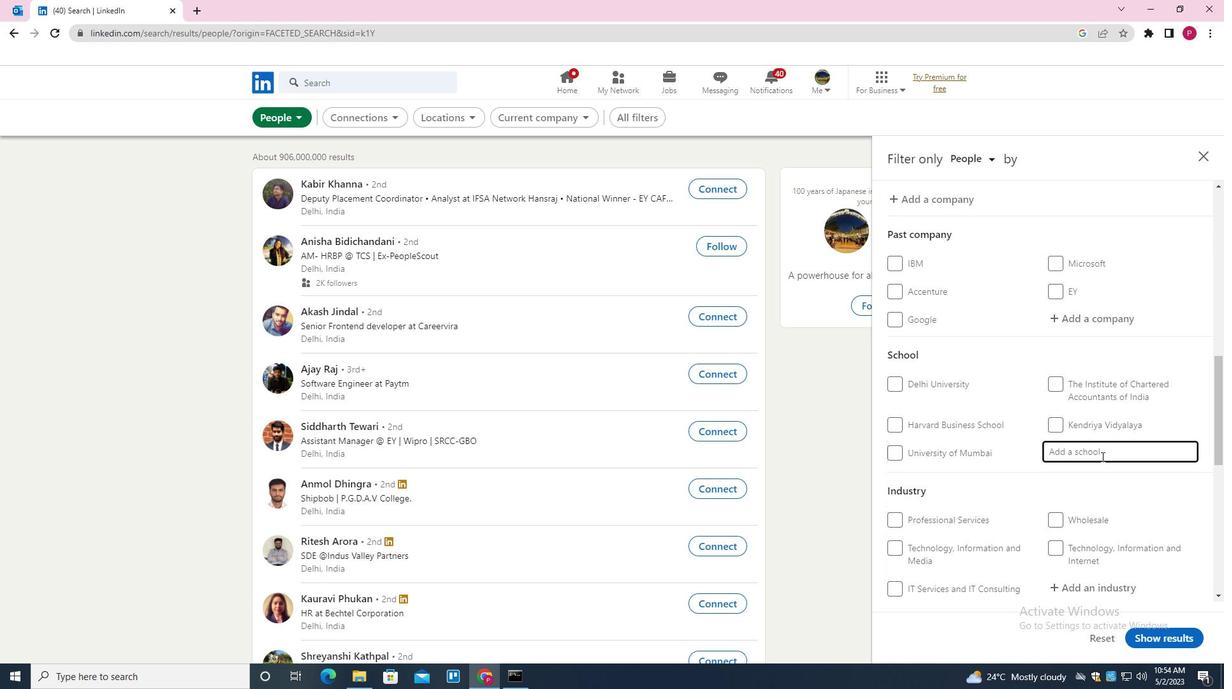 
Action: Key pressed <Key.shift>NIT<Key.space><Key.shift>J<Key.down><Key.enter>
Screenshot: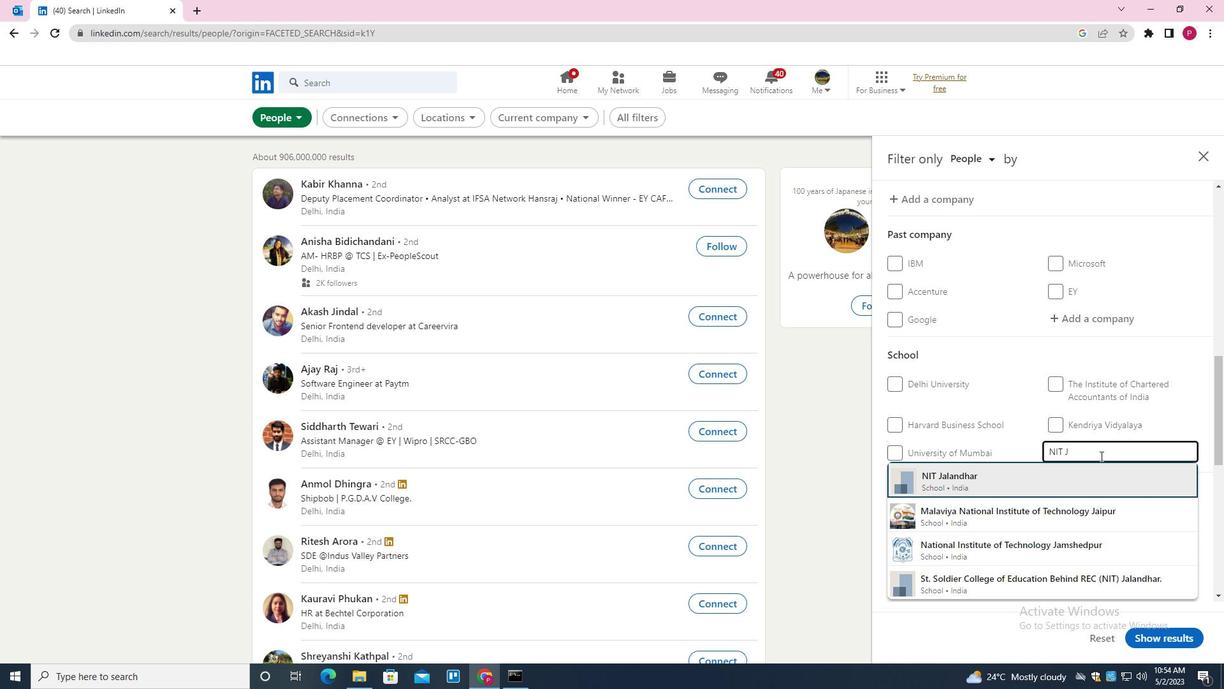 
Action: Mouse moved to (1075, 472)
Screenshot: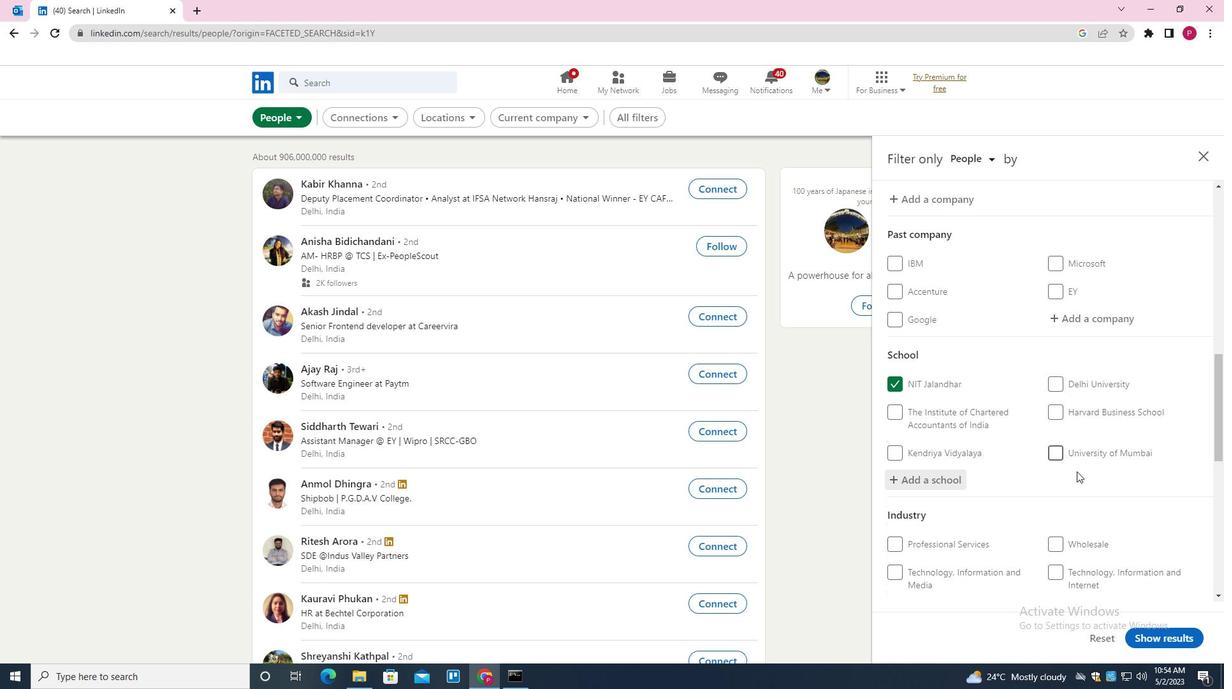 
Action: Mouse scrolled (1075, 472) with delta (0, 0)
Screenshot: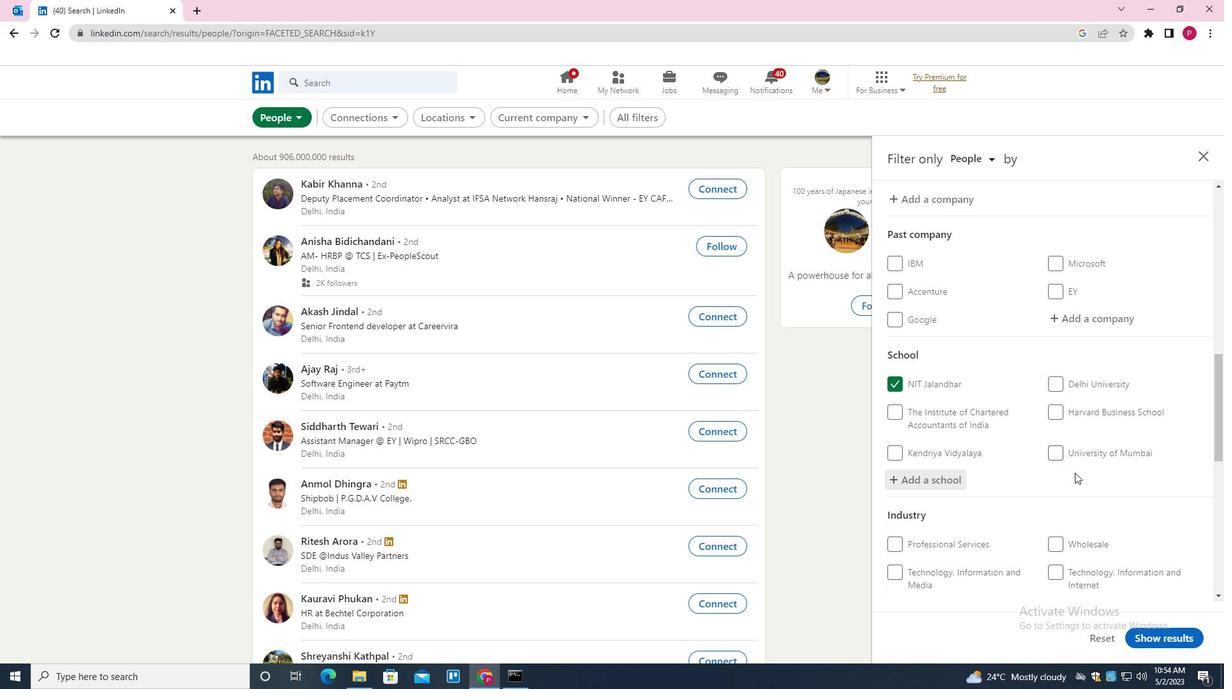 
Action: Mouse moved to (1077, 471)
Screenshot: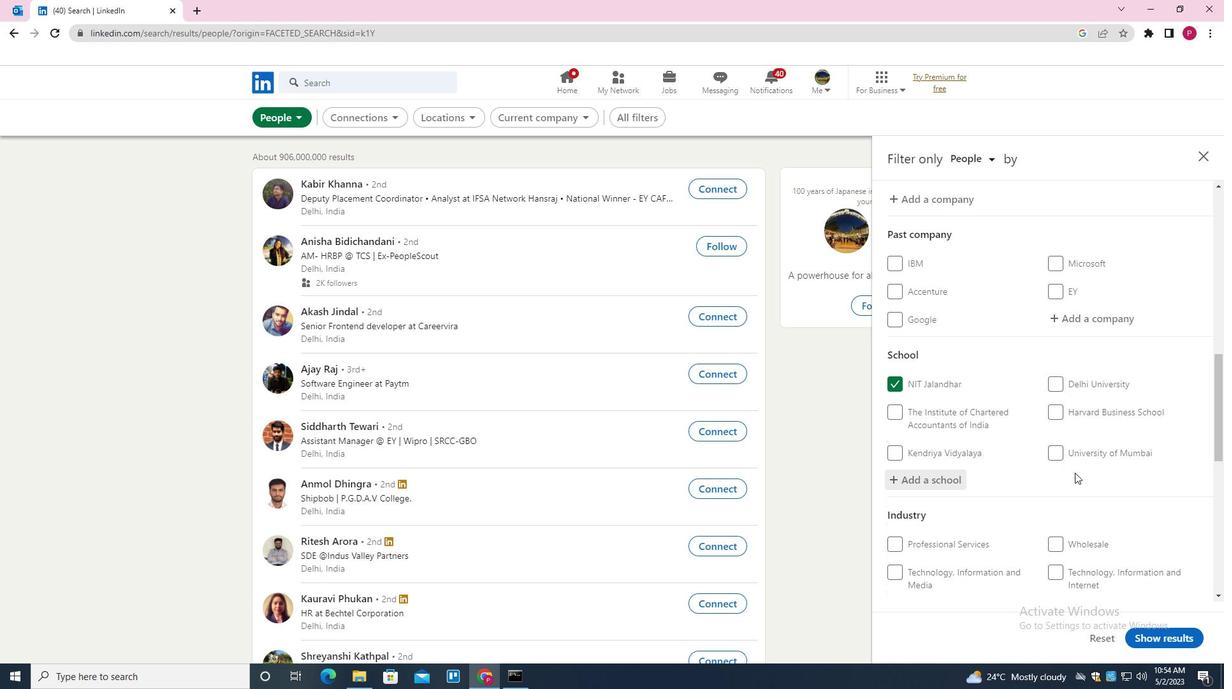 
Action: Mouse scrolled (1077, 470) with delta (0, 0)
Screenshot: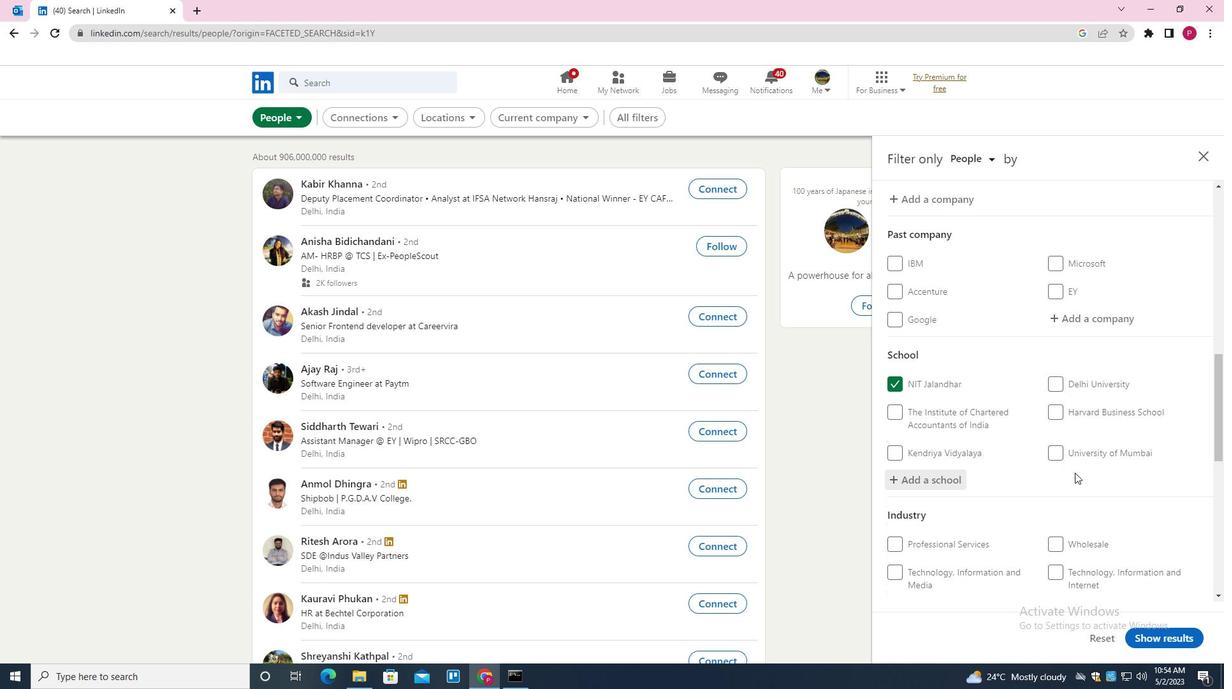 
Action: Mouse moved to (1080, 470)
Screenshot: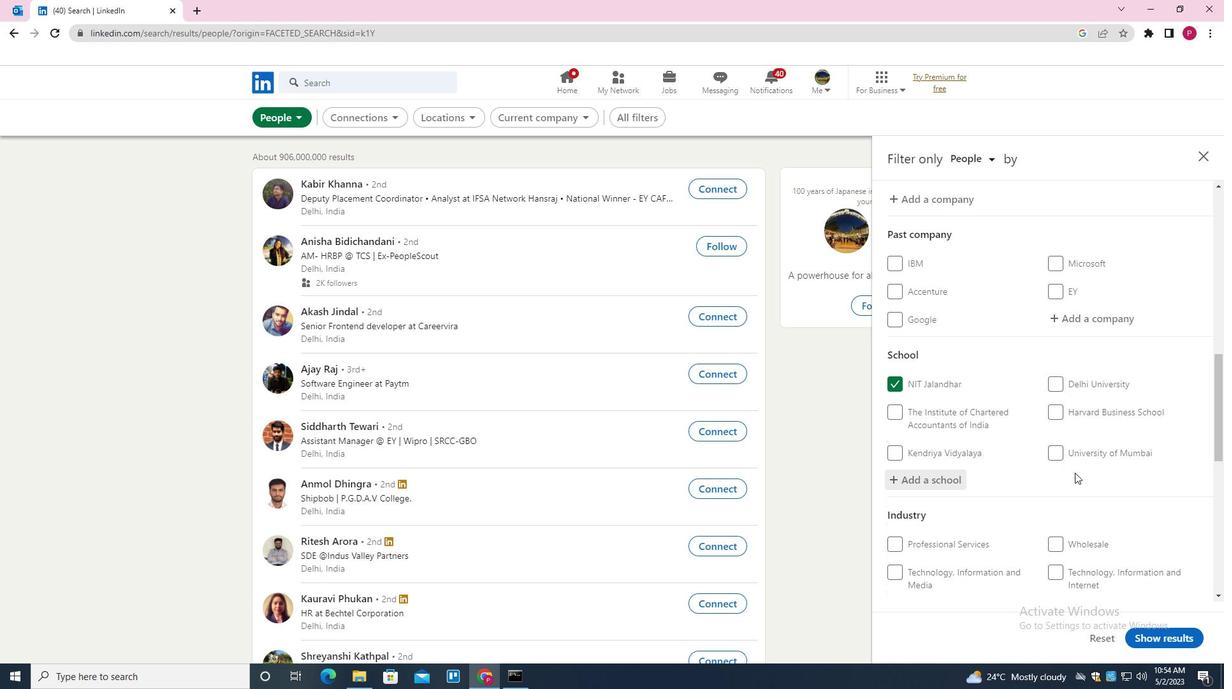 
Action: Mouse scrolled (1080, 469) with delta (0, 0)
Screenshot: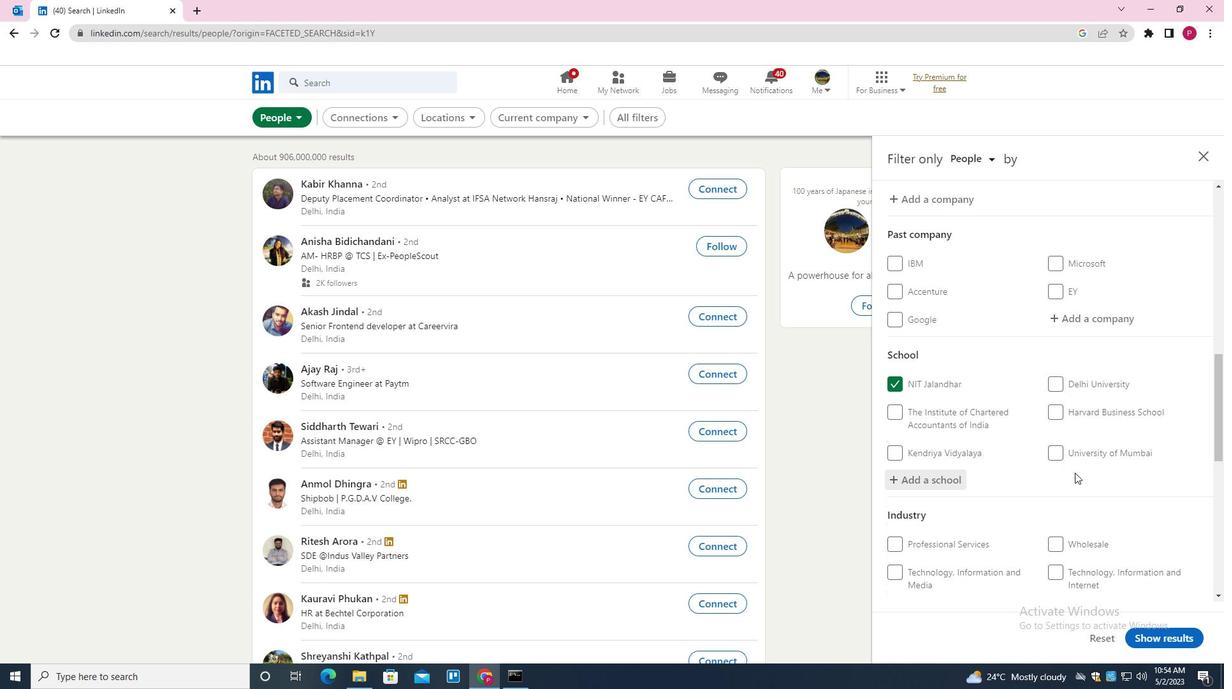 
Action: Mouse moved to (1081, 469)
Screenshot: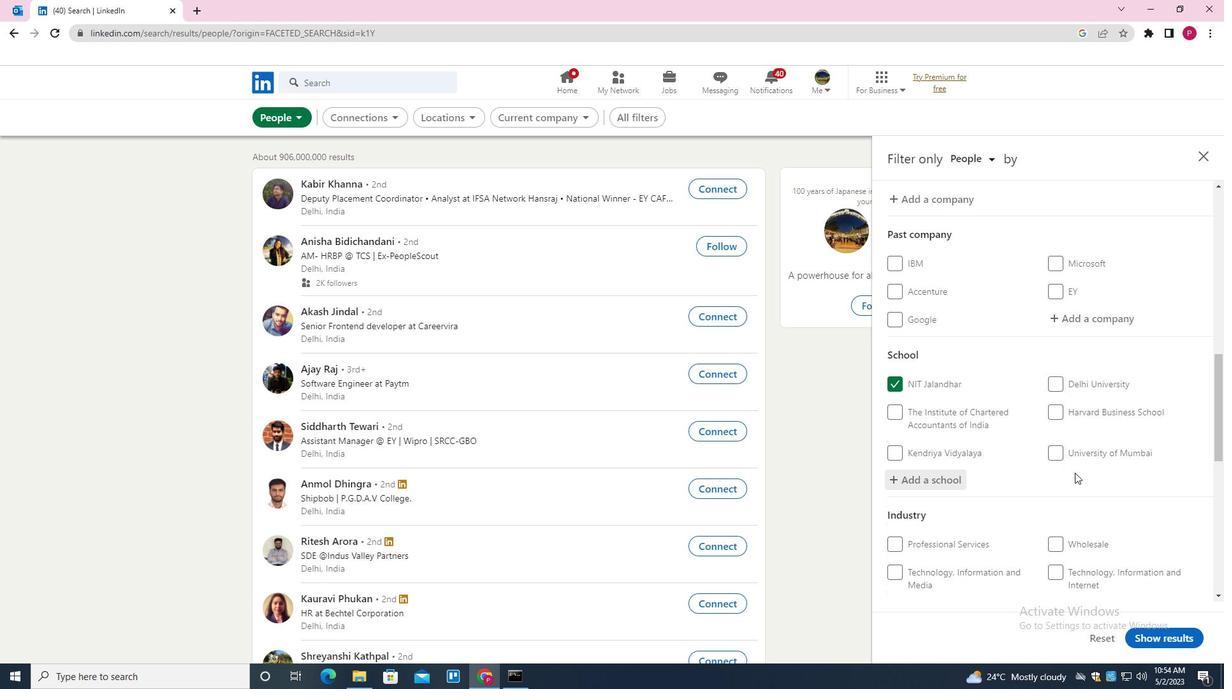 
Action: Mouse scrolled (1081, 468) with delta (0, 0)
Screenshot: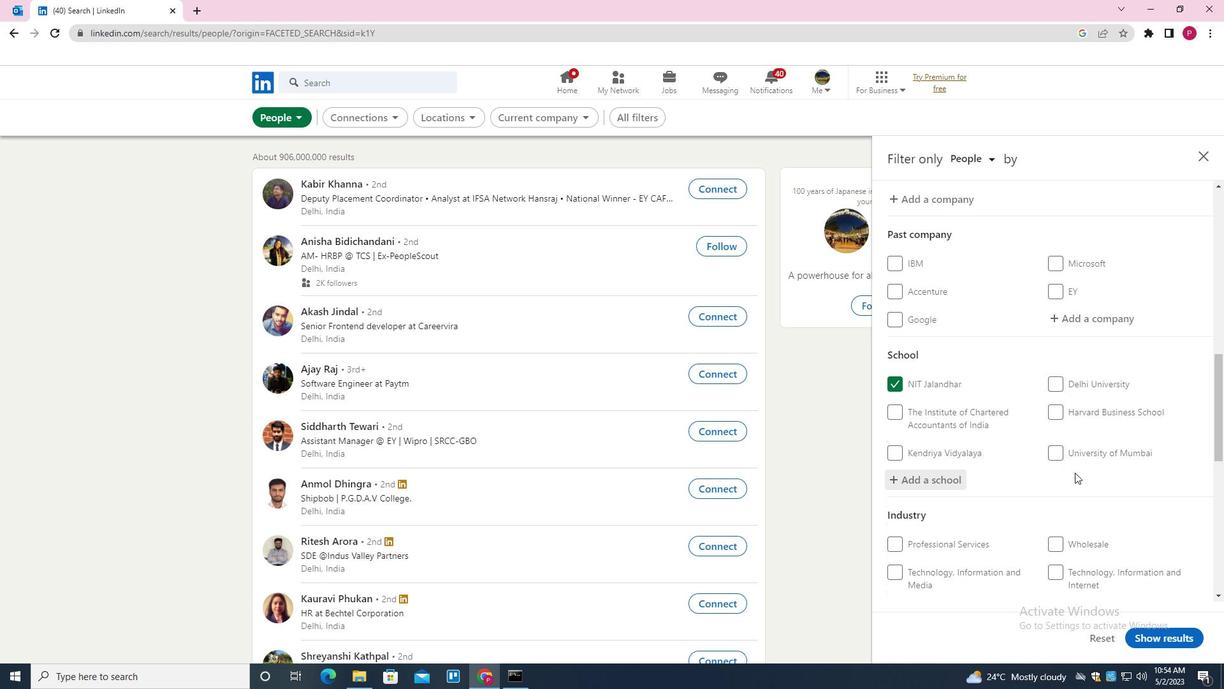
Action: Mouse scrolled (1081, 468) with delta (0, 0)
Screenshot: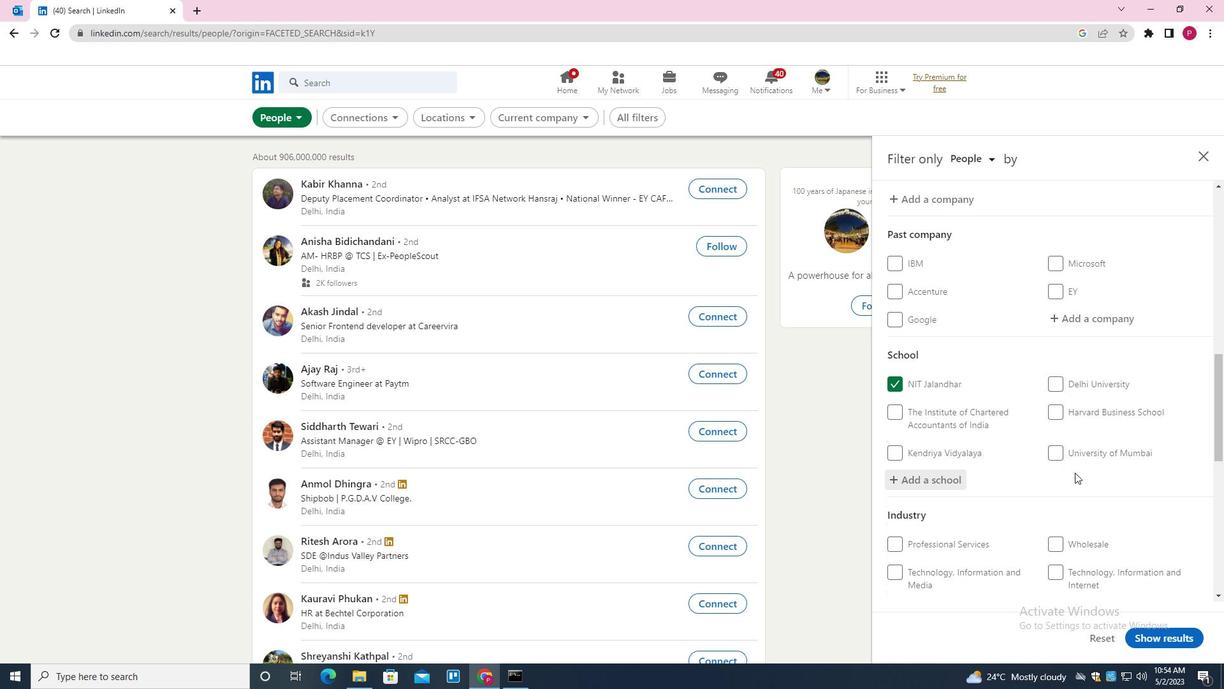 
Action: Mouse moved to (1097, 297)
Screenshot: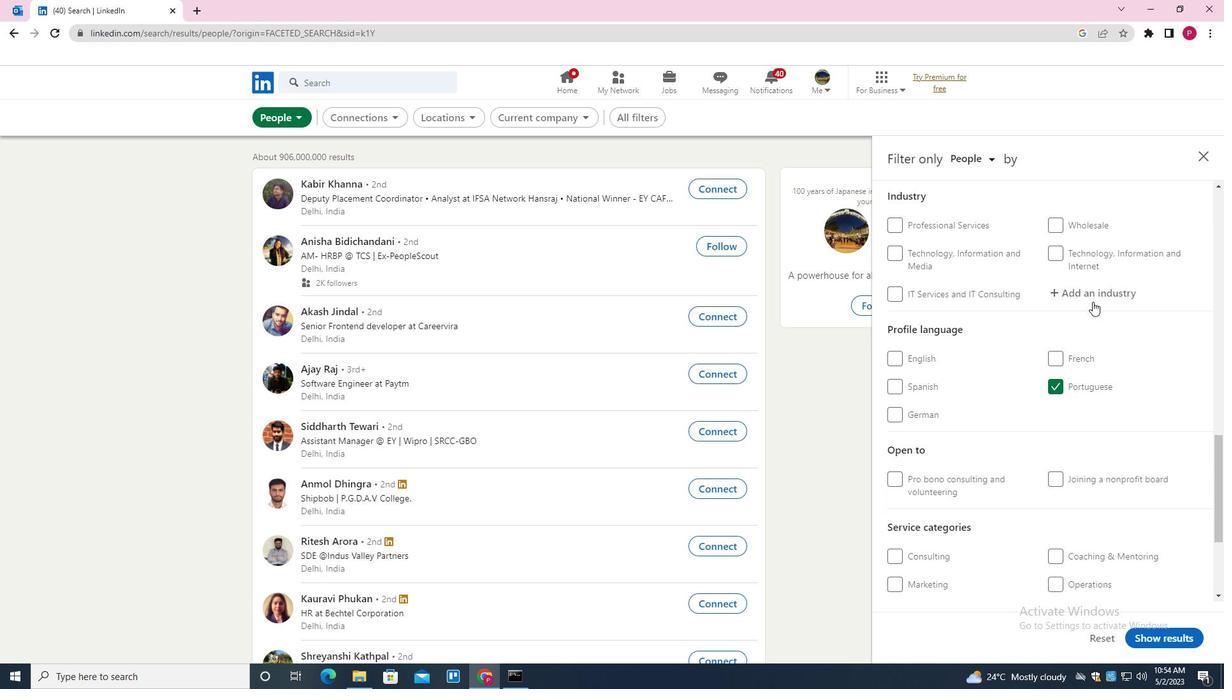
Action: Mouse pressed left at (1097, 297)
Screenshot: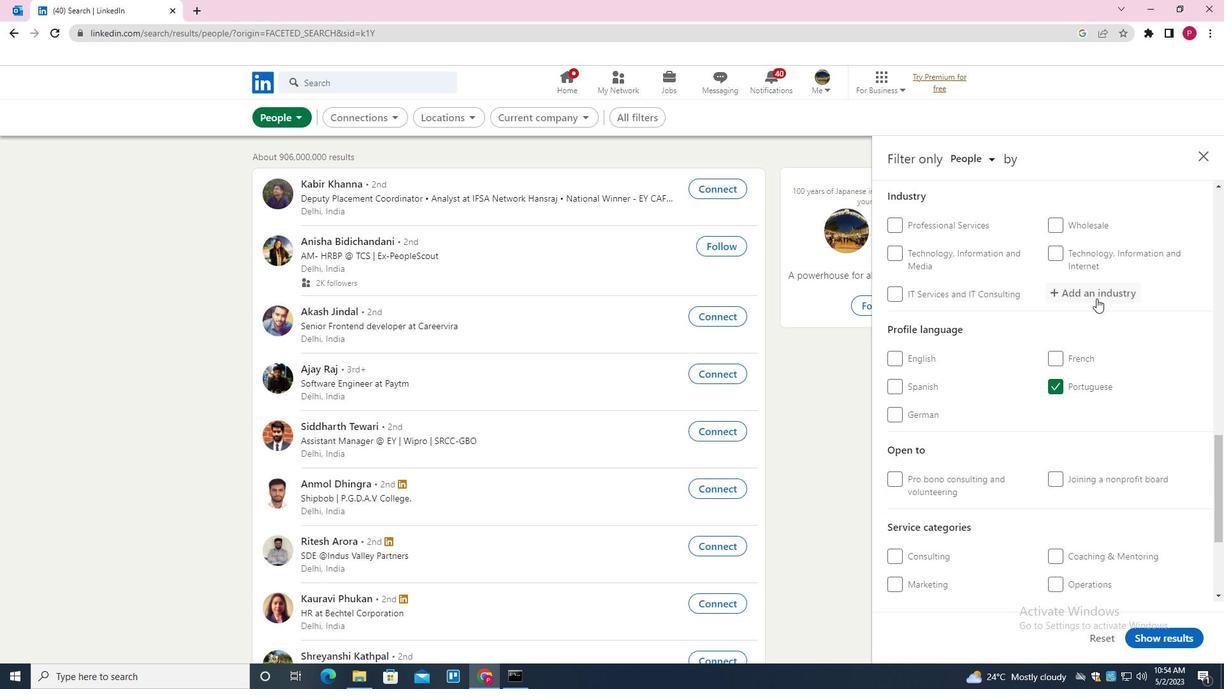 
Action: Key pressed <Key.shift><Key.shift><Key.shift><Key.shift><Key.shift><Key.shift><Key.shift><Key.shift><Key.shift><Key.shift><Key.shift><Key.shift><Key.shift><Key.shift><Key.shift>PHOTOGRAPHY<Key.down><Key.enter>
Screenshot: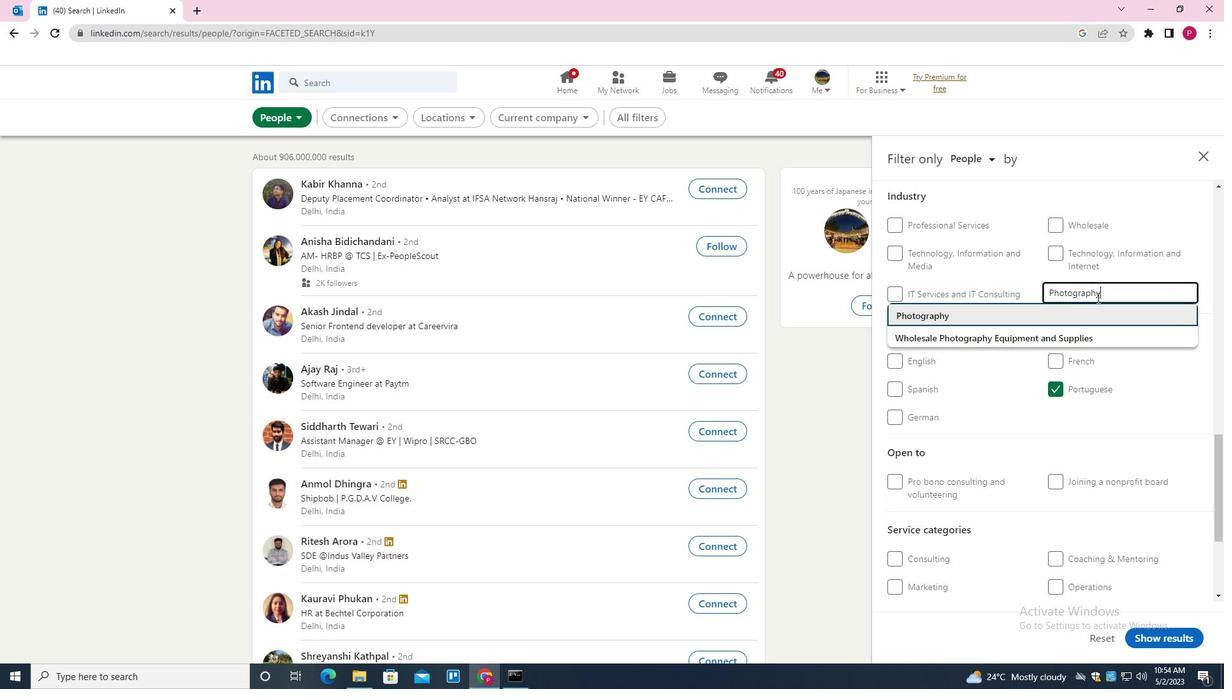 
Action: Mouse moved to (1097, 298)
Screenshot: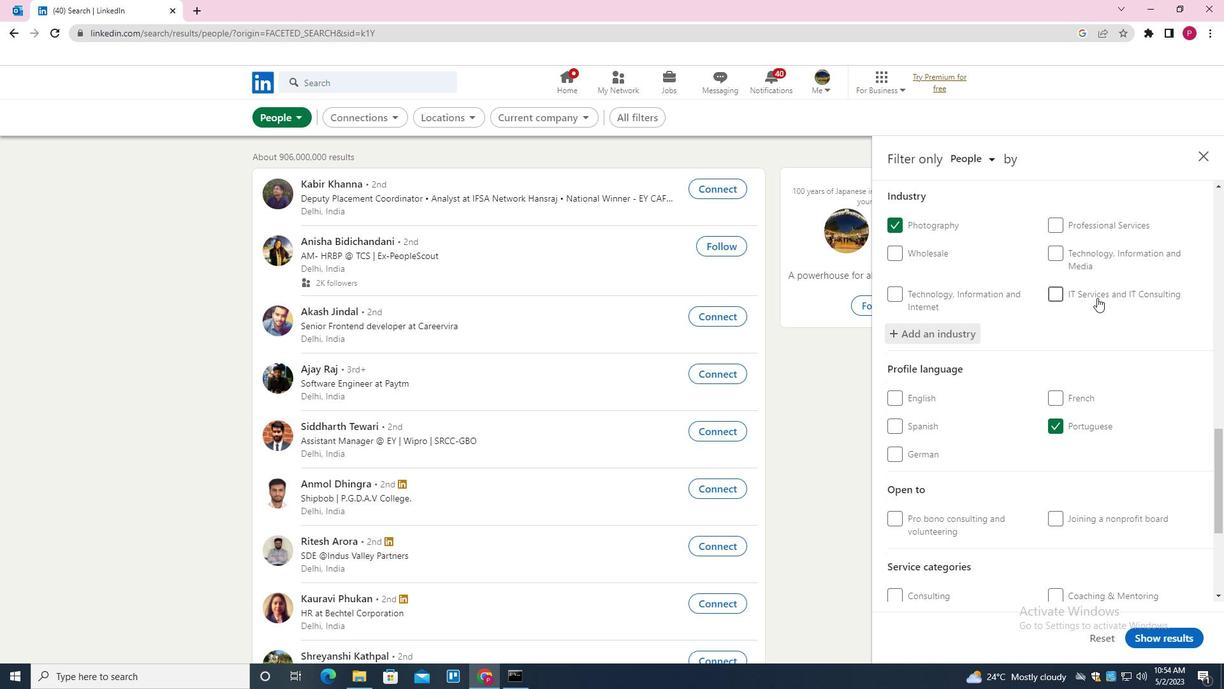 
Action: Mouse scrolled (1097, 297) with delta (0, 0)
Screenshot: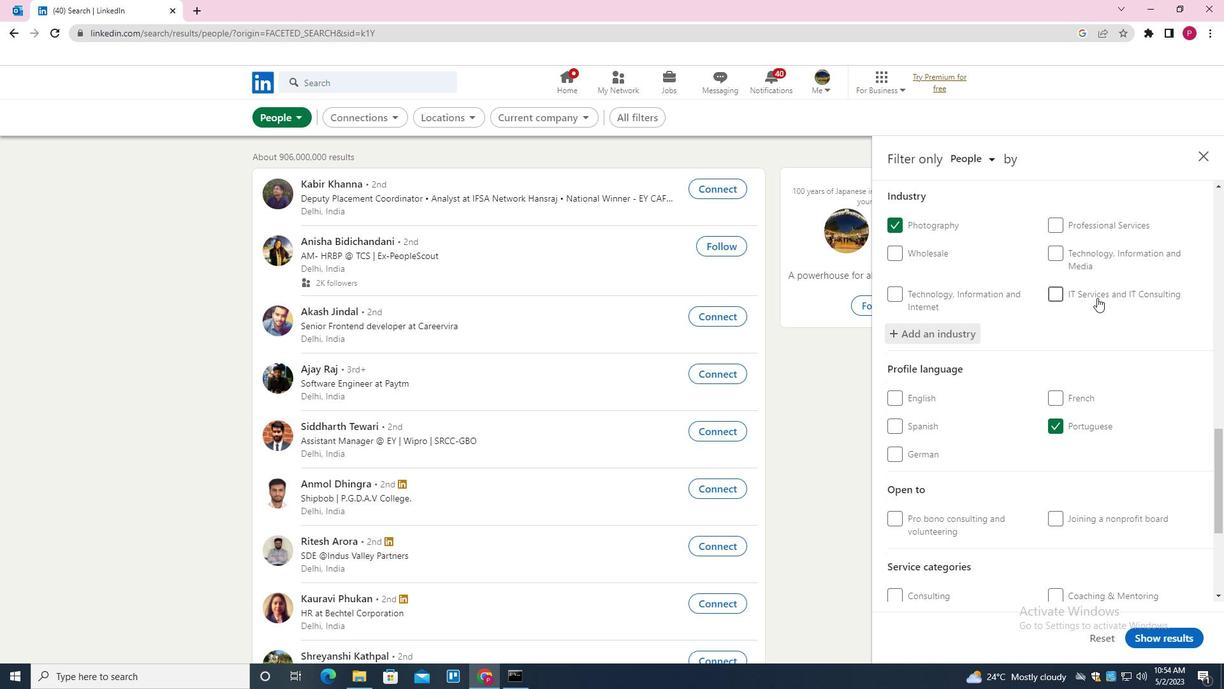 
Action: Mouse moved to (1097, 298)
Screenshot: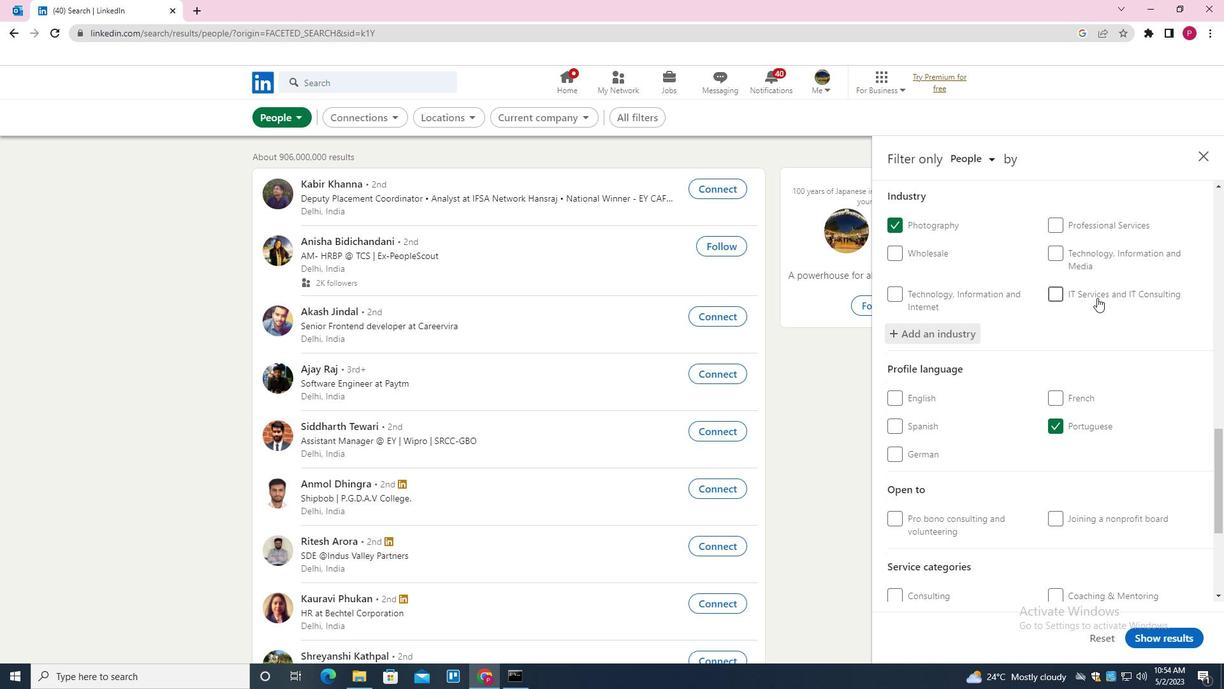 
Action: Mouse scrolled (1097, 297) with delta (0, 0)
Screenshot: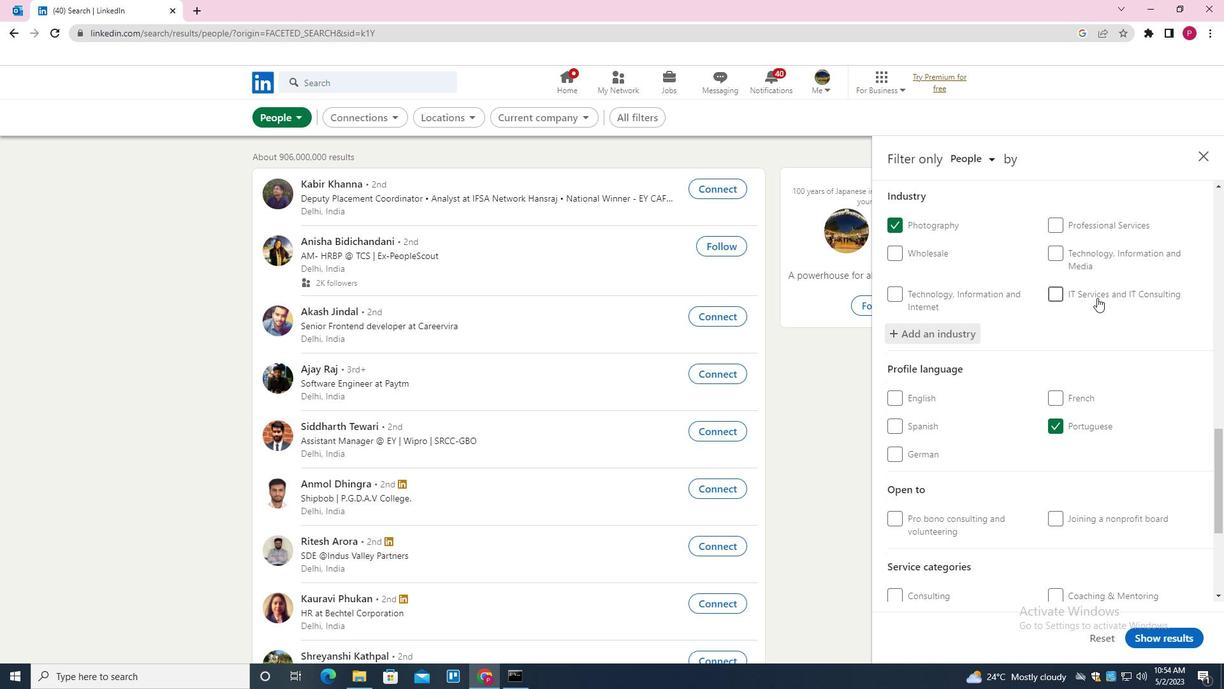 
Action: Mouse moved to (1096, 299)
Screenshot: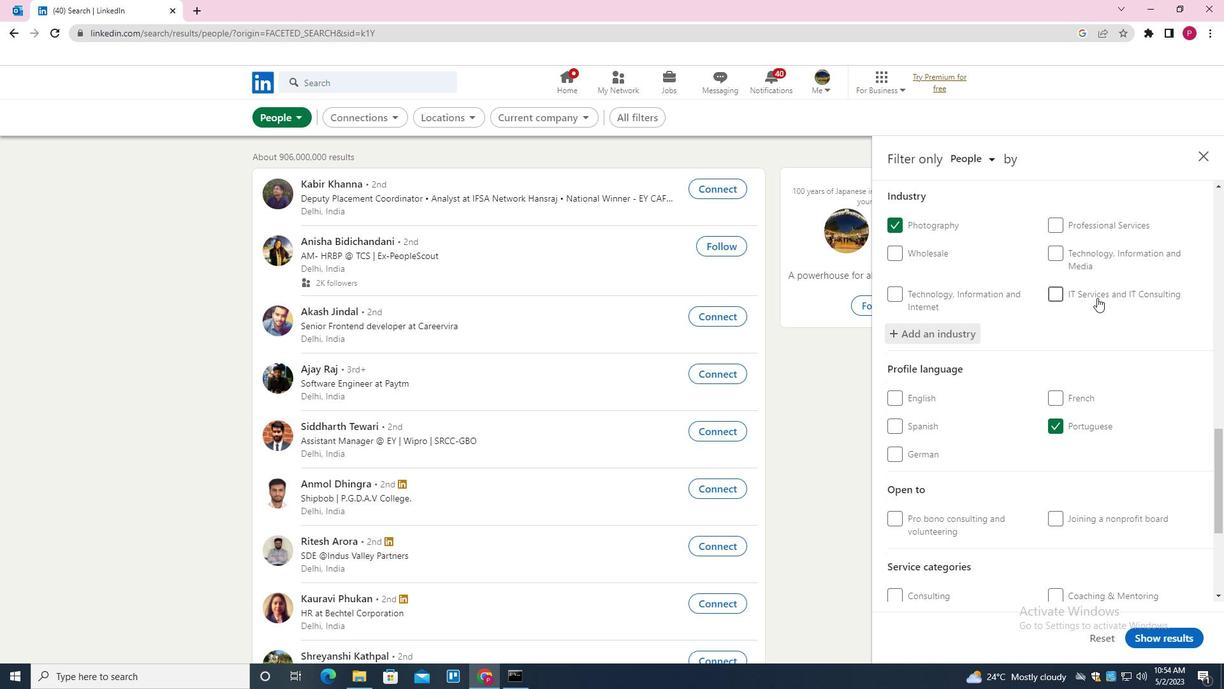 
Action: Mouse scrolled (1096, 298) with delta (0, 0)
Screenshot: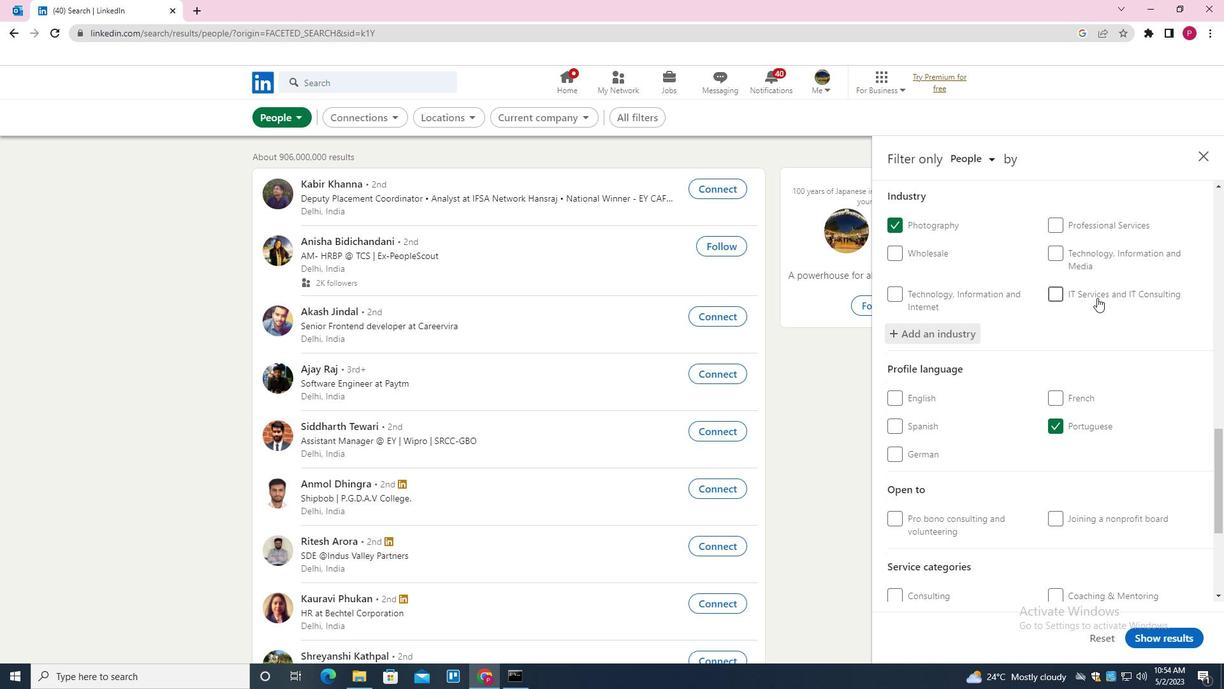 
Action: Mouse moved to (1096, 299)
Screenshot: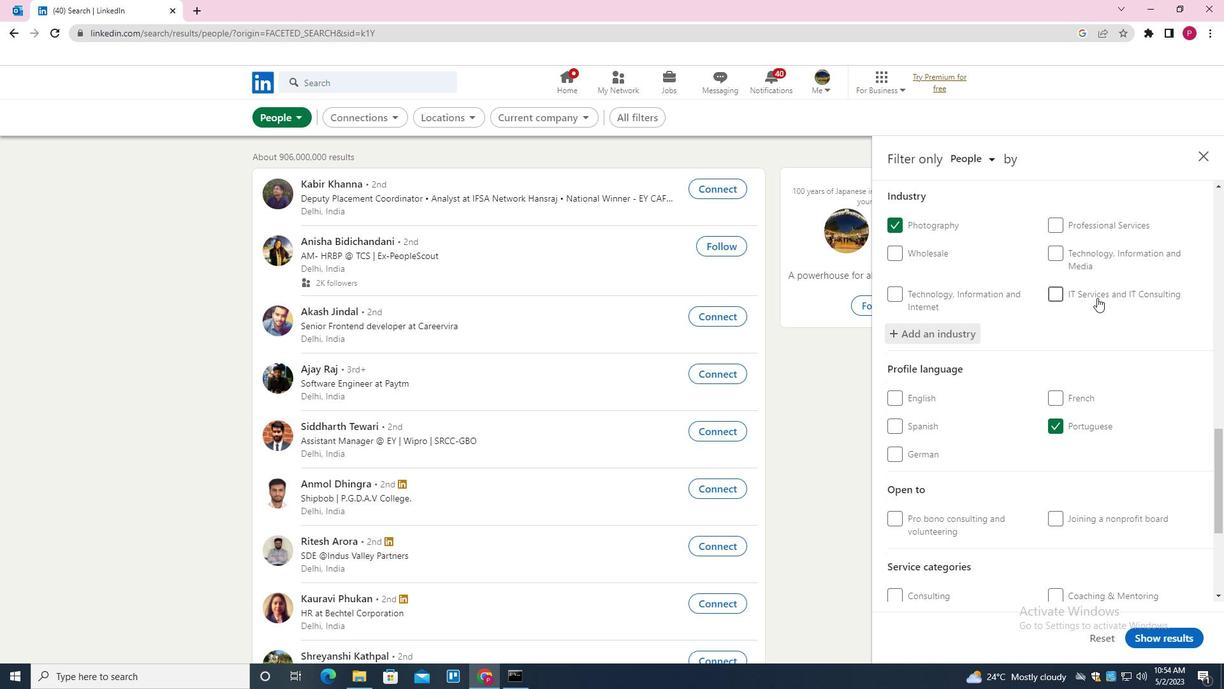 
Action: Mouse scrolled (1096, 298) with delta (0, 0)
Screenshot: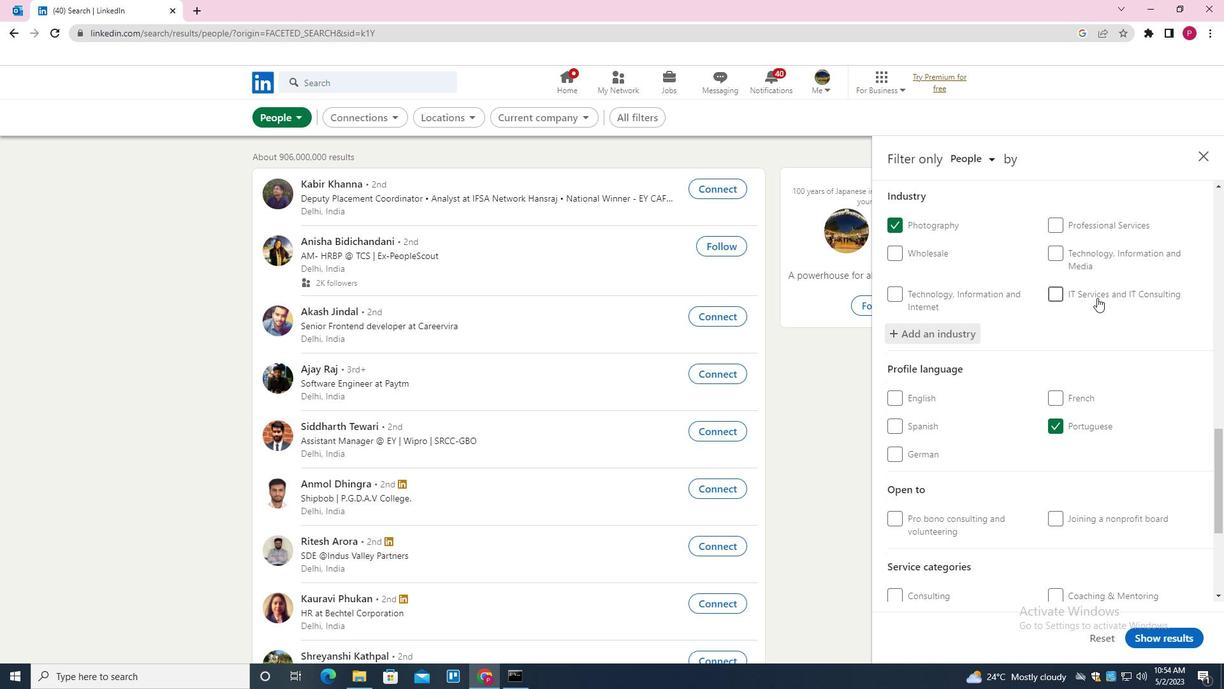 
Action: Mouse moved to (1095, 300)
Screenshot: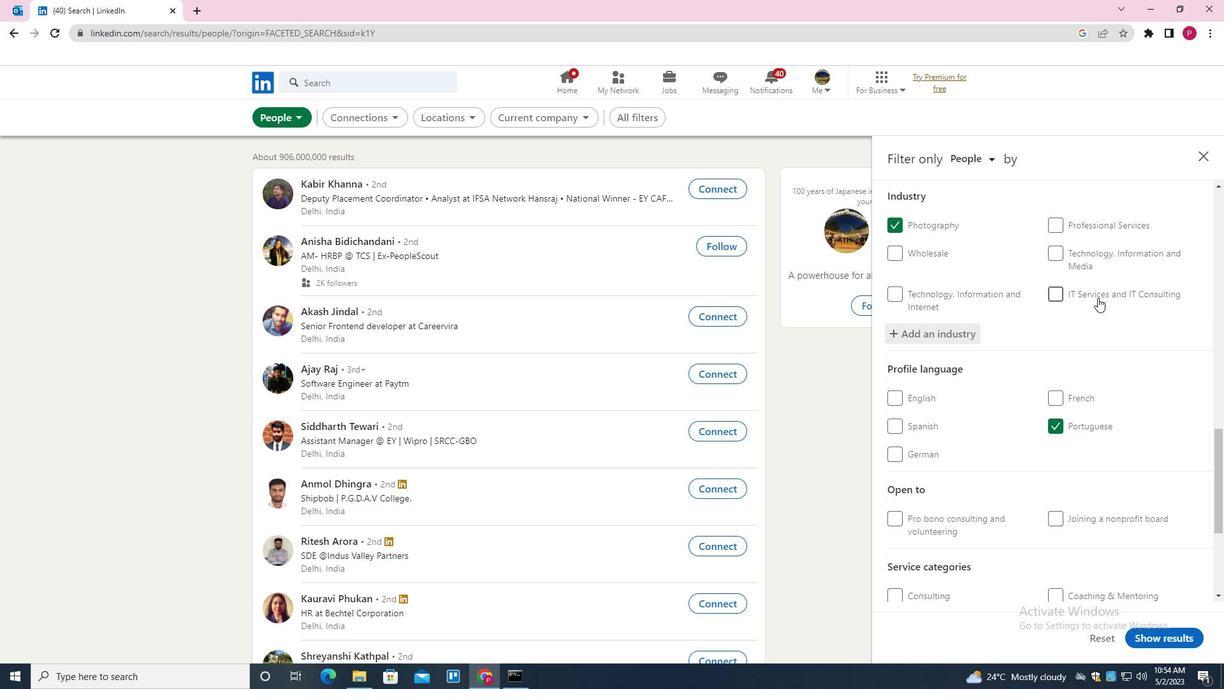 
Action: Mouse scrolled (1095, 299) with delta (0, 0)
Screenshot: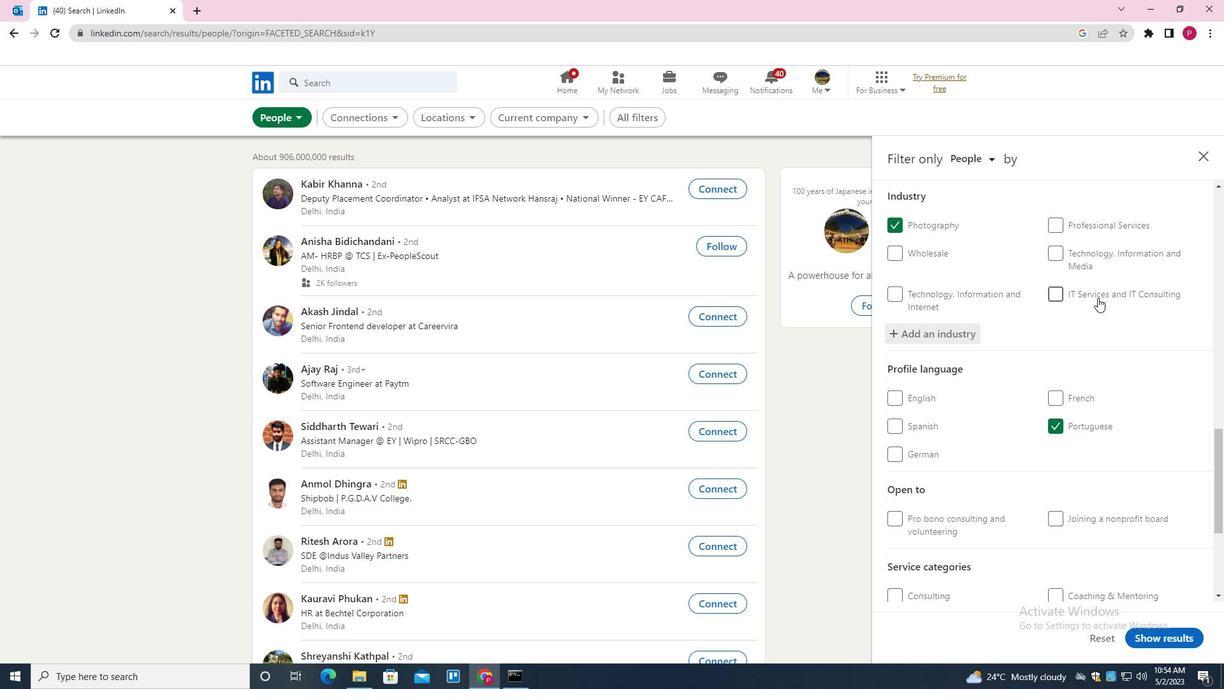
Action: Mouse moved to (1099, 417)
Screenshot: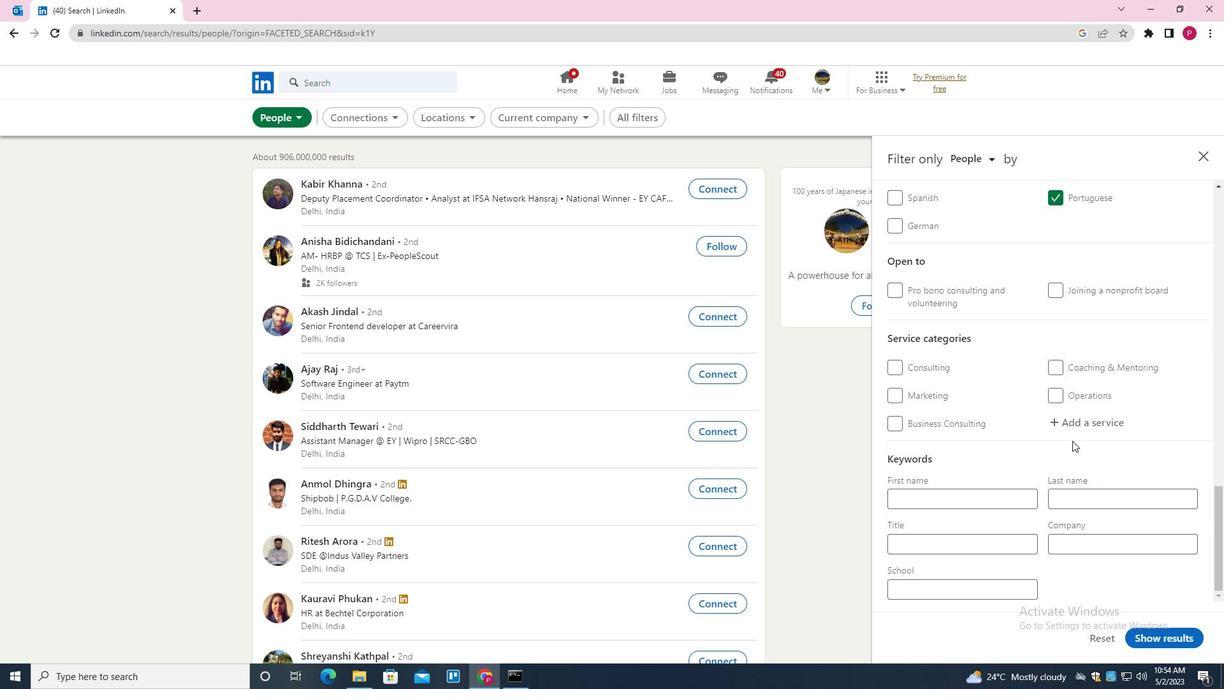 
Action: Mouse pressed left at (1099, 417)
Screenshot: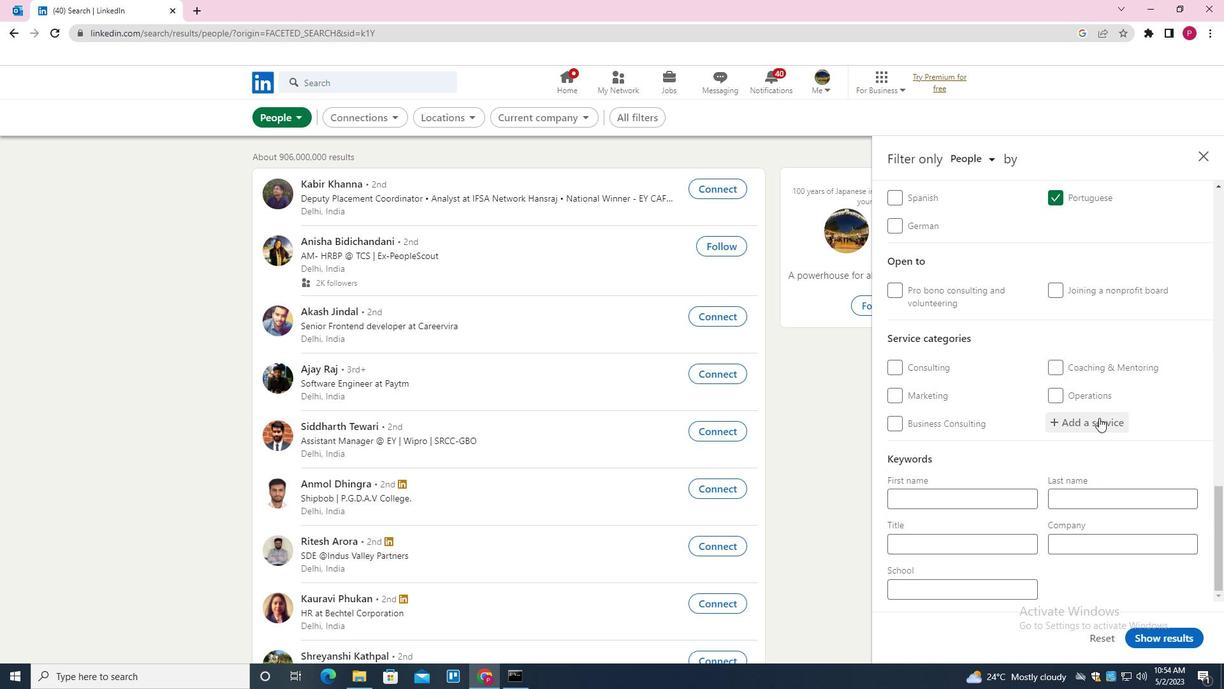 
Action: Key pressed <Key.shift><Key.shift><Key.shift><Key.shift><Key.shift><Key.shift><Key.shift><Key.shift><Key.shift><Key.shift><Key.shift><Key.shift>FINANCIAL<Key.space><Key.shift><Key.down><Key.down><Key.down><Key.down><Key.enter>
Screenshot: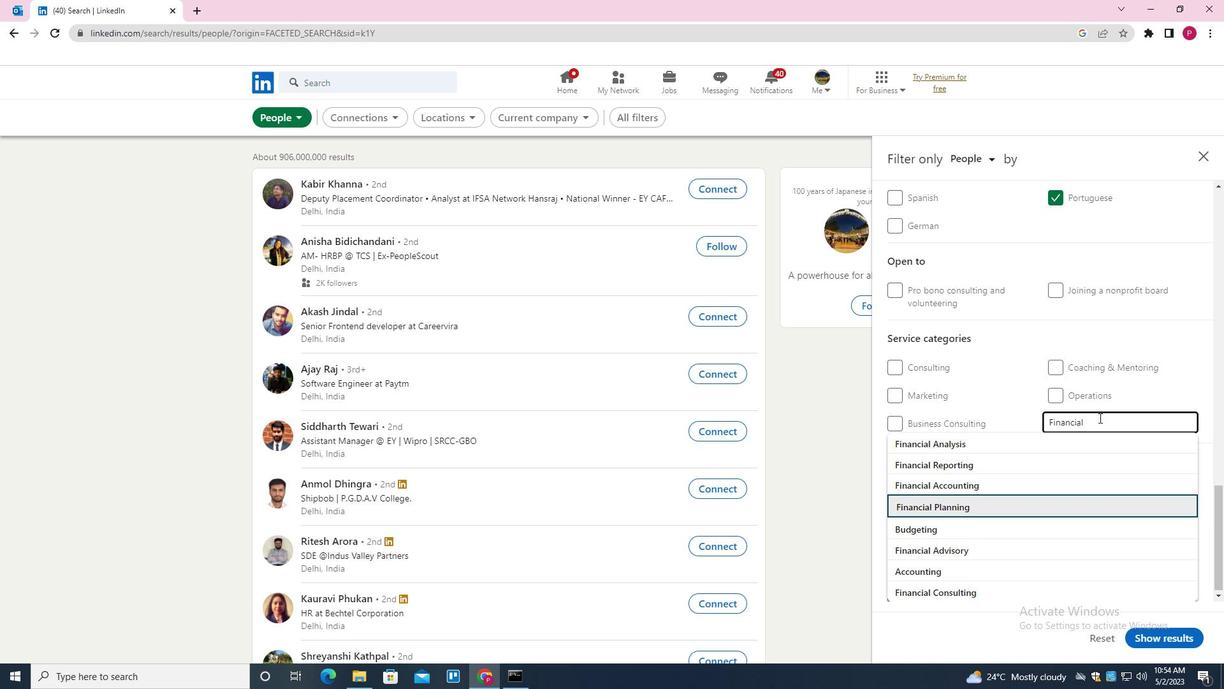 
Action: Mouse moved to (1070, 487)
Screenshot: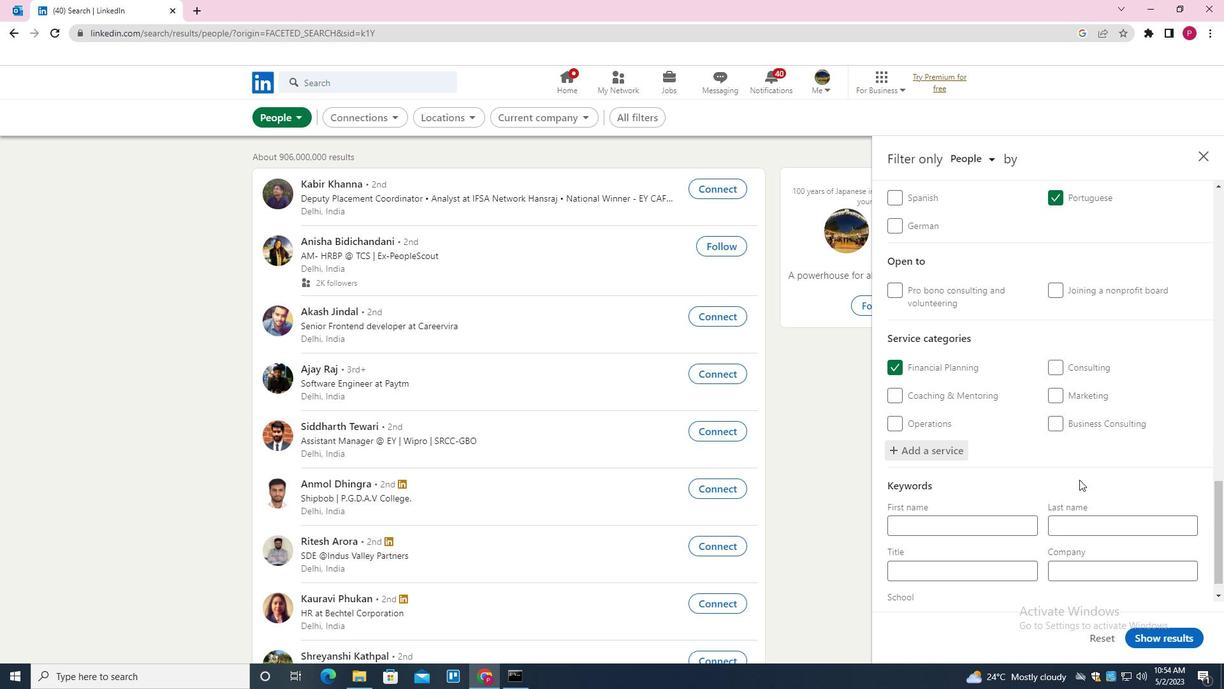 
Action: Mouse scrolled (1070, 486) with delta (0, 0)
Screenshot: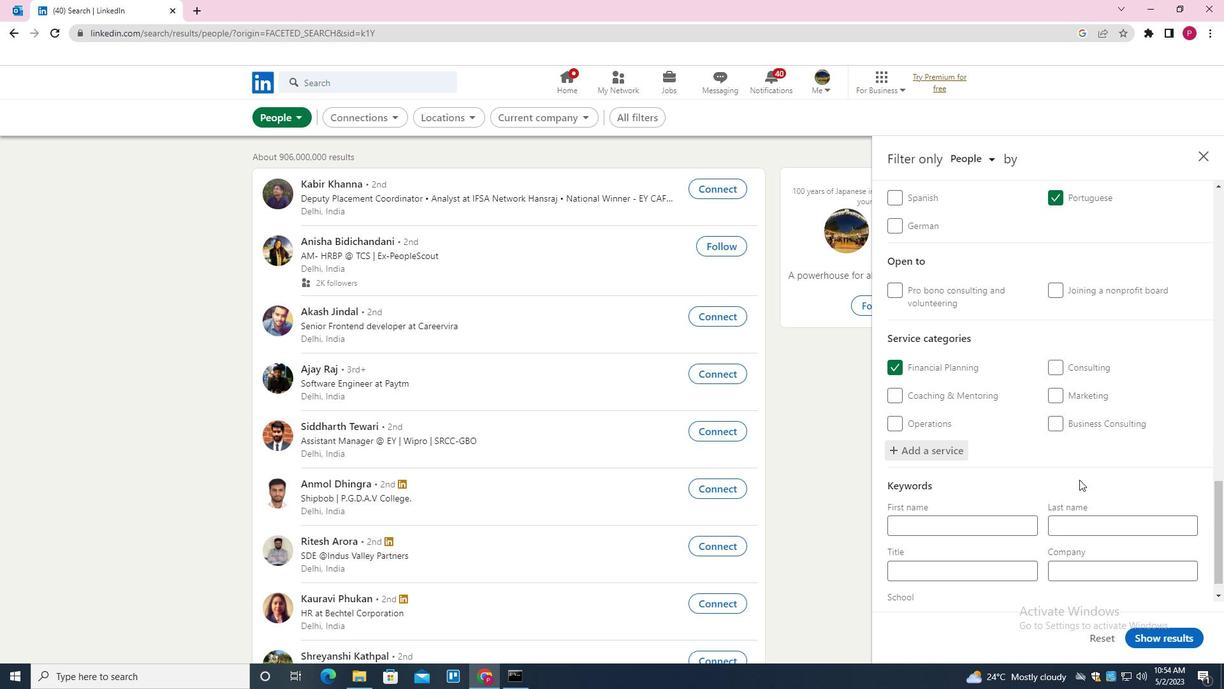 
Action: Mouse moved to (1062, 495)
Screenshot: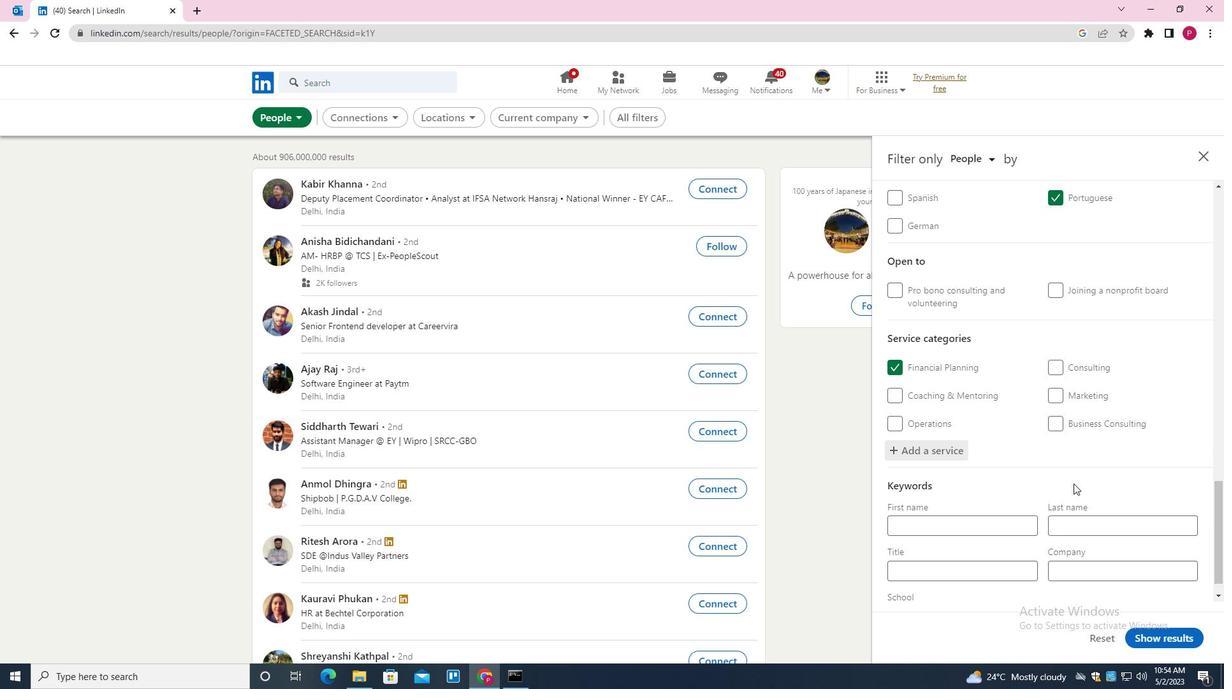 
Action: Mouse scrolled (1062, 494) with delta (0, 0)
Screenshot: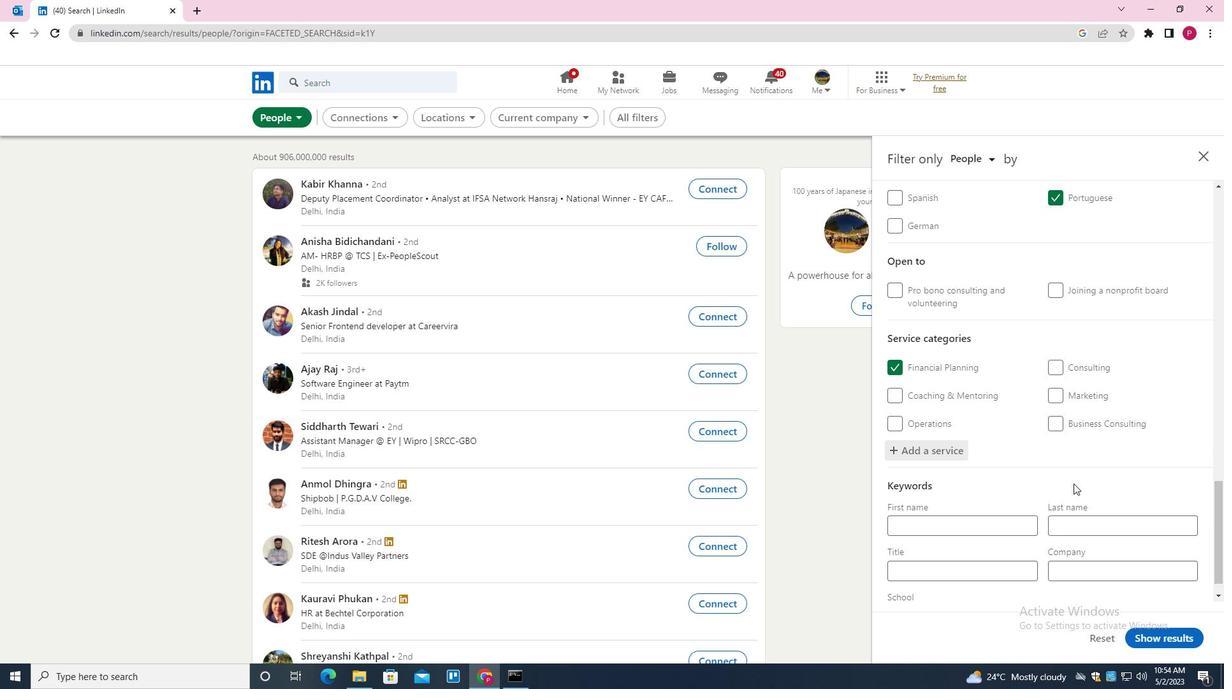 
Action: Mouse moved to (1056, 499)
Screenshot: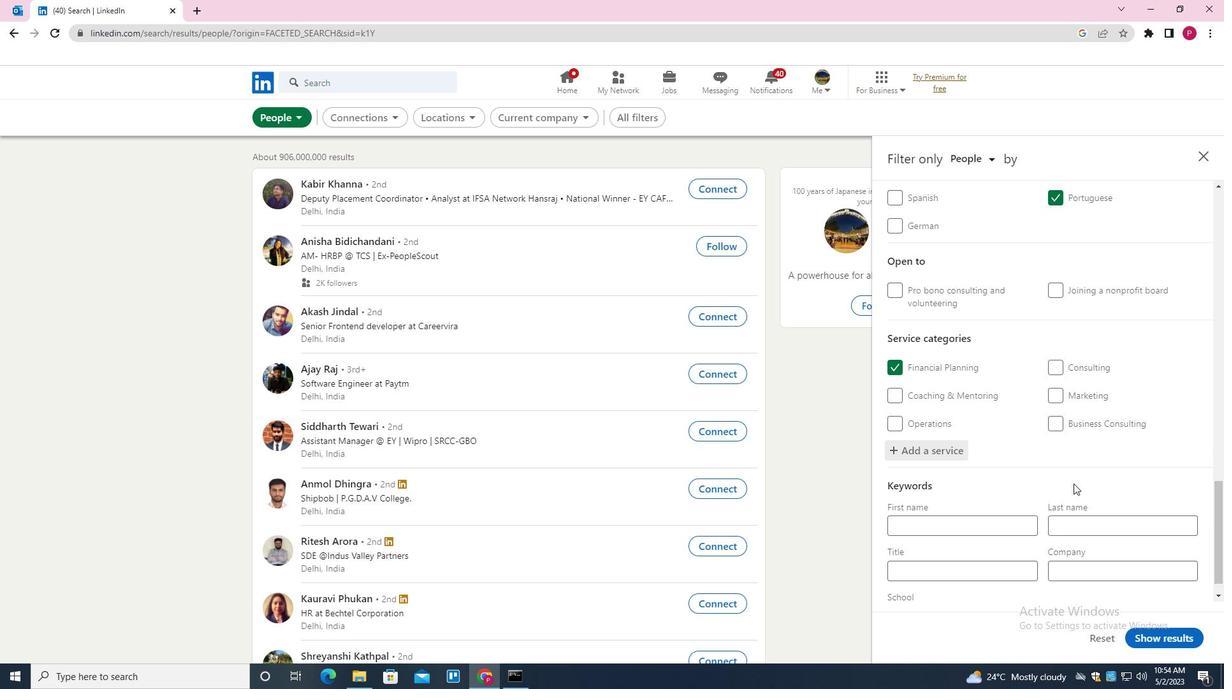 
Action: Mouse scrolled (1056, 498) with delta (0, 0)
Screenshot: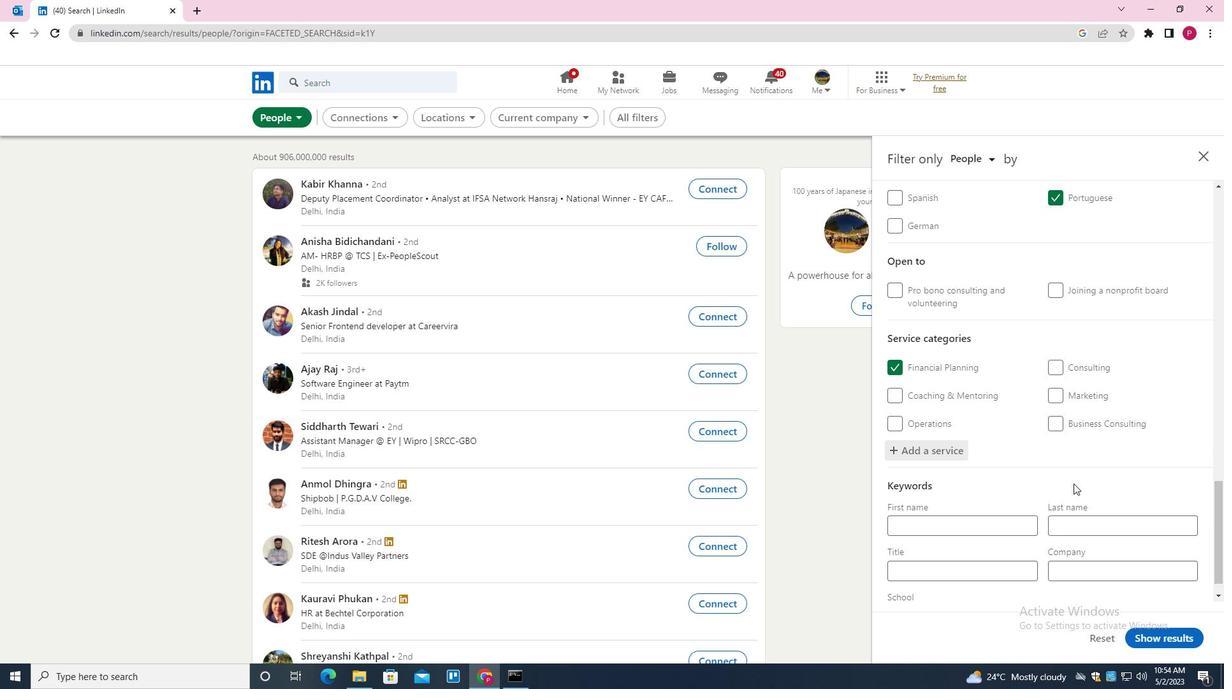 
Action: Mouse moved to (1043, 504)
Screenshot: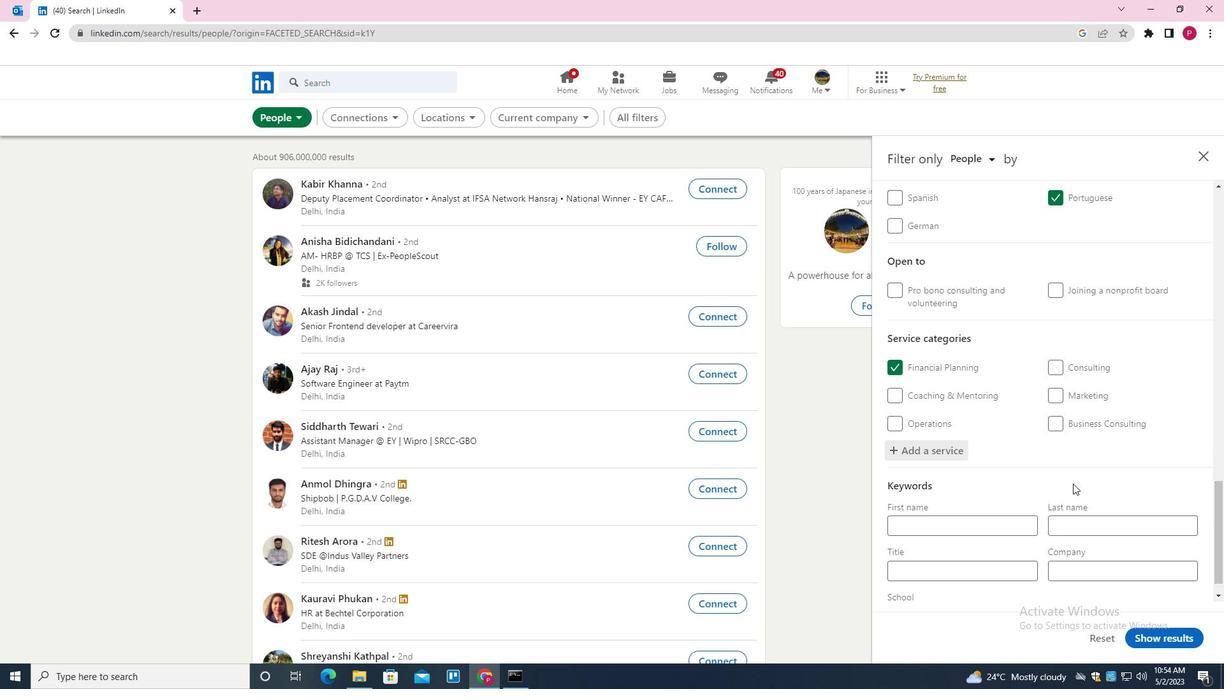 
Action: Mouse scrolled (1043, 504) with delta (0, 0)
Screenshot: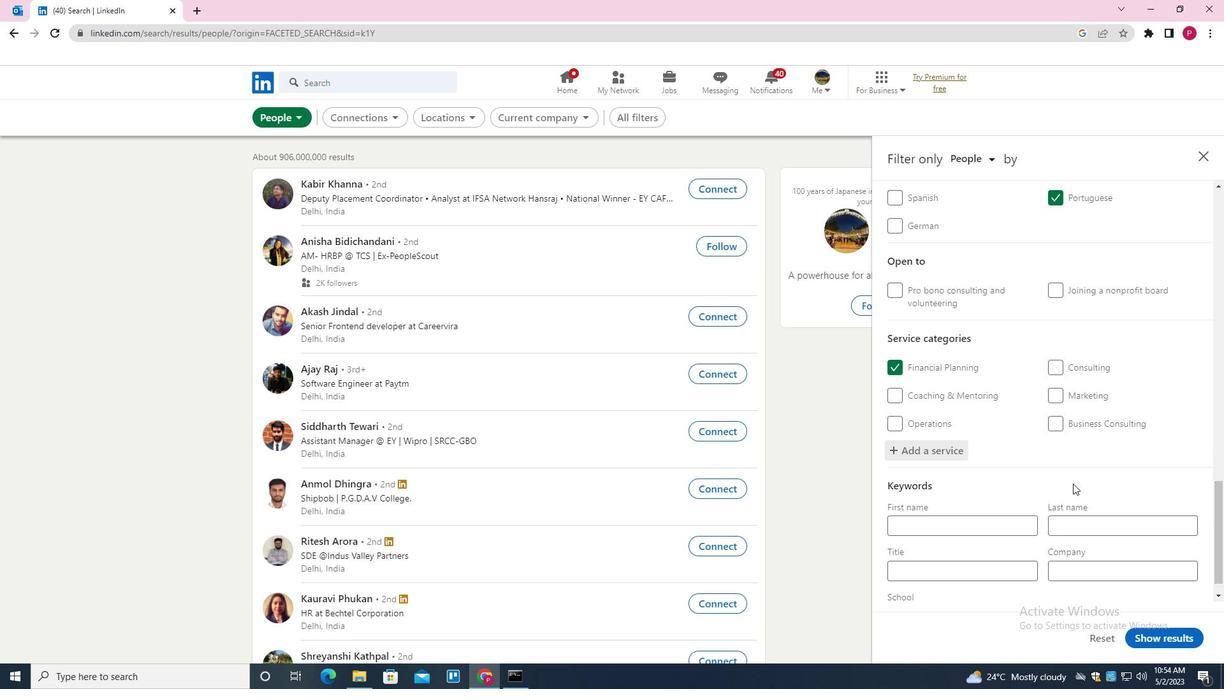 
Action: Mouse moved to (969, 548)
Screenshot: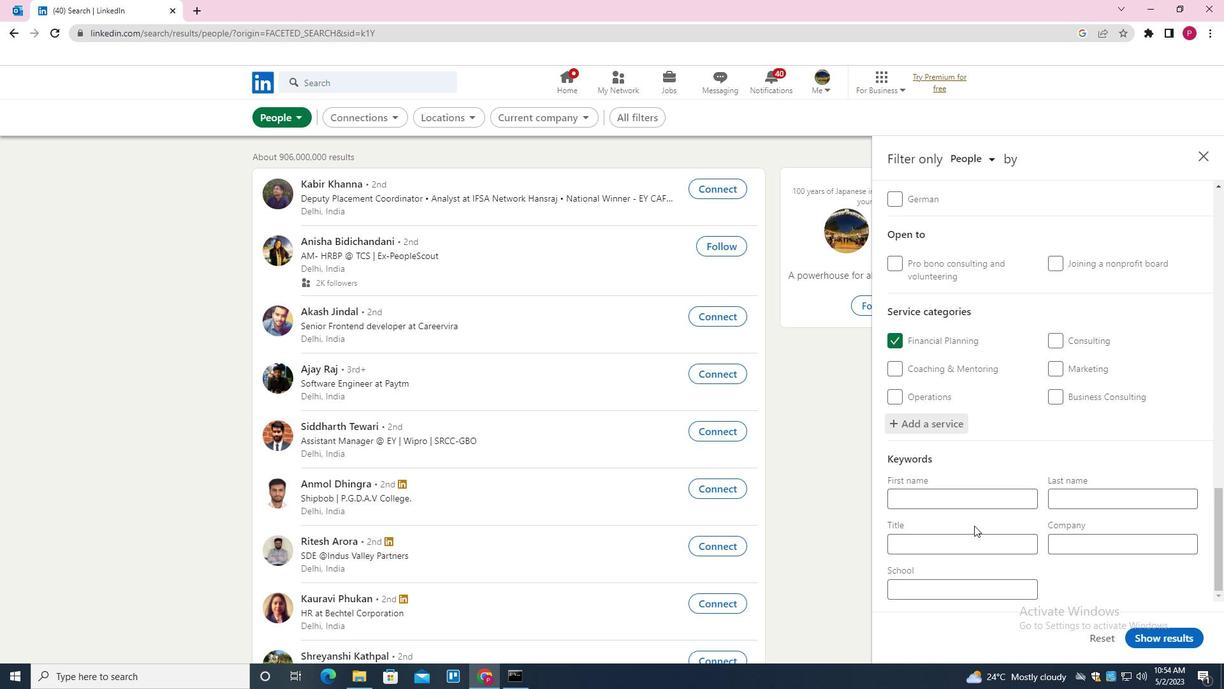 
Action: Mouse pressed left at (969, 548)
Screenshot: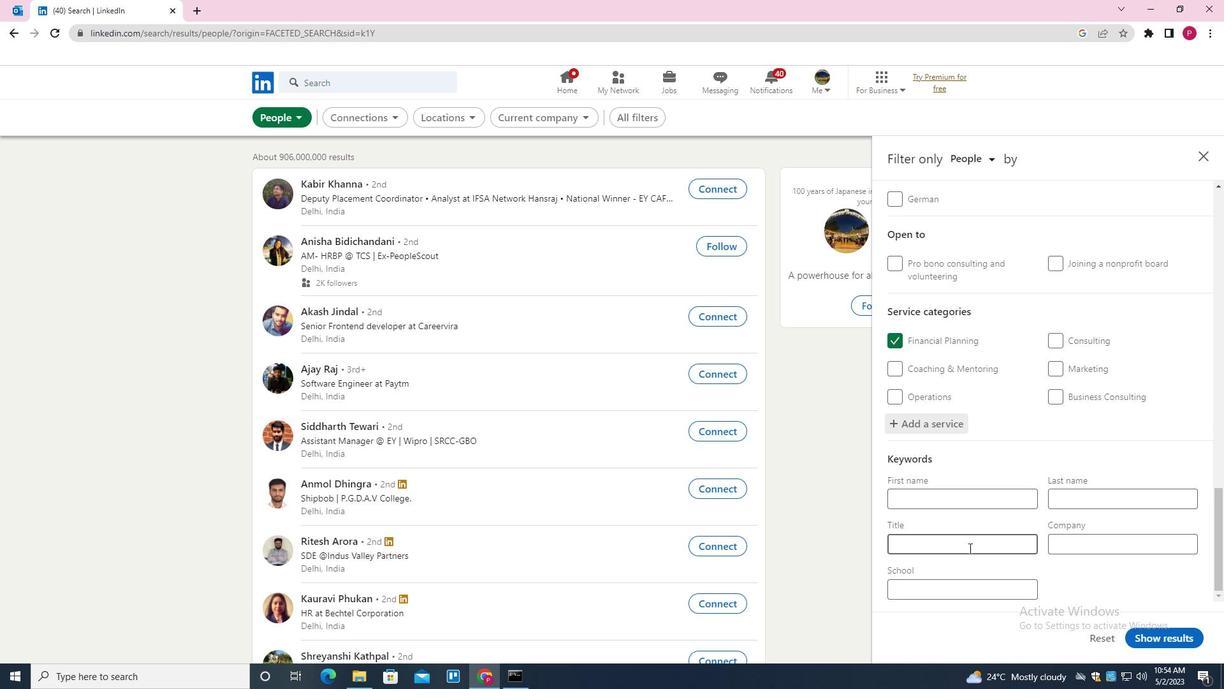 
Action: Mouse moved to (969, 548)
Screenshot: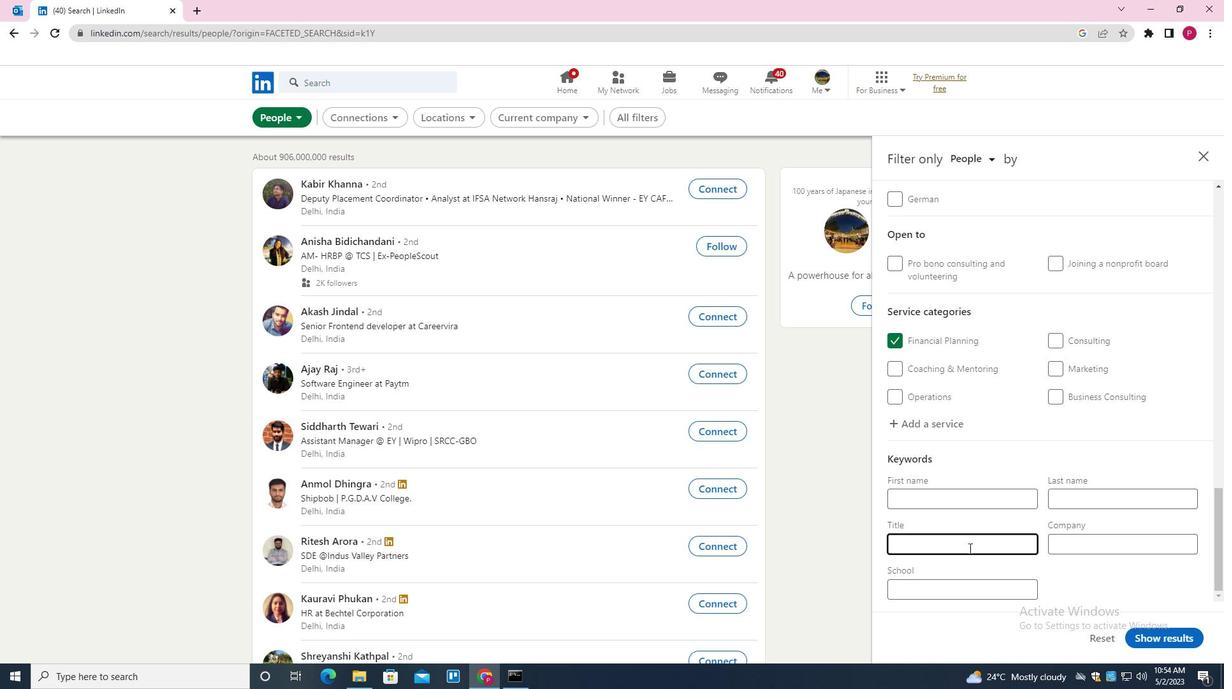 
Action: Key pressed <Key.shift><Key.shift><Key.shift><Key.shift><Key.shift><Key.shift><Key.shift><Key.shift>PLUMBER
Screenshot: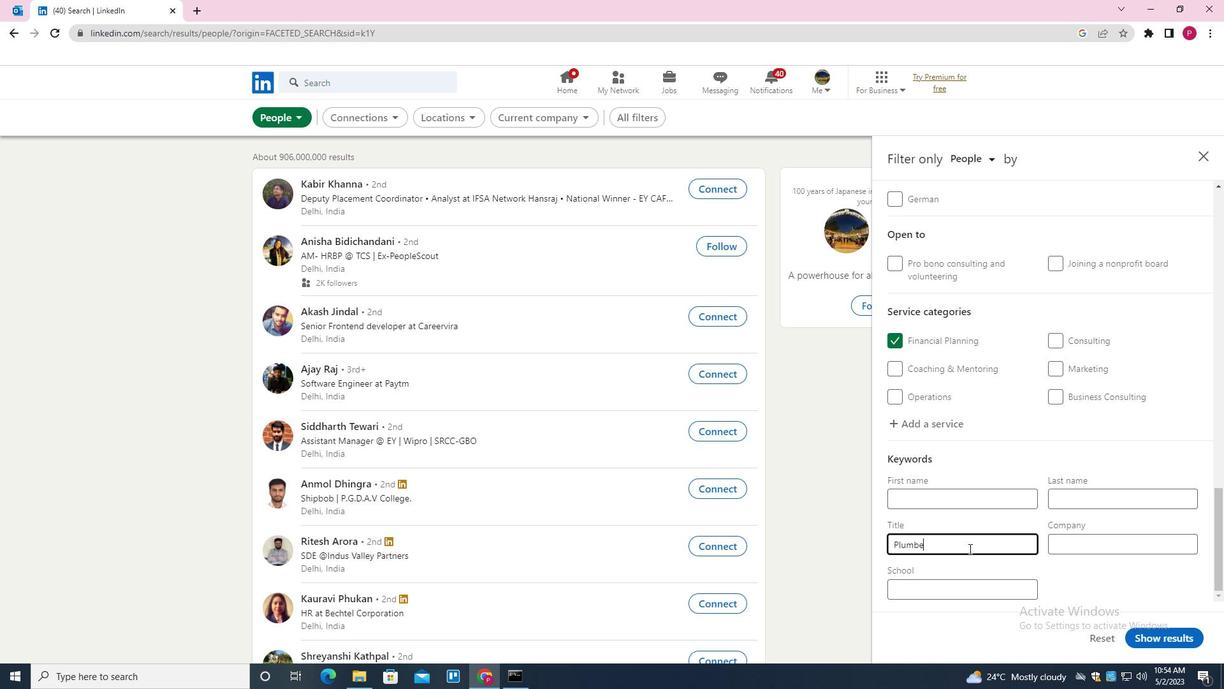
Action: Mouse moved to (1169, 639)
Screenshot: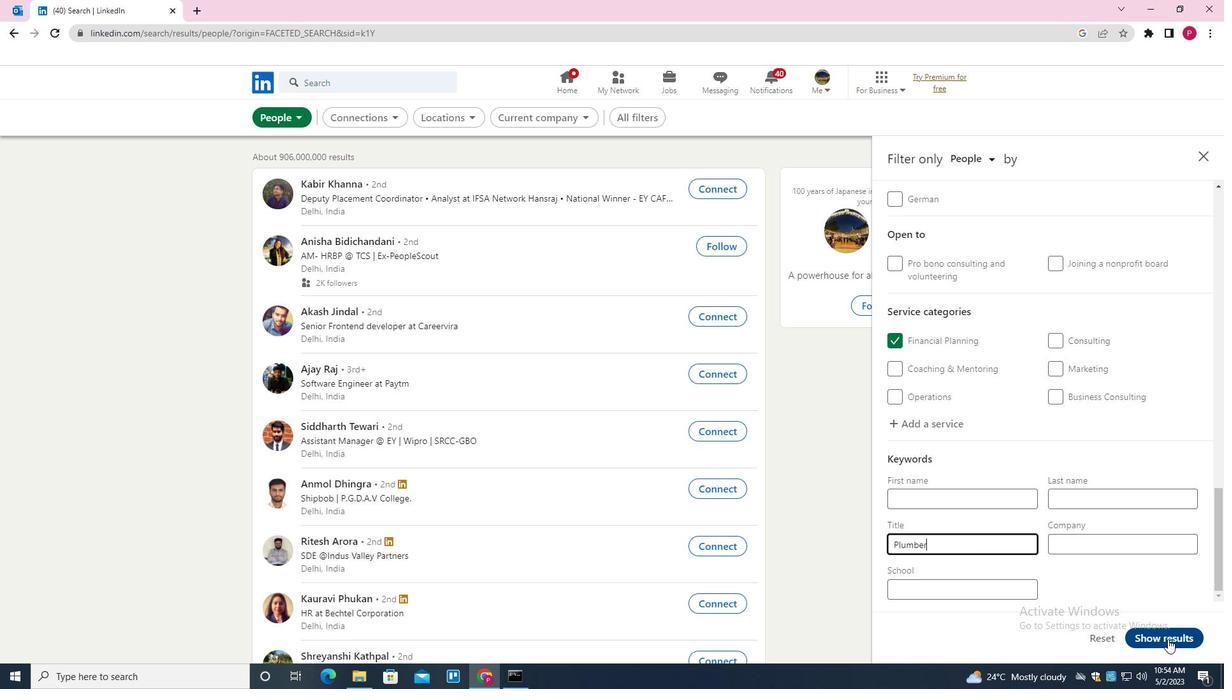 
Action: Mouse pressed left at (1169, 639)
Screenshot: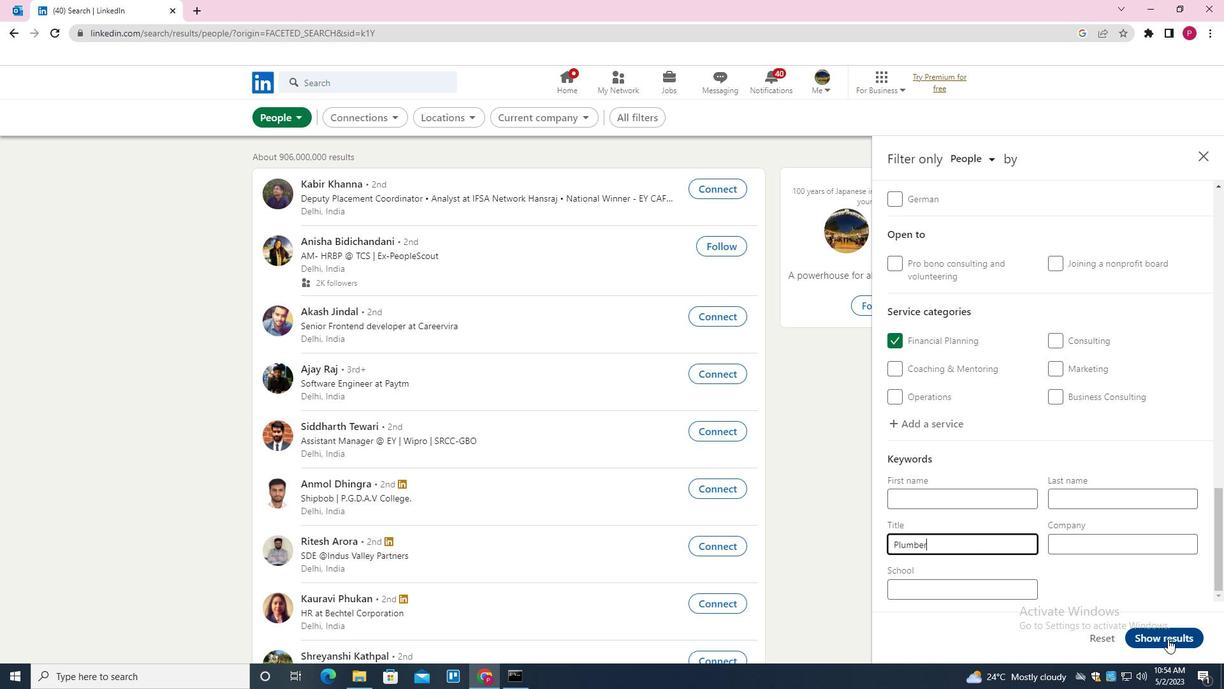 
Action: Mouse moved to (504, 202)
Screenshot: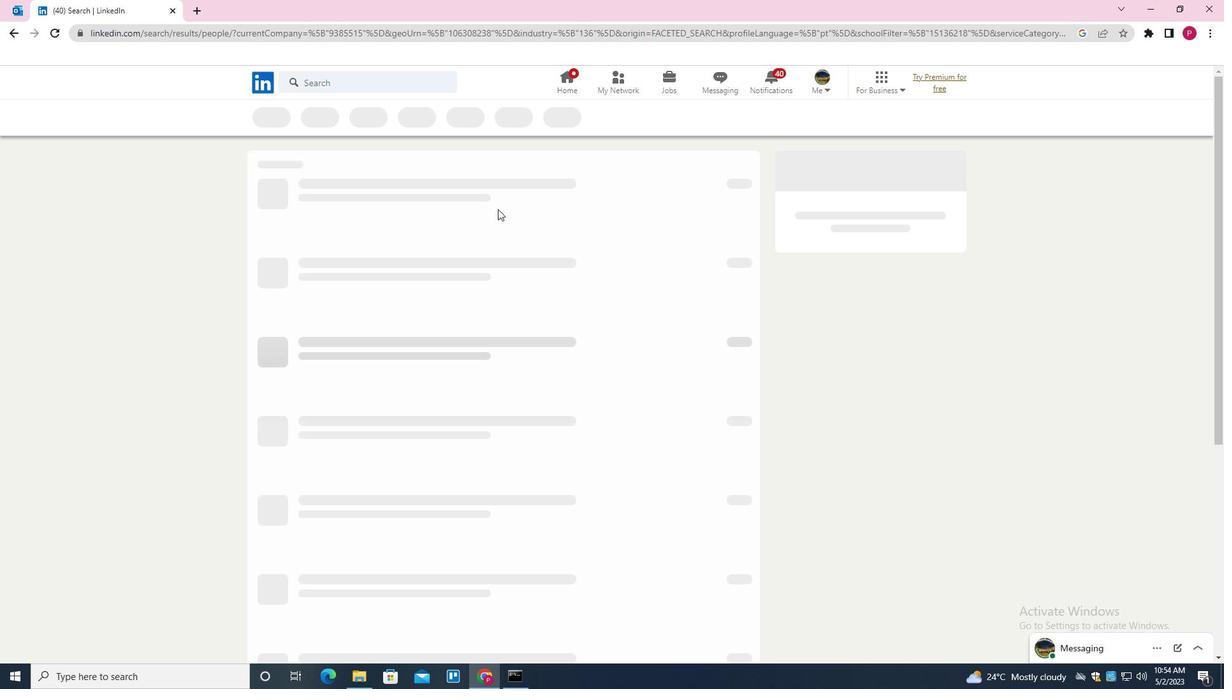
